 Task: Explore Airbnb accommodation in DajabÃ³n, Dominican Republic from 4th December, 2023 to 10th December, 2023 for 8 adults.4 bedrooms having 8 beds and 4 bathrooms. Property type can be house. Amenities needed are: wifi, TV, free parkinig on premises, gym, breakfast. Booking option can be shelf check-in. Look for 4 properties as per requirement.
Action: Mouse moved to (506, 106)
Screenshot: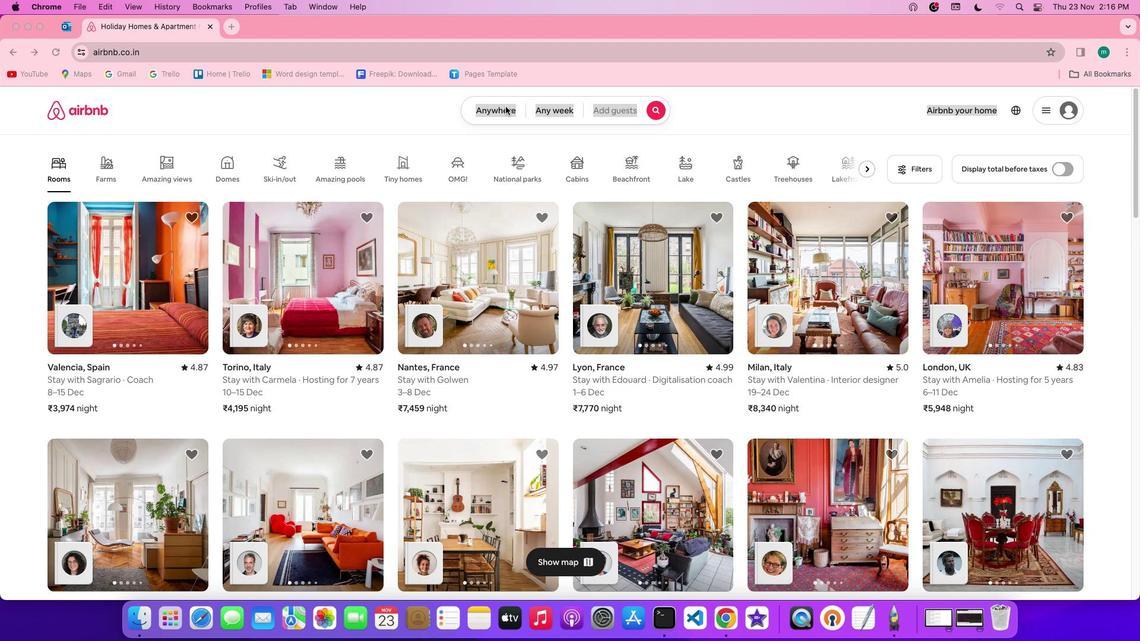 
Action: Mouse pressed left at (506, 106)
Screenshot: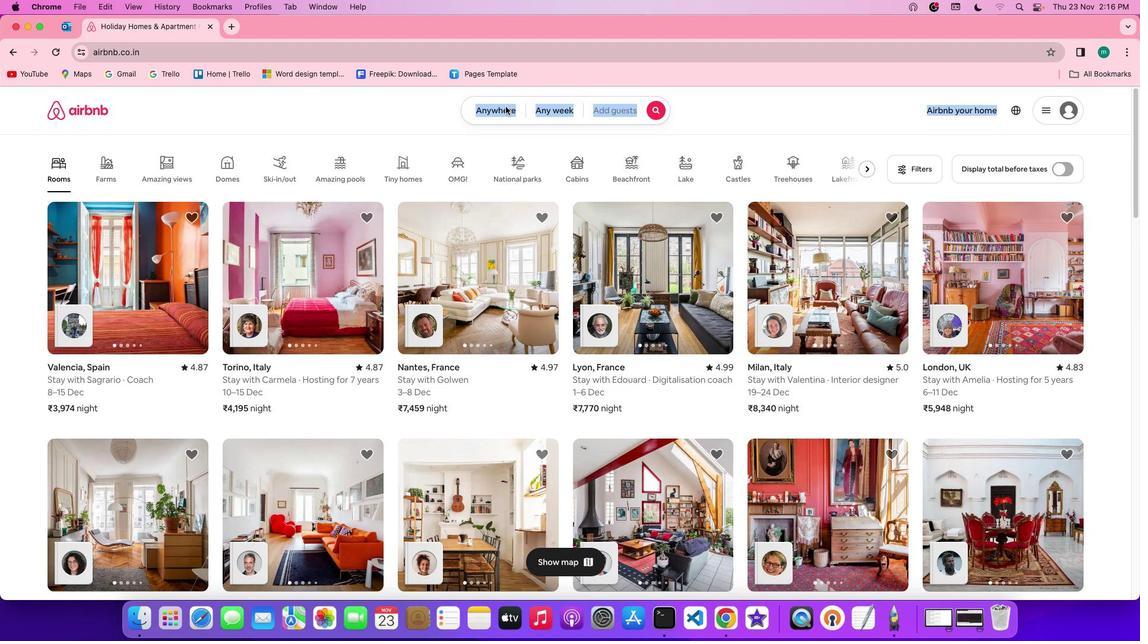 
Action: Mouse pressed left at (506, 106)
Screenshot: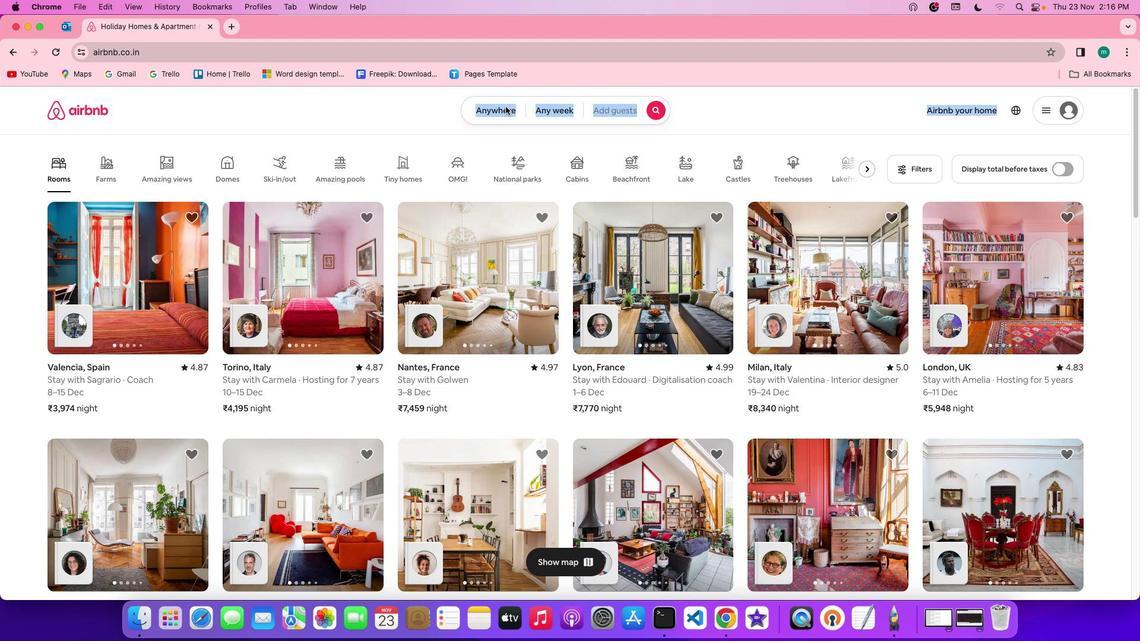
Action: Mouse moved to (411, 162)
Screenshot: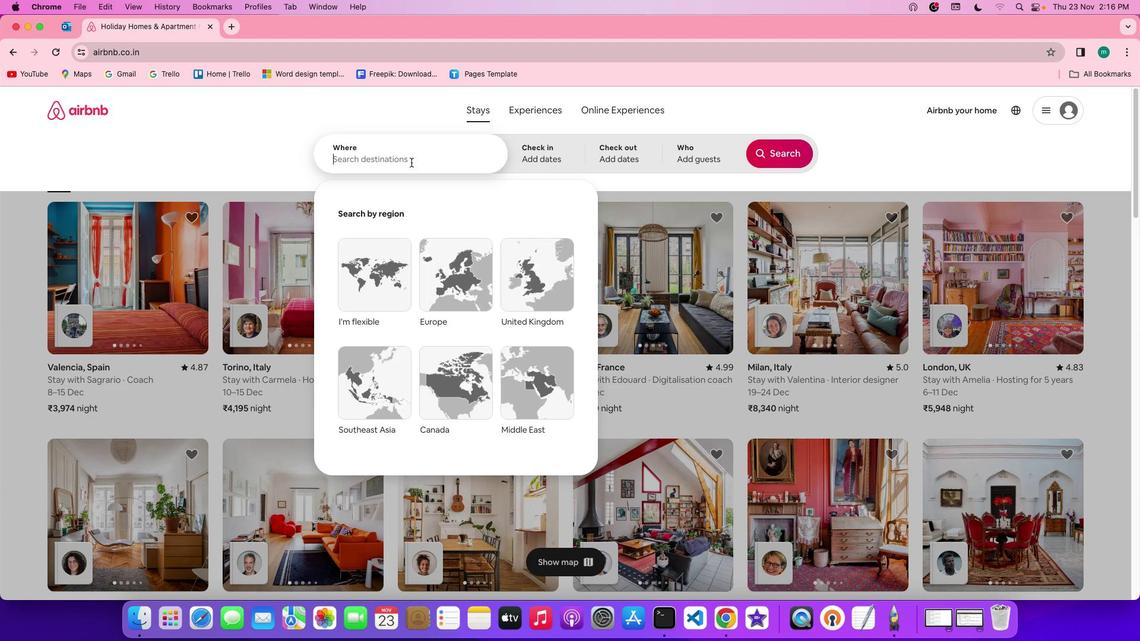 
Action: Mouse pressed left at (411, 162)
Screenshot: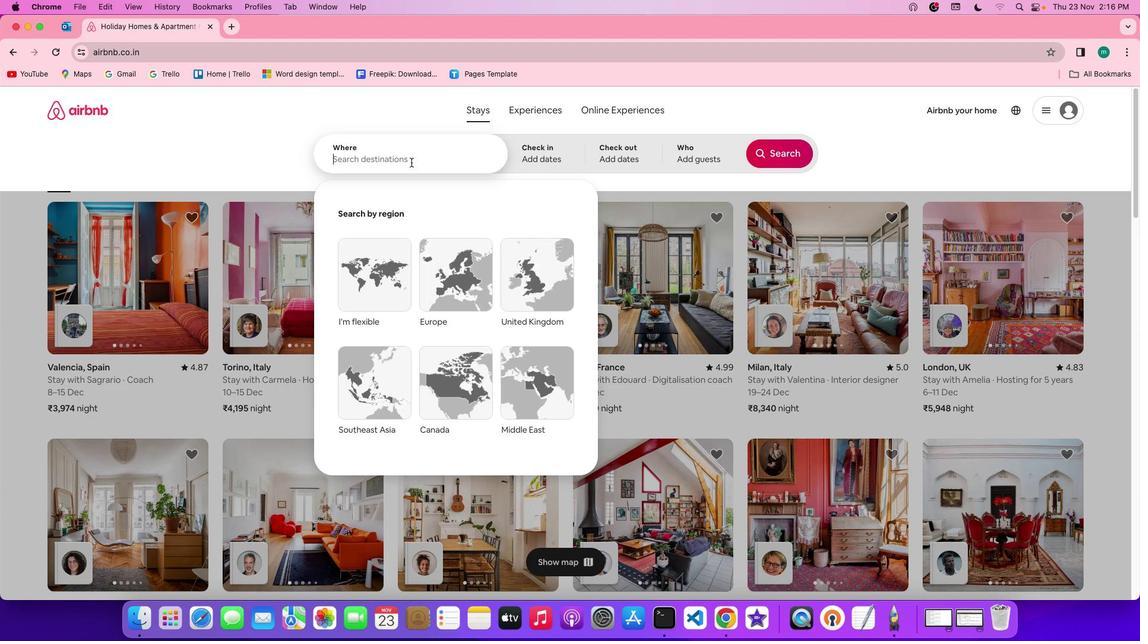 
Action: Mouse moved to (412, 162)
Screenshot: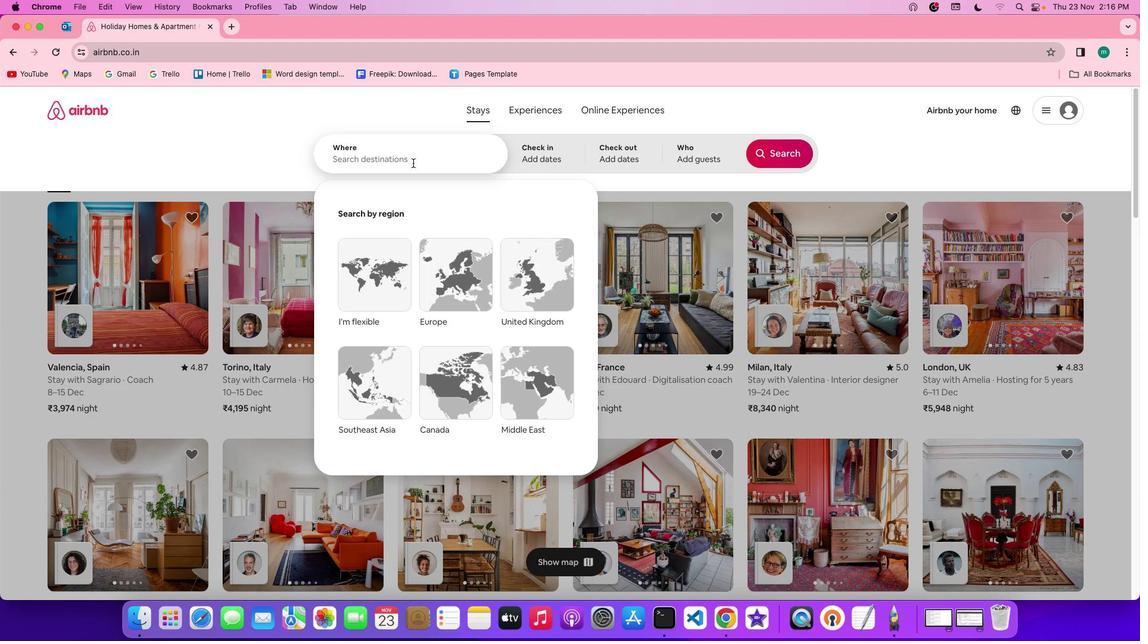 
Action: Key pressed Key.shift'D''a''j''a''b''o''n'','Key.spaceKey.shift'D''o''m''i''n''i''c''a''n'Key.spaceKey.shift'r''e''p''u''b''l''i''c'
Screenshot: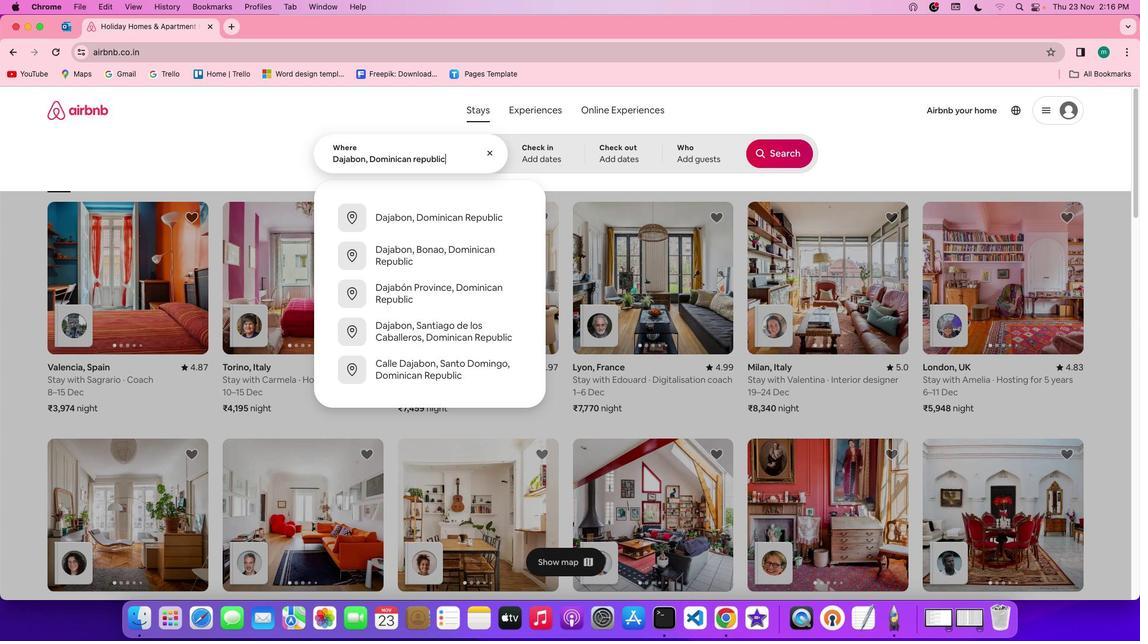 
Action: Mouse moved to (554, 152)
Screenshot: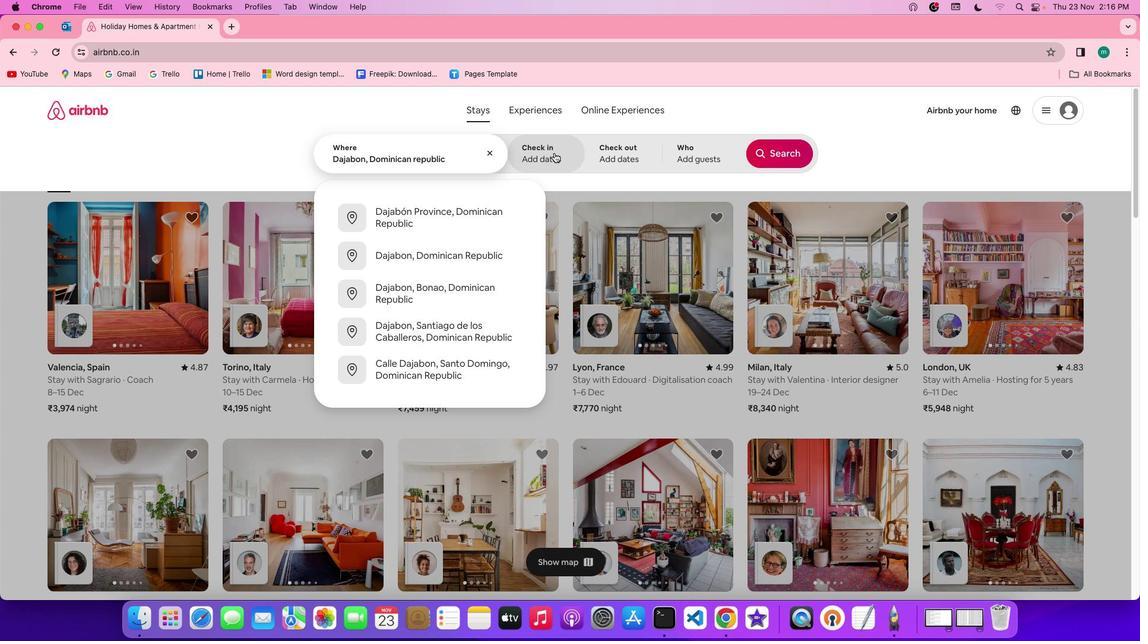
Action: Mouse pressed left at (554, 152)
Screenshot: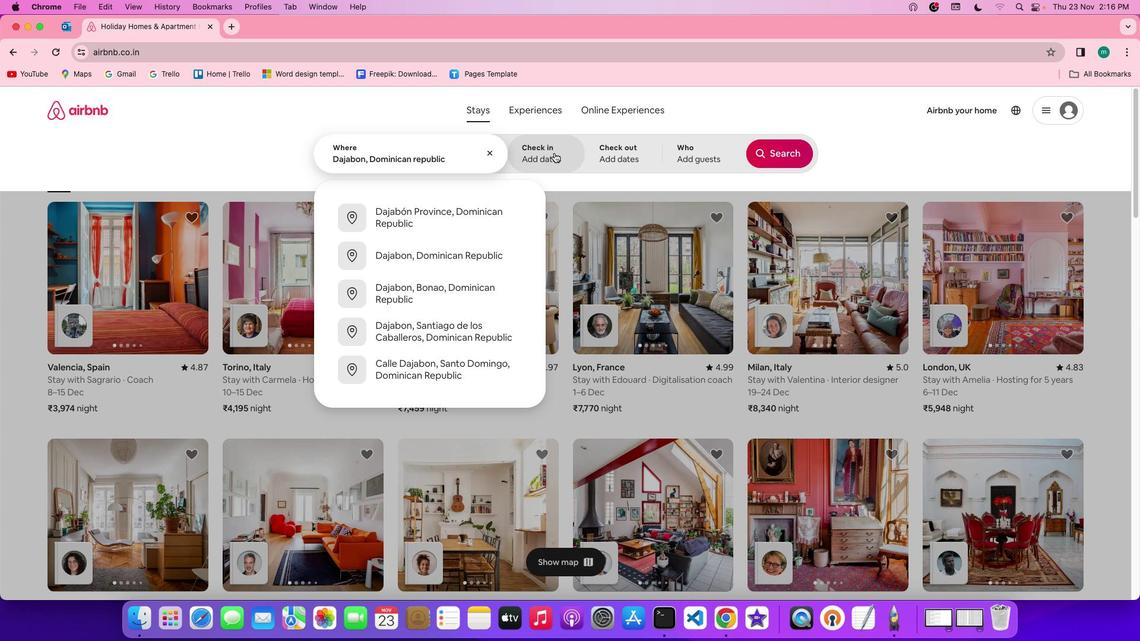 
Action: Mouse moved to (625, 327)
Screenshot: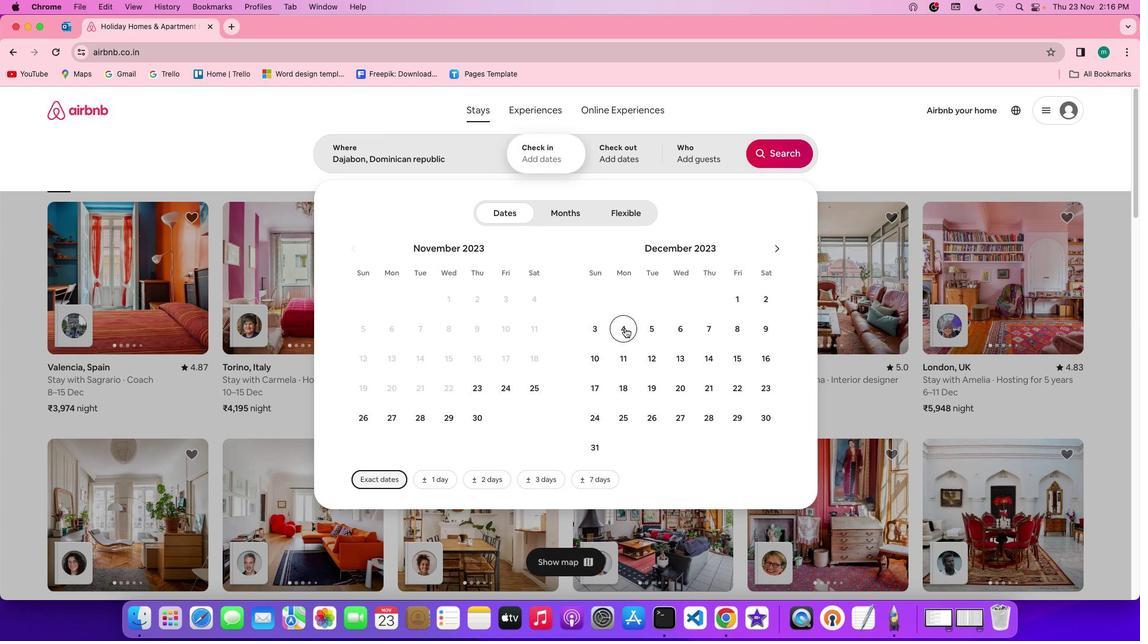 
Action: Mouse pressed left at (625, 327)
Screenshot: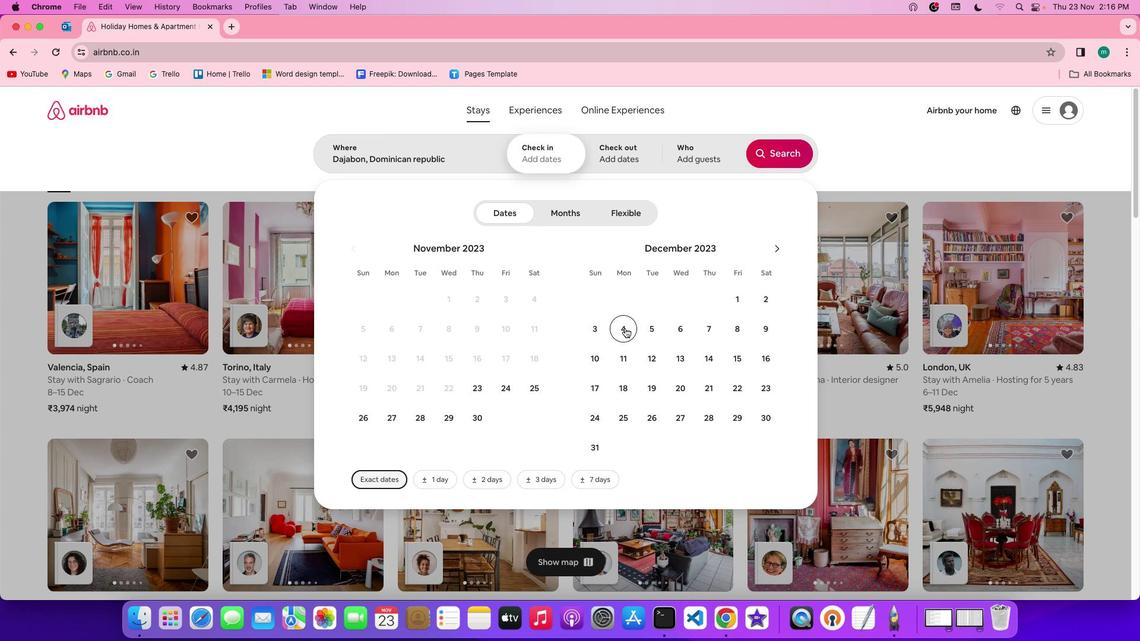 
Action: Mouse moved to (599, 367)
Screenshot: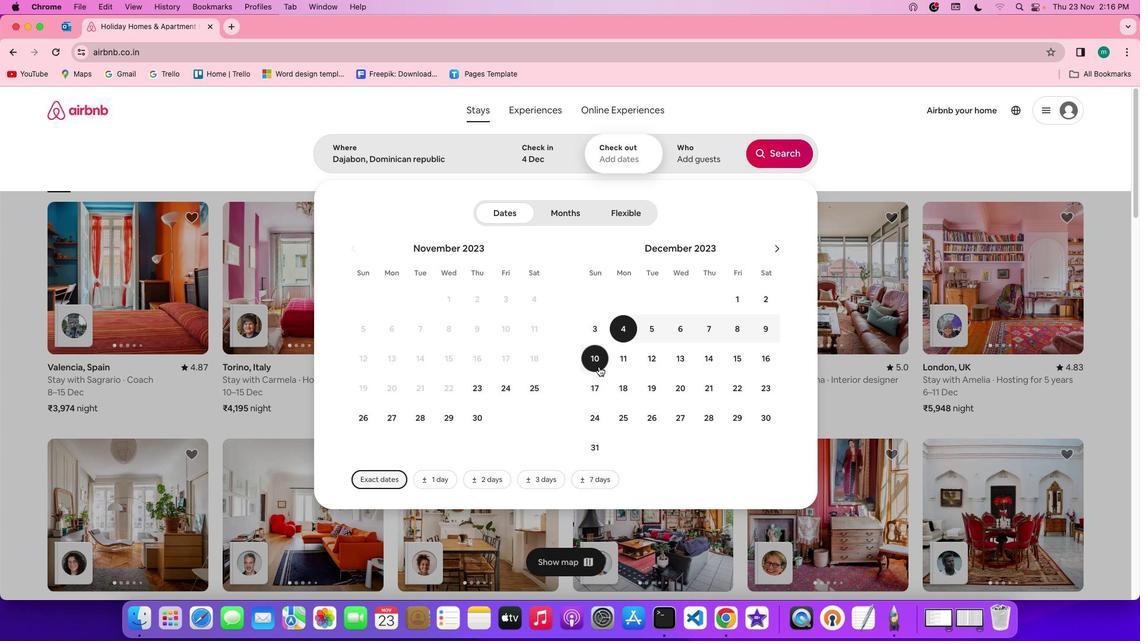 
Action: Mouse pressed left at (599, 367)
Screenshot: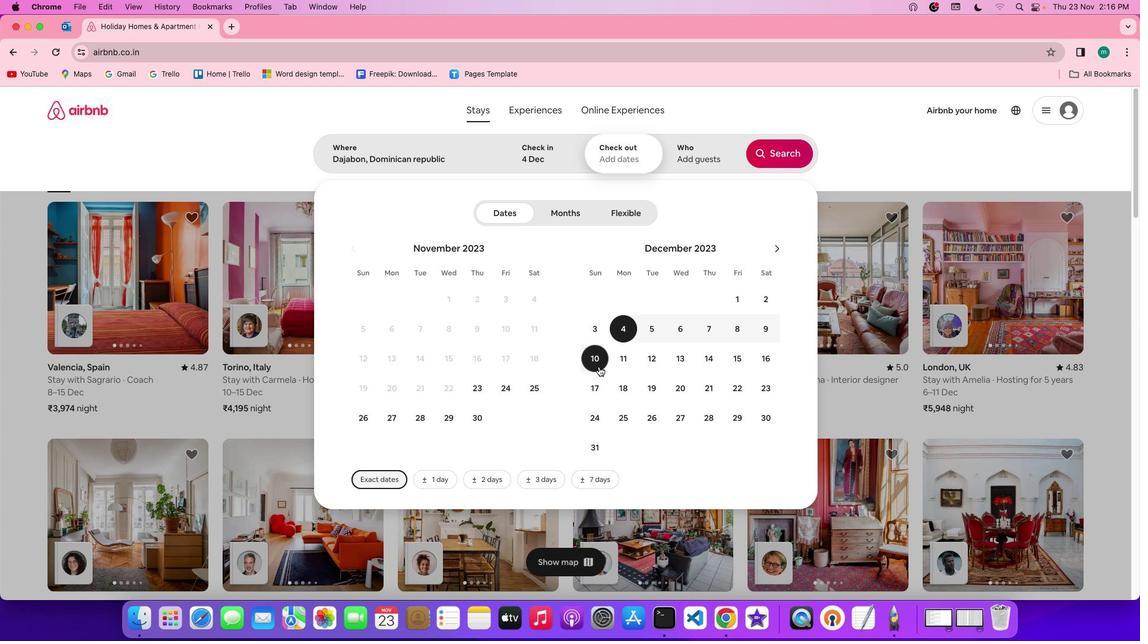 
Action: Mouse moved to (709, 155)
Screenshot: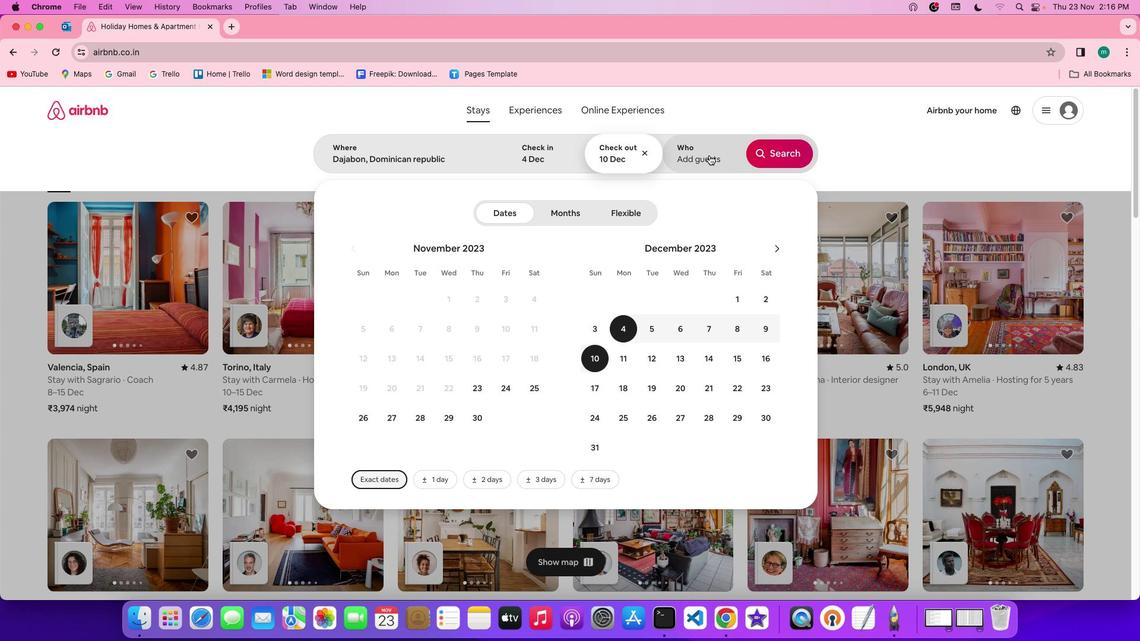 
Action: Mouse pressed left at (709, 155)
Screenshot: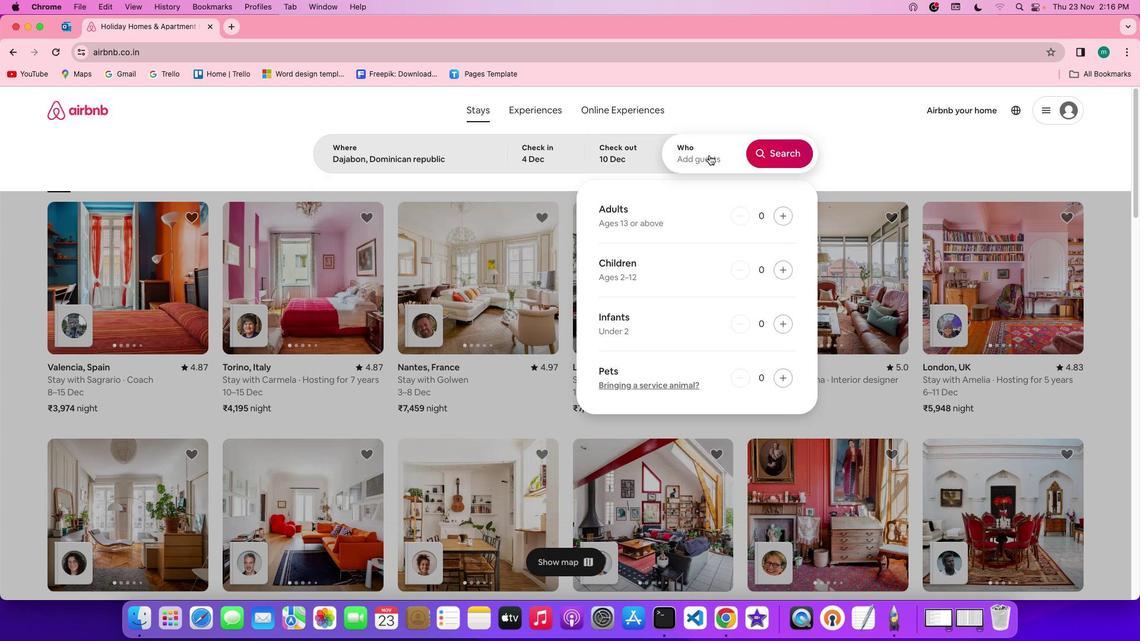 
Action: Mouse moved to (785, 215)
Screenshot: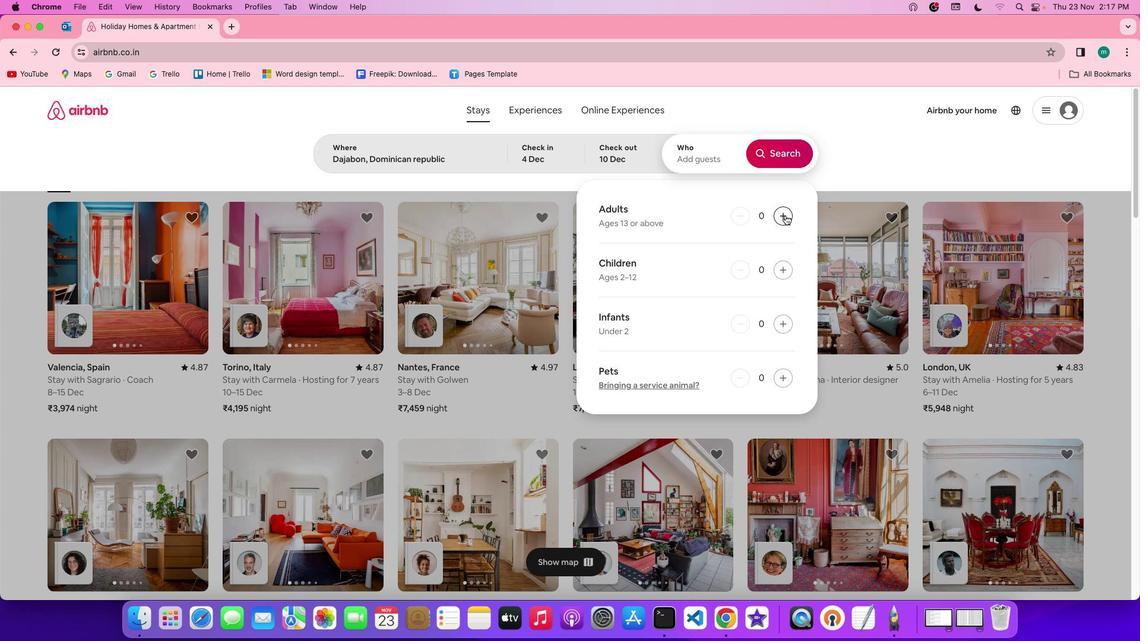 
Action: Mouse pressed left at (785, 215)
Screenshot: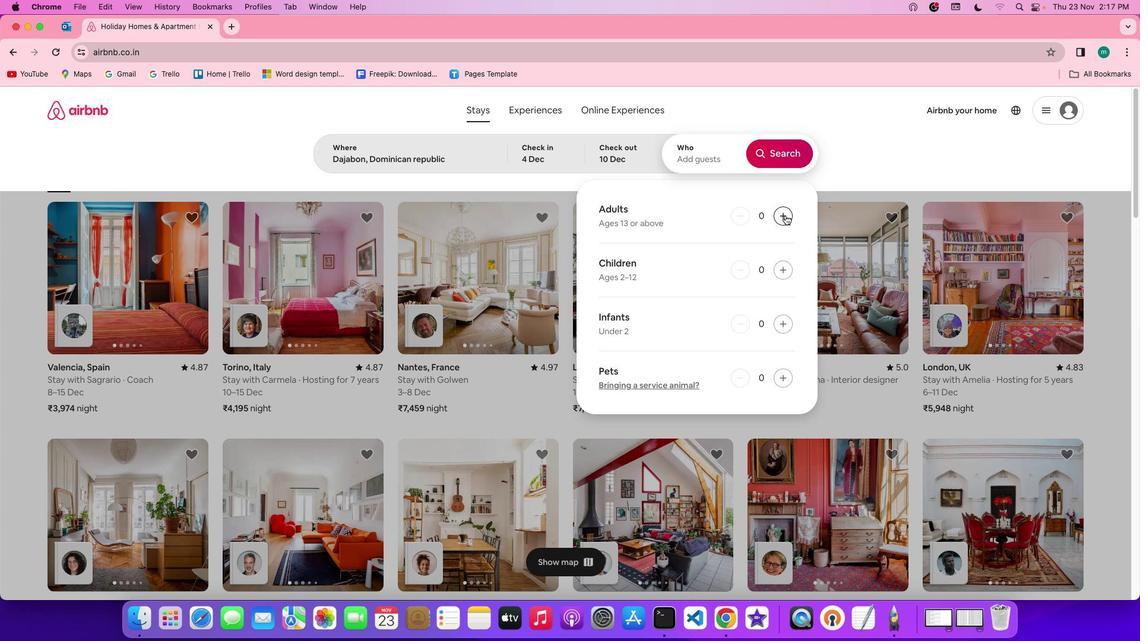 
Action: Mouse pressed left at (785, 215)
Screenshot: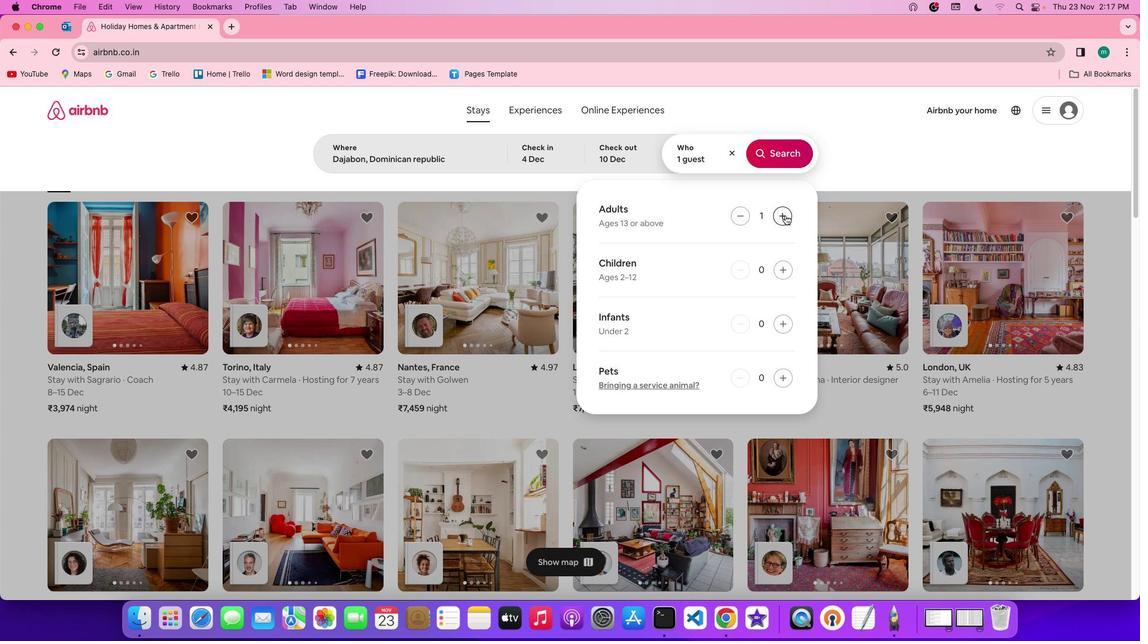 
Action: Mouse pressed left at (785, 215)
Screenshot: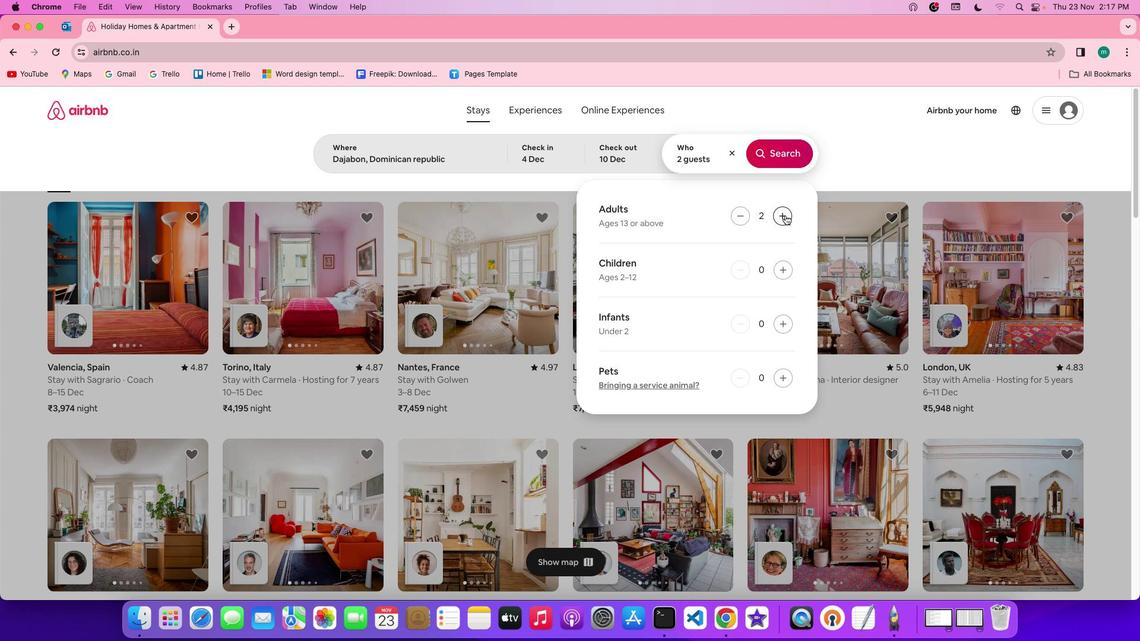 
Action: Mouse pressed left at (785, 215)
Screenshot: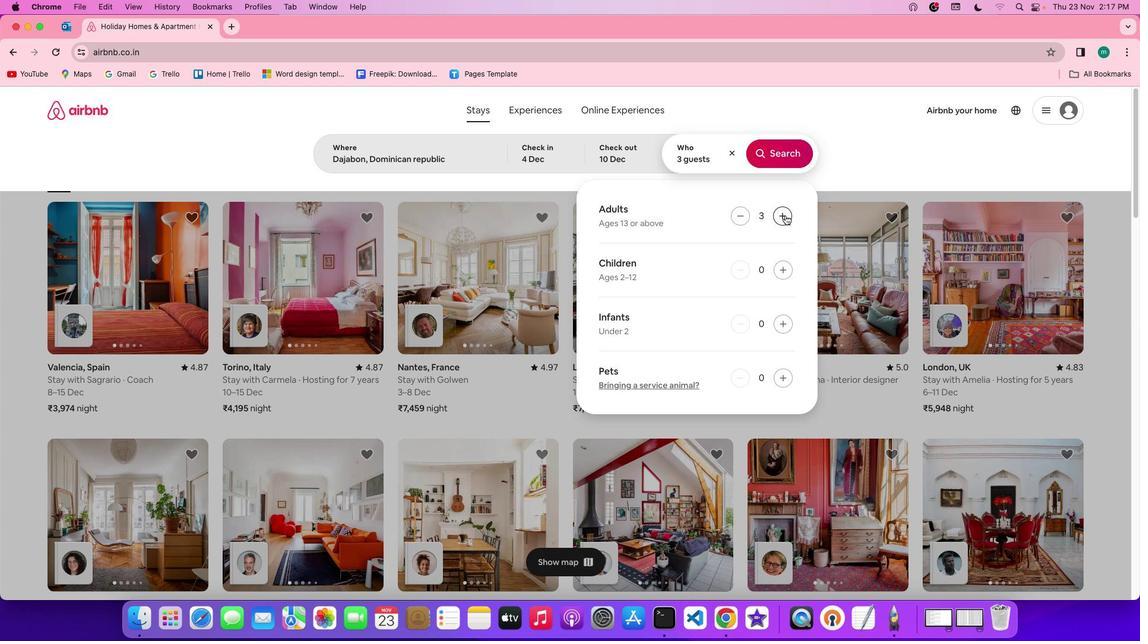 
Action: Mouse pressed left at (785, 215)
Screenshot: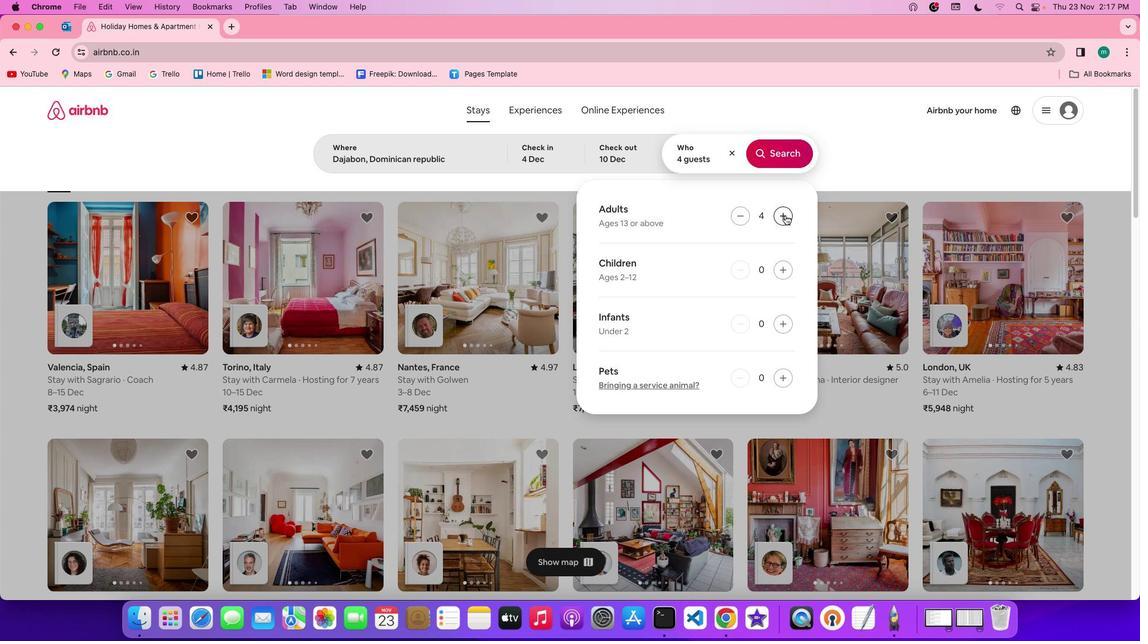 
Action: Mouse pressed left at (785, 215)
Screenshot: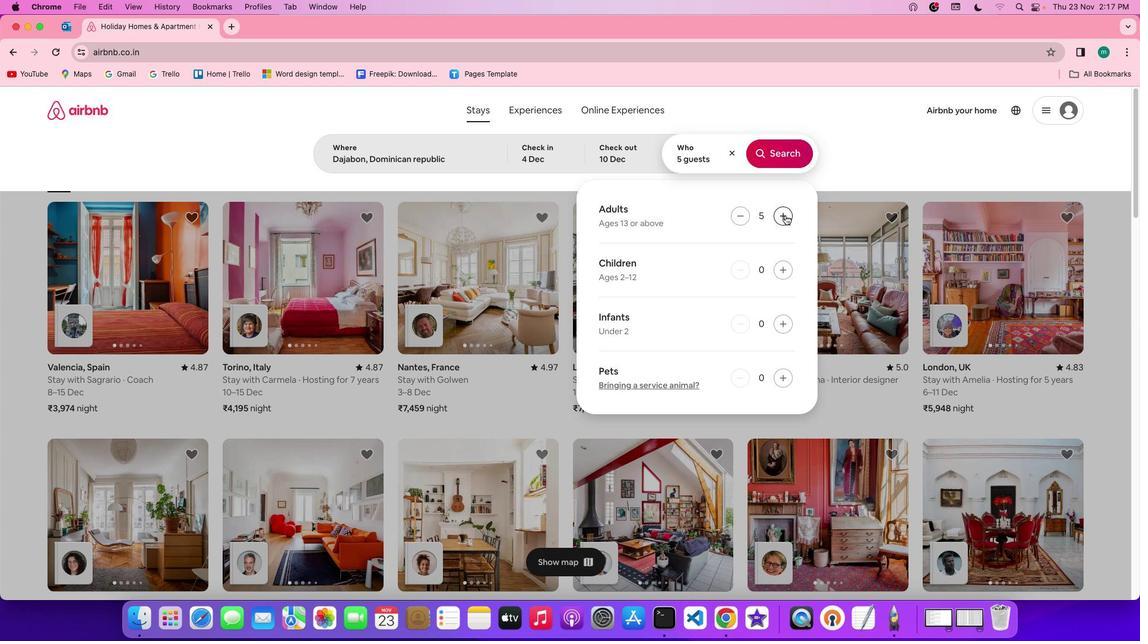 
Action: Mouse pressed left at (785, 215)
Screenshot: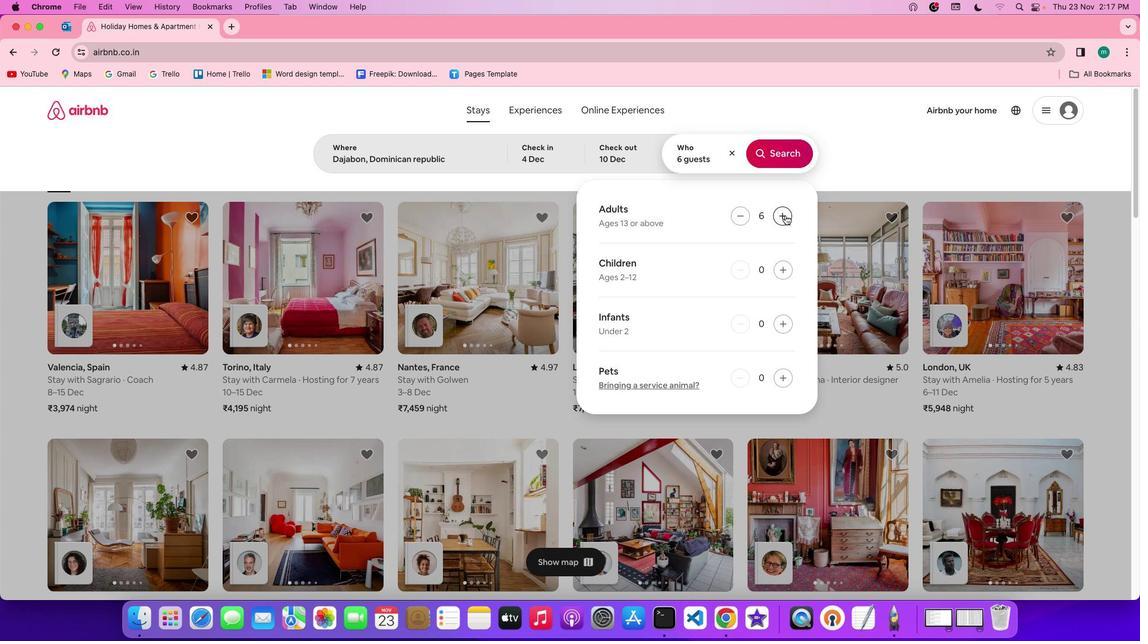 
Action: Mouse pressed left at (785, 215)
Screenshot: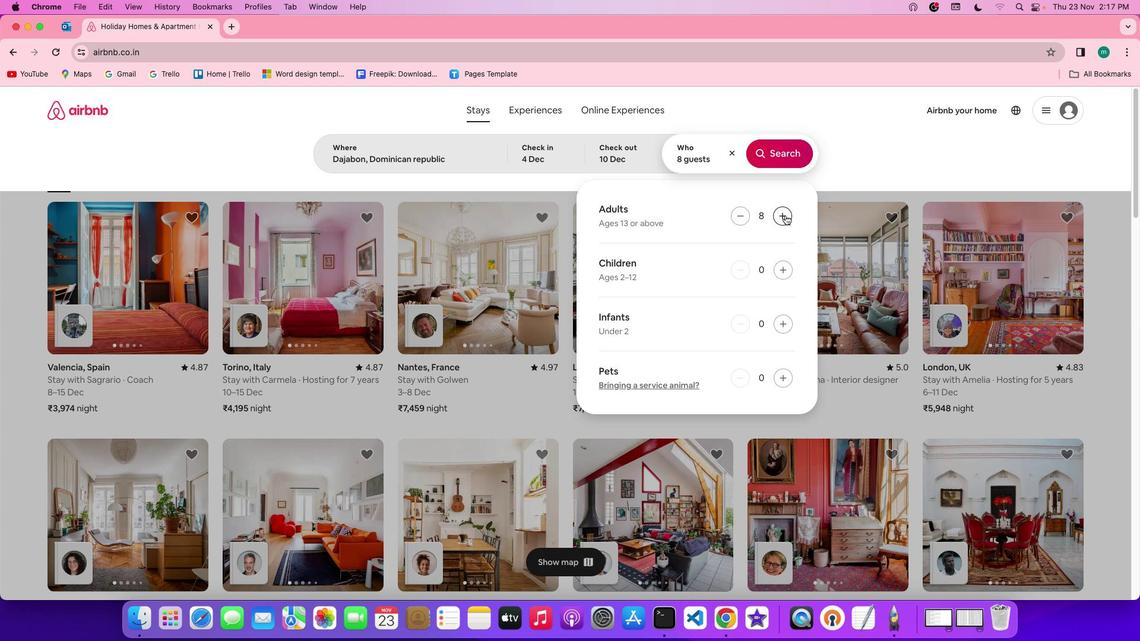 
Action: Mouse moved to (767, 158)
Screenshot: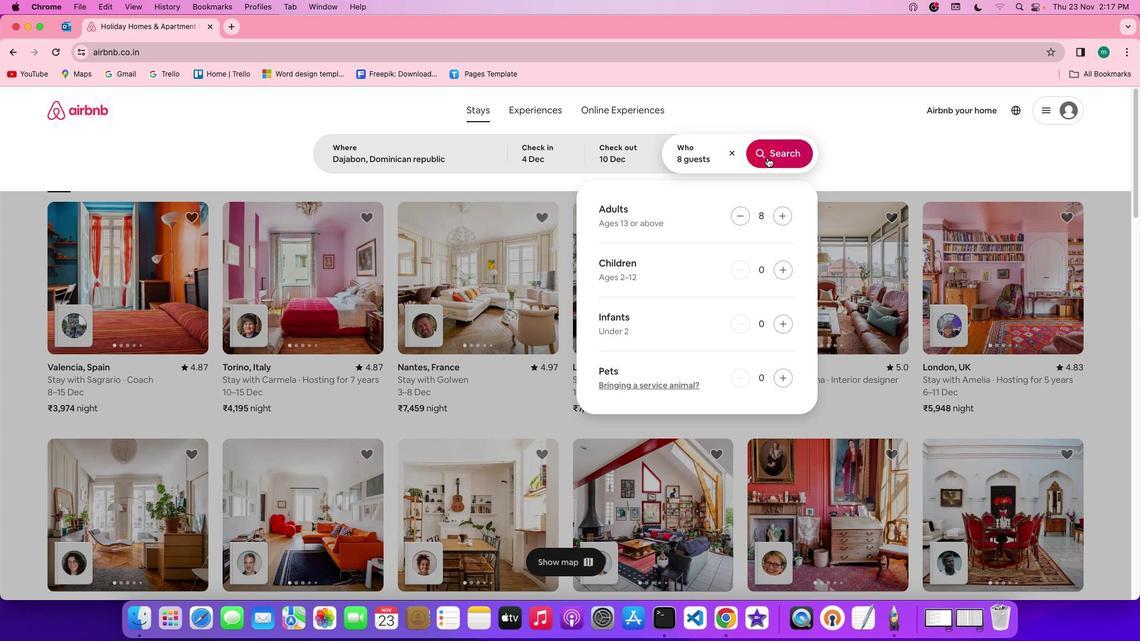 
Action: Mouse pressed left at (767, 158)
Screenshot: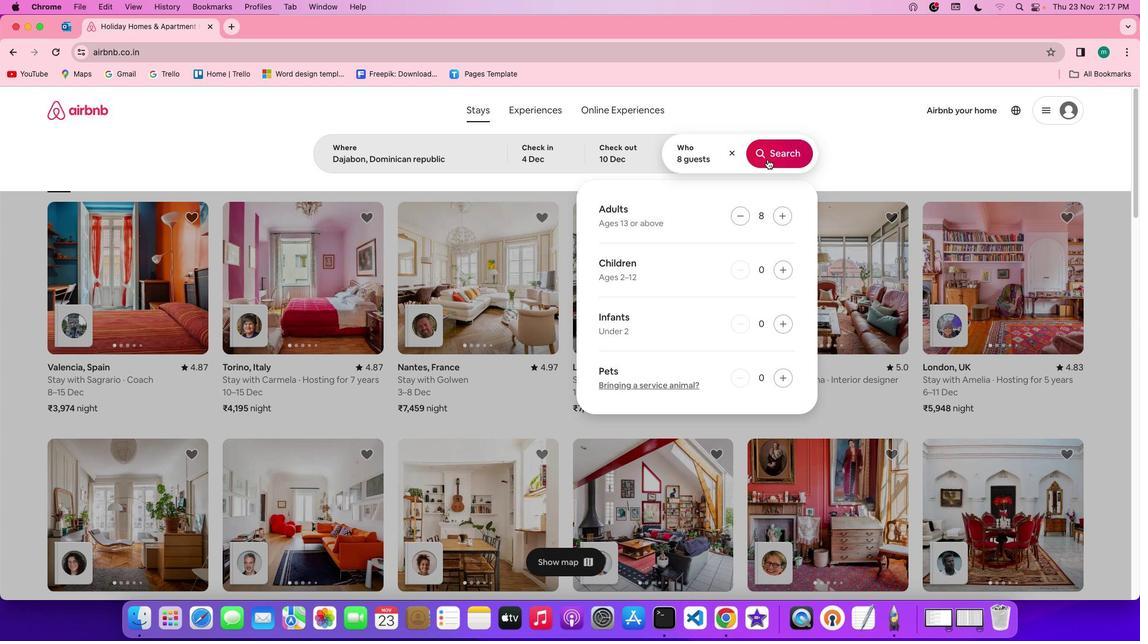 
Action: Mouse moved to (962, 156)
Screenshot: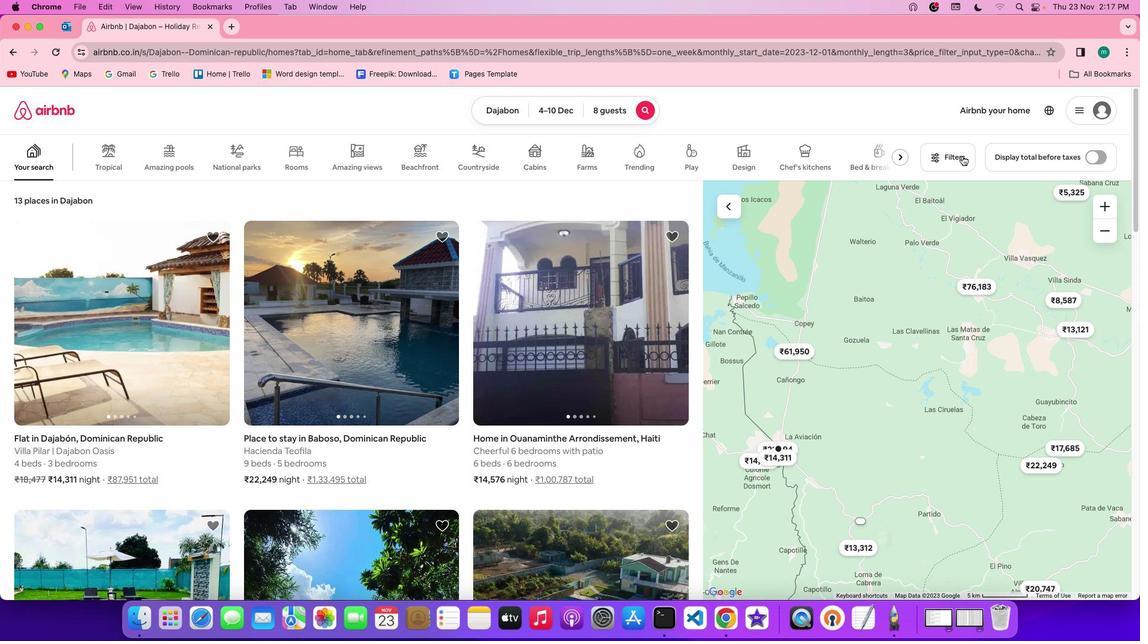 
Action: Mouse pressed left at (962, 156)
Screenshot: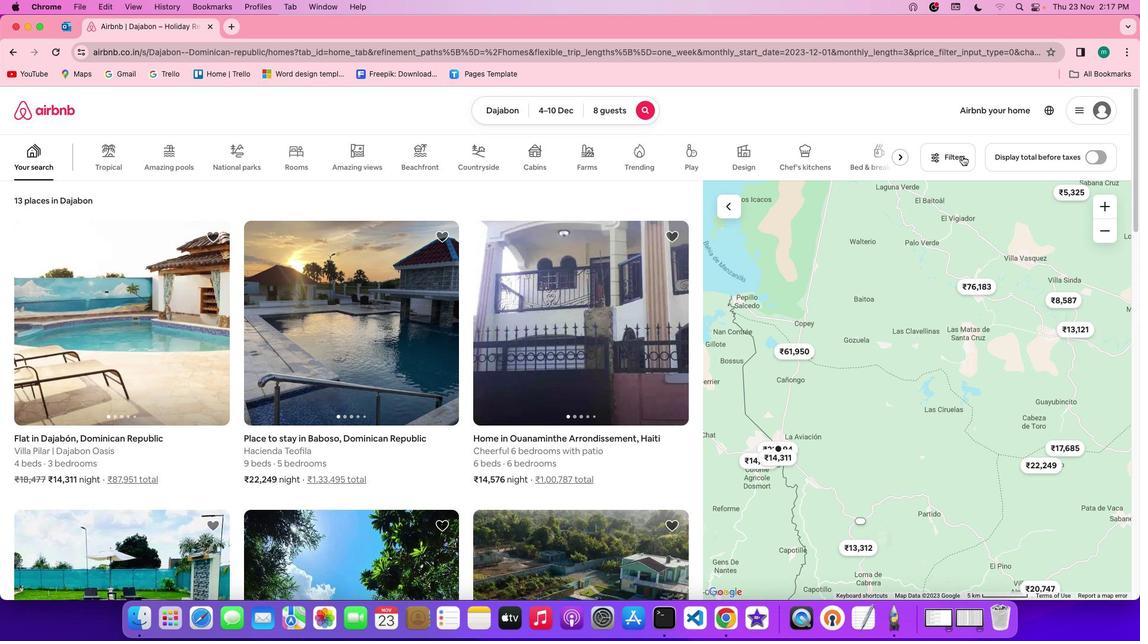 
Action: Mouse moved to (704, 302)
Screenshot: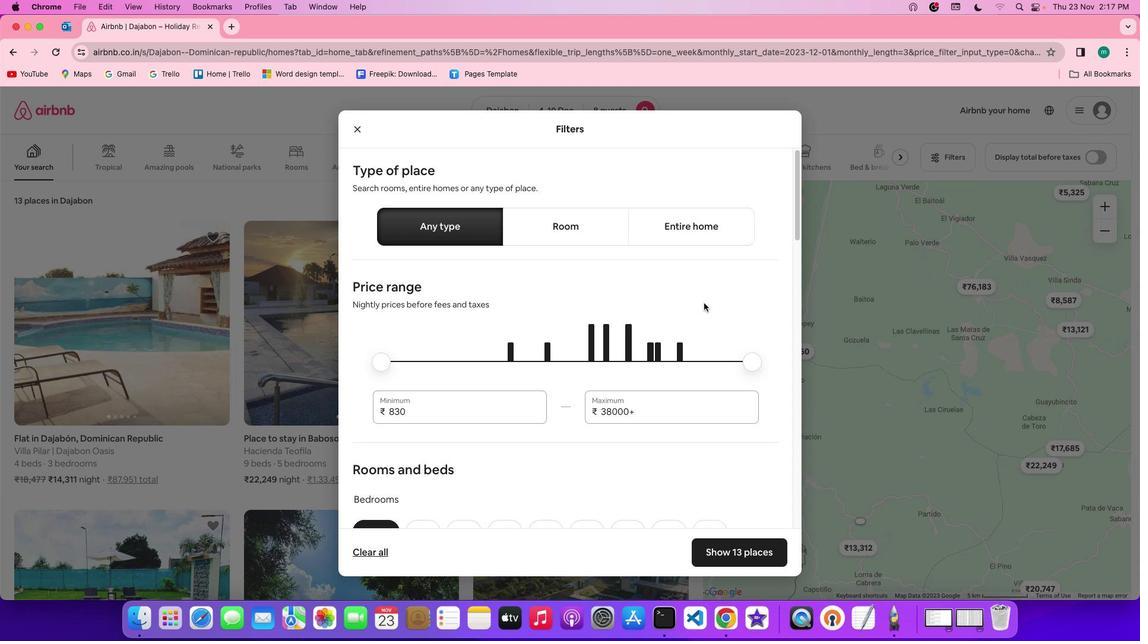 
Action: Mouse scrolled (704, 302) with delta (0, 0)
Screenshot: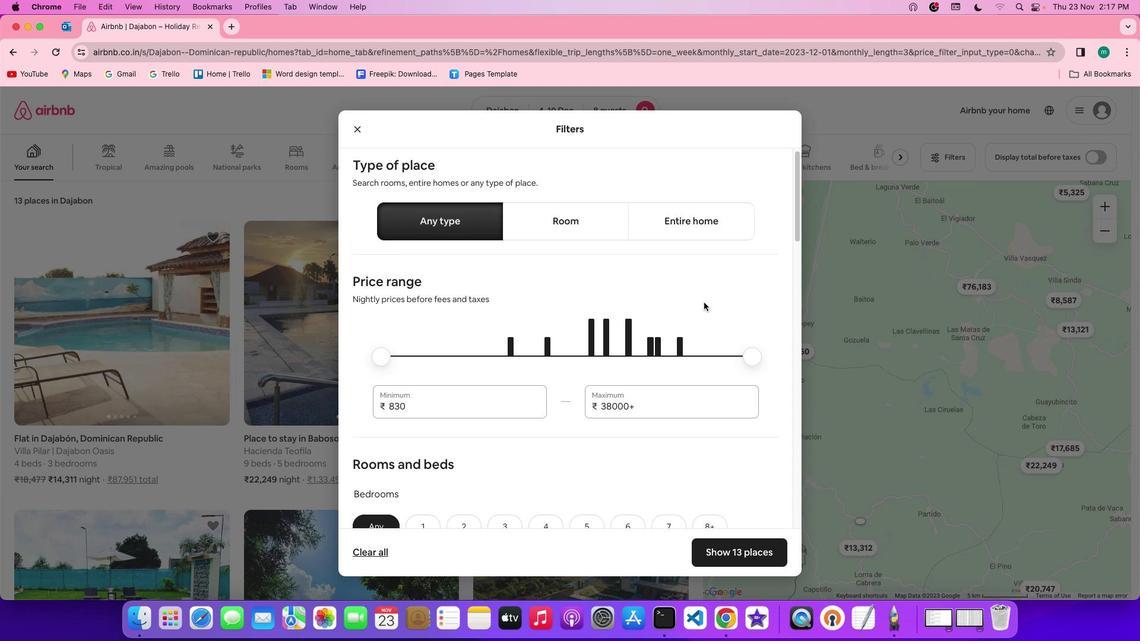 
Action: Mouse scrolled (704, 302) with delta (0, 0)
Screenshot: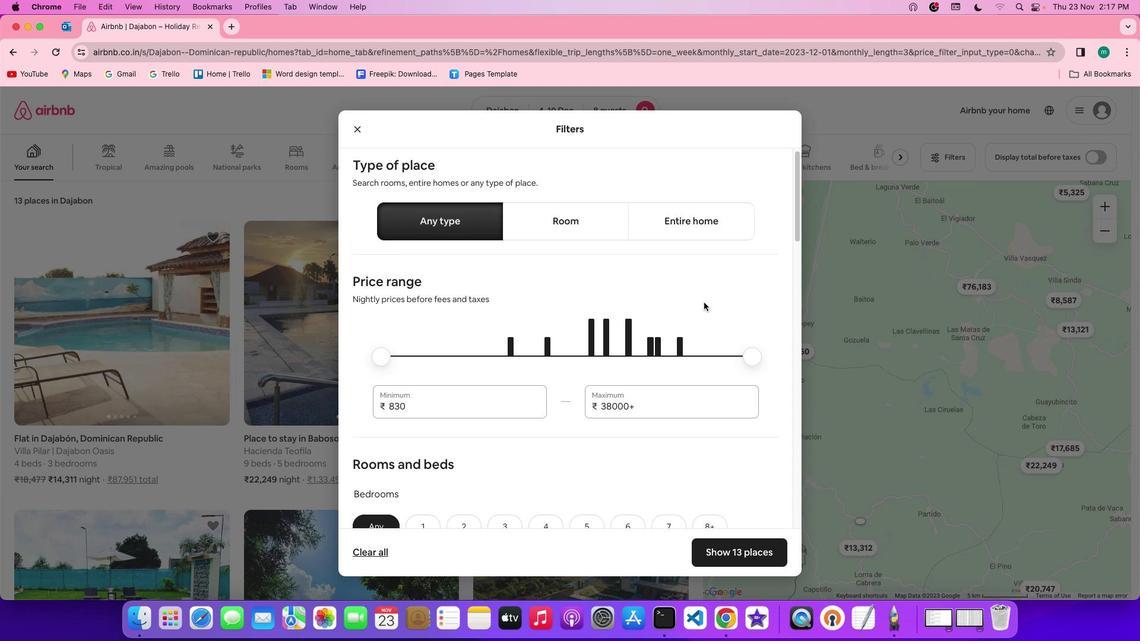 
Action: Mouse scrolled (704, 302) with delta (0, -1)
Screenshot: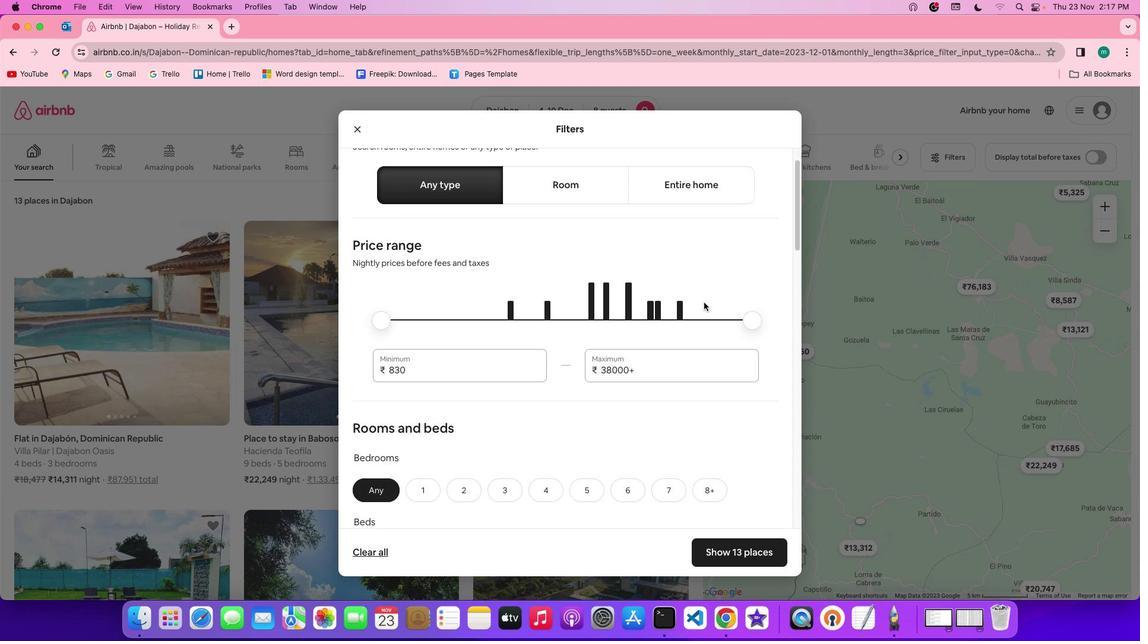 
Action: Mouse moved to (704, 302)
Screenshot: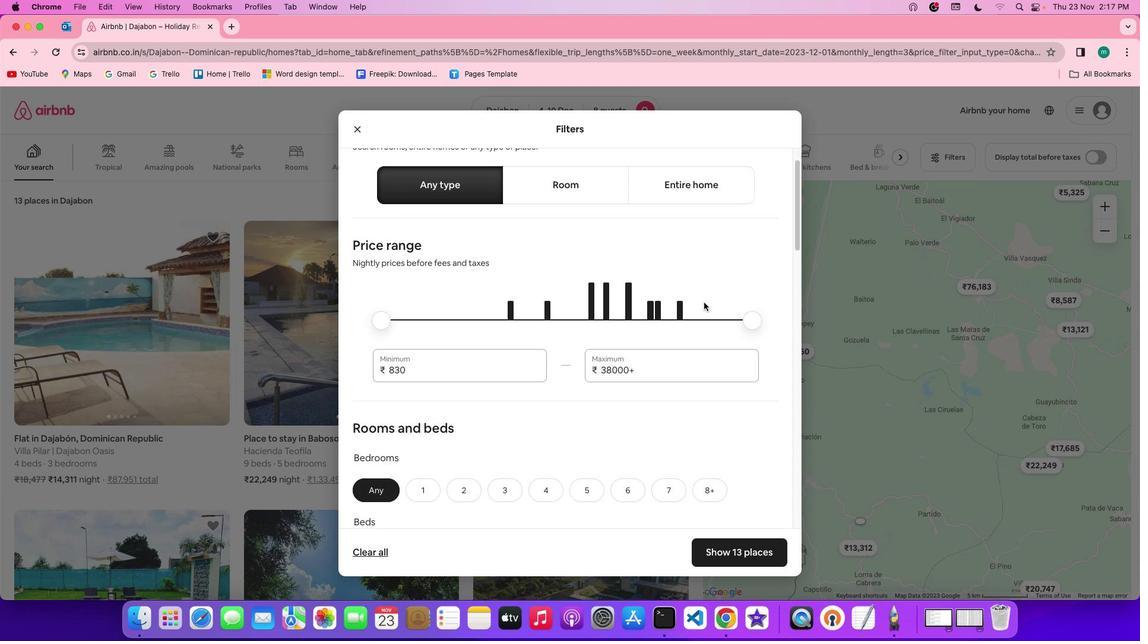 
Action: Mouse scrolled (704, 302) with delta (0, -2)
Screenshot: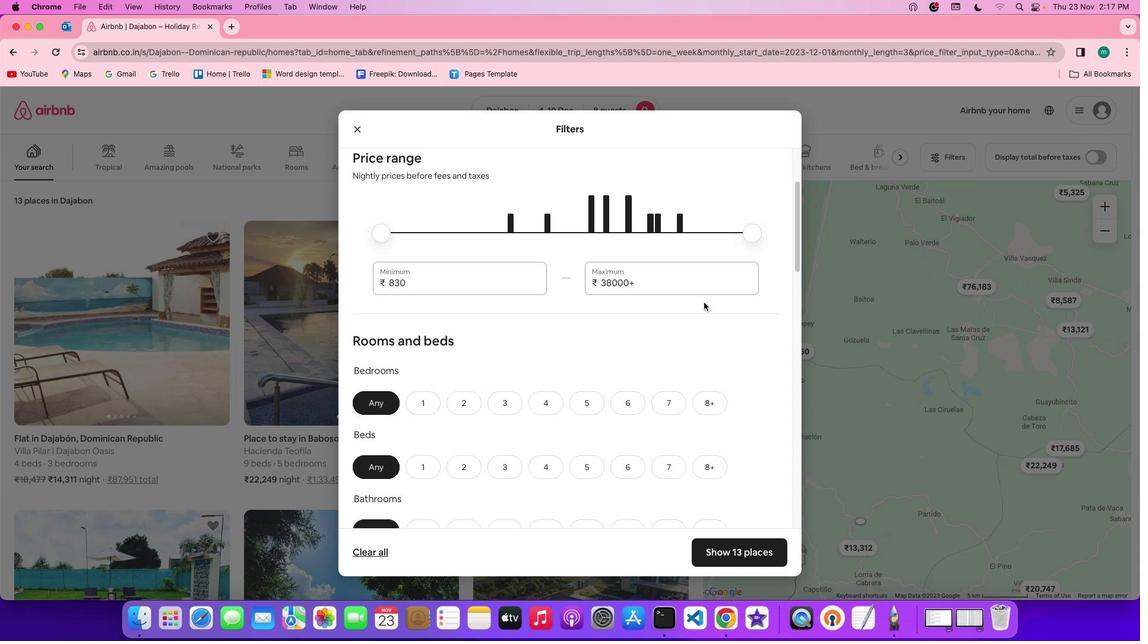 
Action: Mouse scrolled (704, 302) with delta (0, -2)
Screenshot: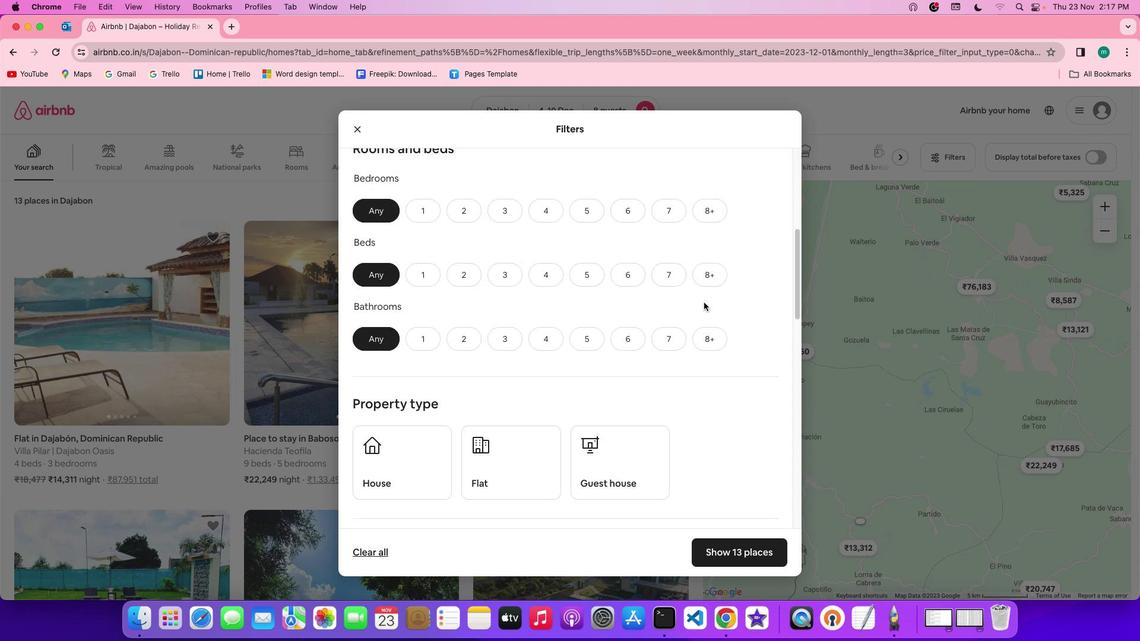 
Action: Mouse scrolled (704, 302) with delta (0, 0)
Screenshot: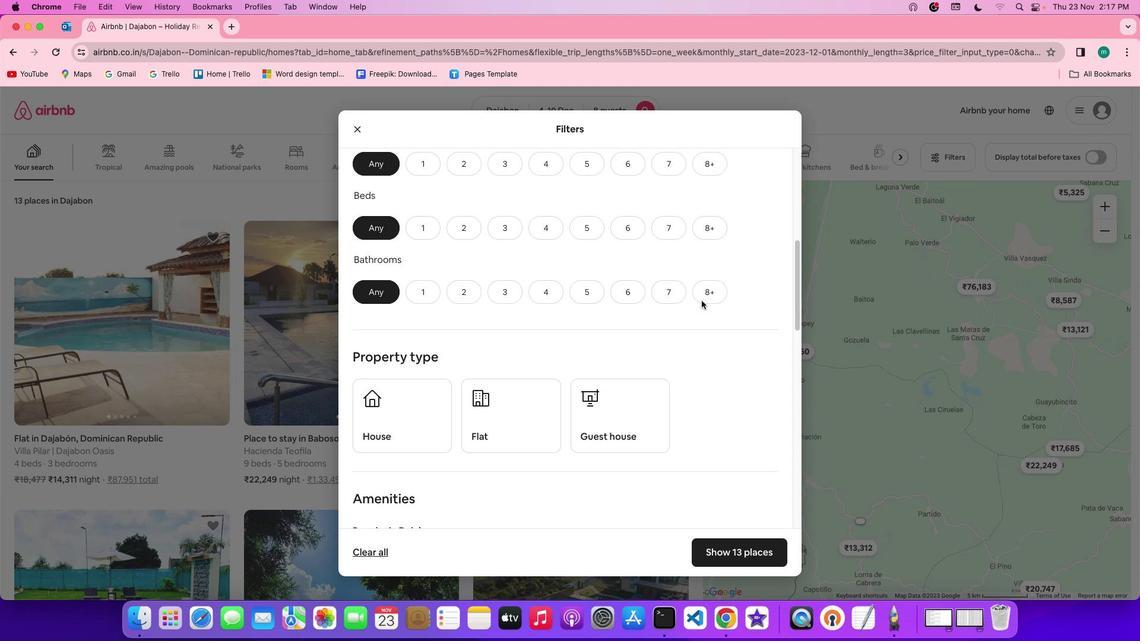 
Action: Mouse moved to (547, 165)
Screenshot: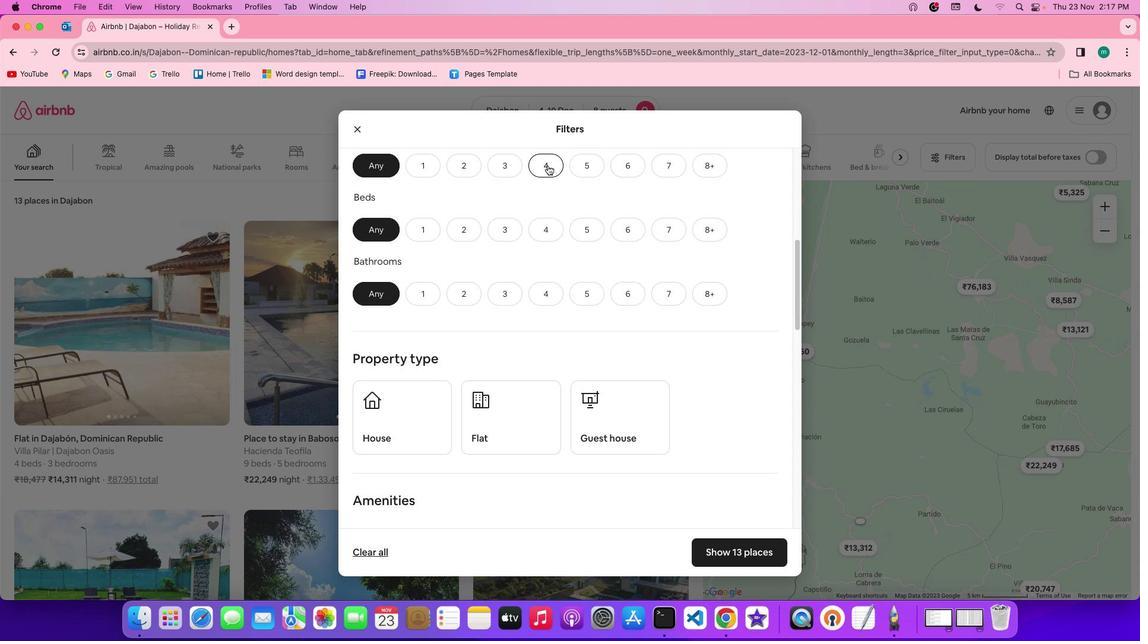 
Action: Mouse pressed left at (547, 165)
Screenshot: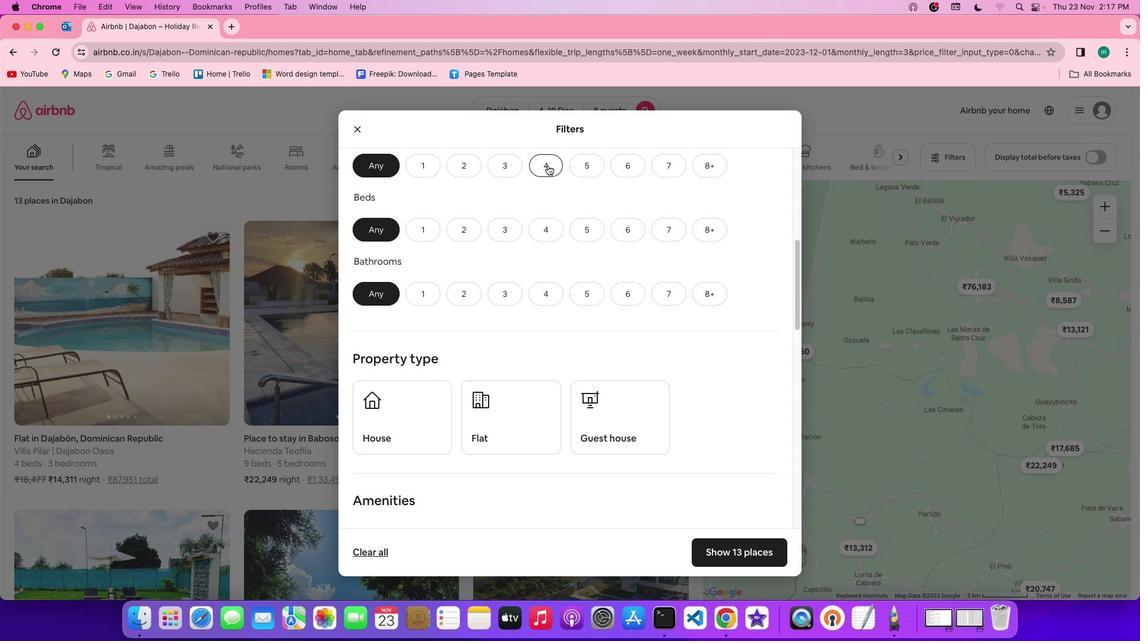 
Action: Mouse moved to (709, 233)
Screenshot: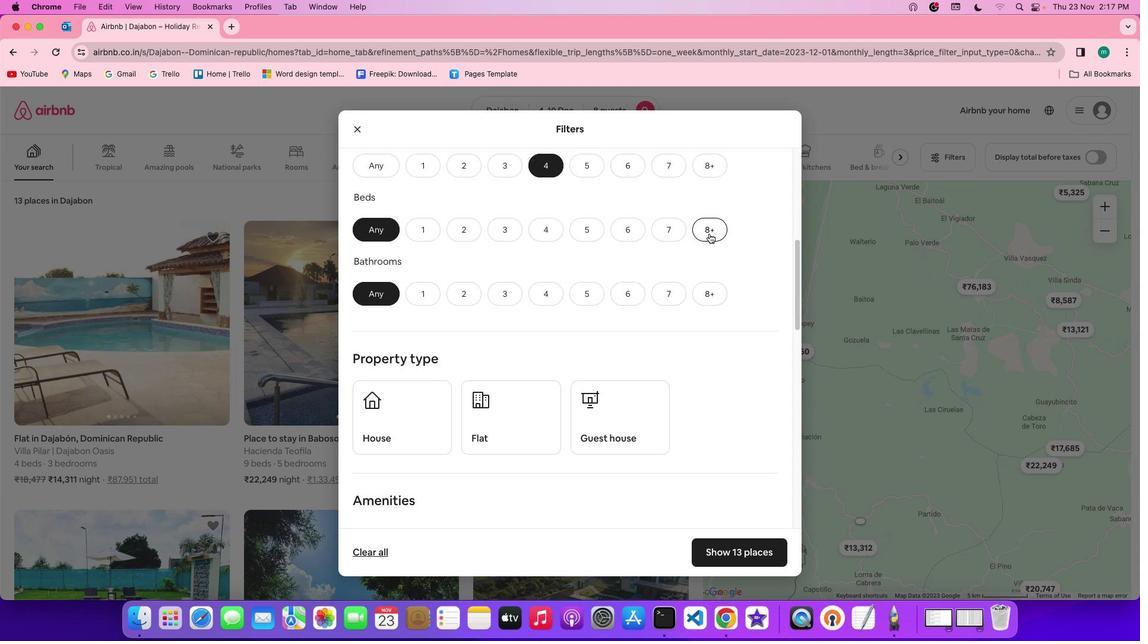
Action: Mouse pressed left at (709, 233)
Screenshot: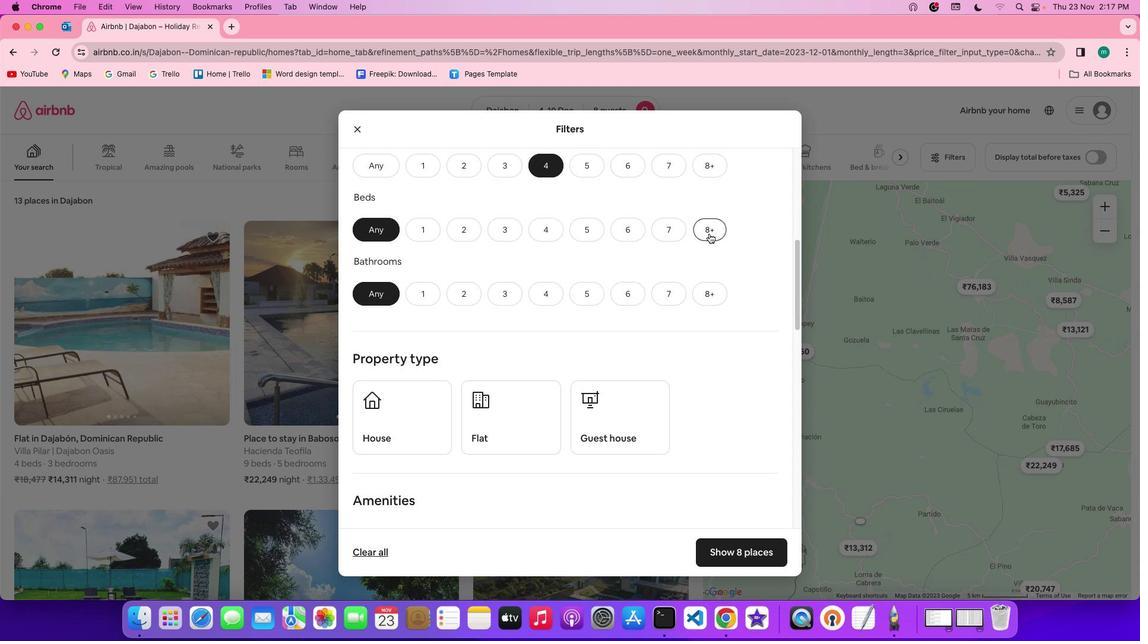 
Action: Mouse moved to (562, 292)
Screenshot: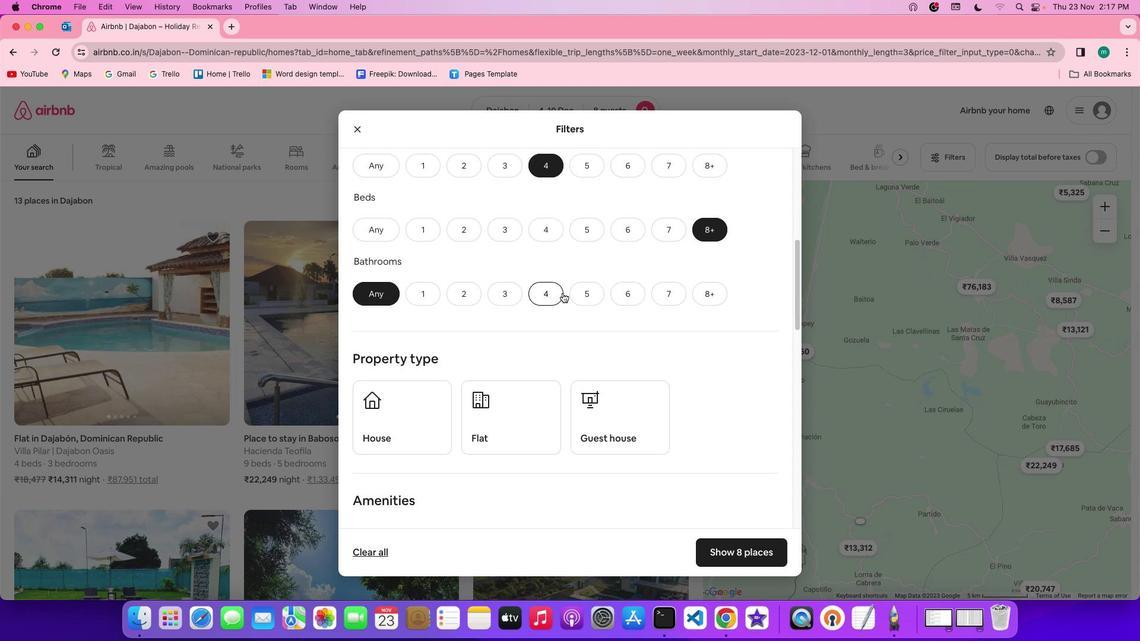 
Action: Mouse pressed left at (562, 292)
Screenshot: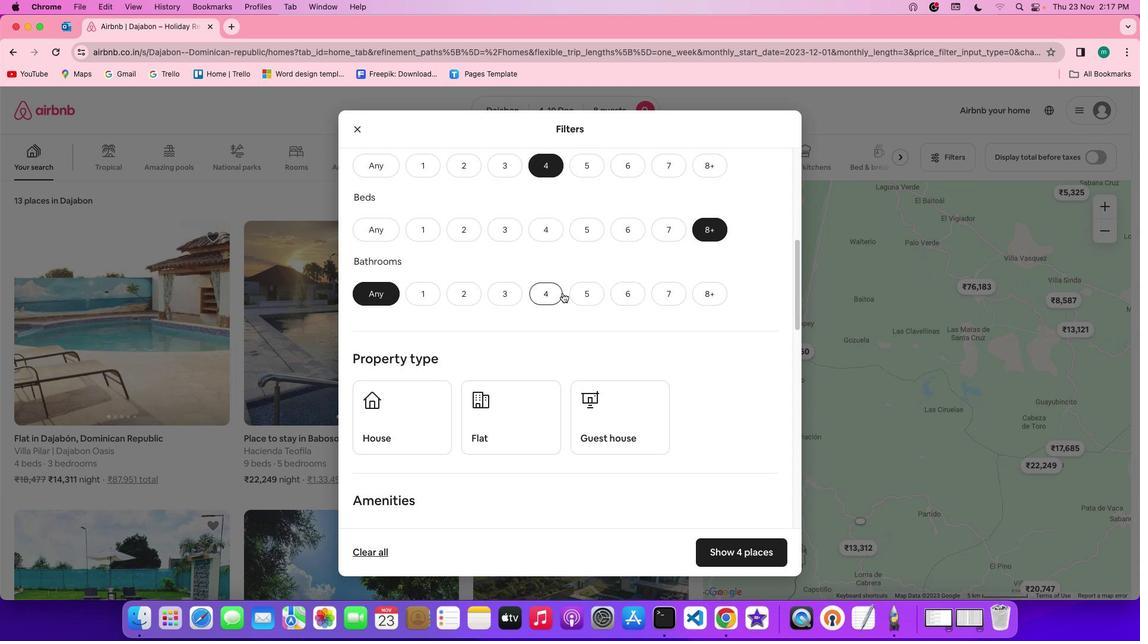 
Action: Mouse moved to (541, 291)
Screenshot: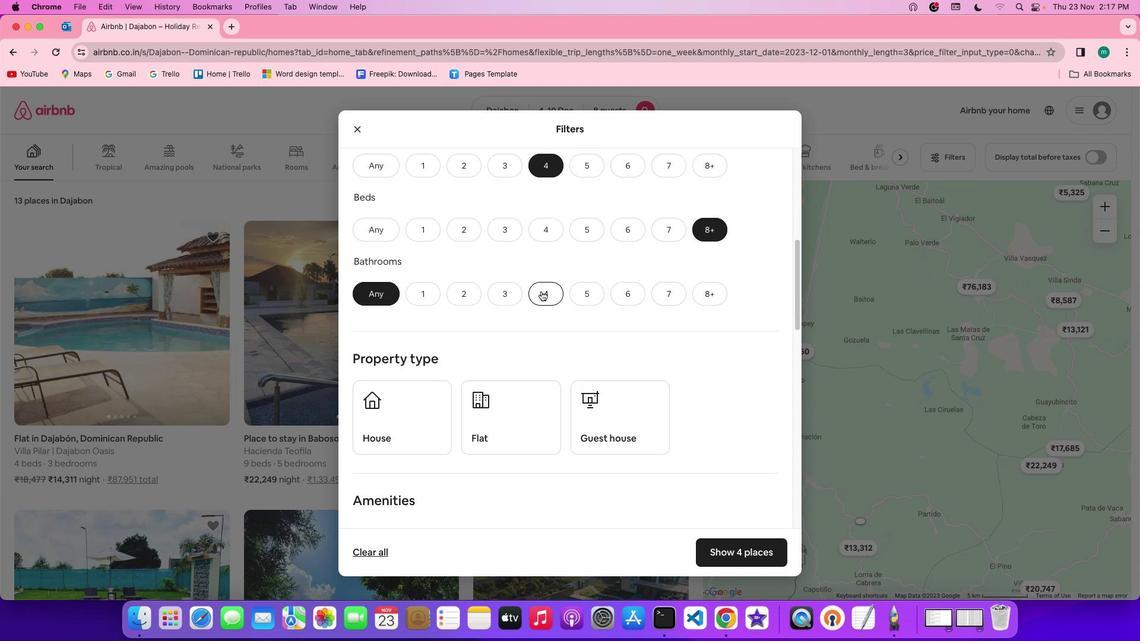 
Action: Mouse pressed left at (541, 291)
Screenshot: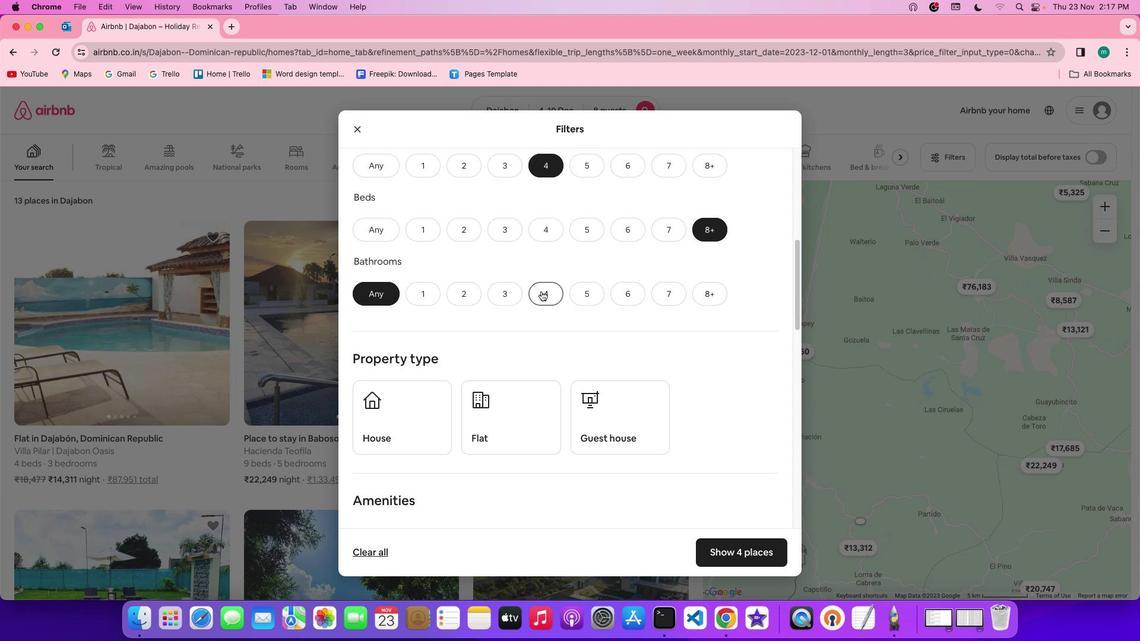
Action: Mouse moved to (632, 309)
Screenshot: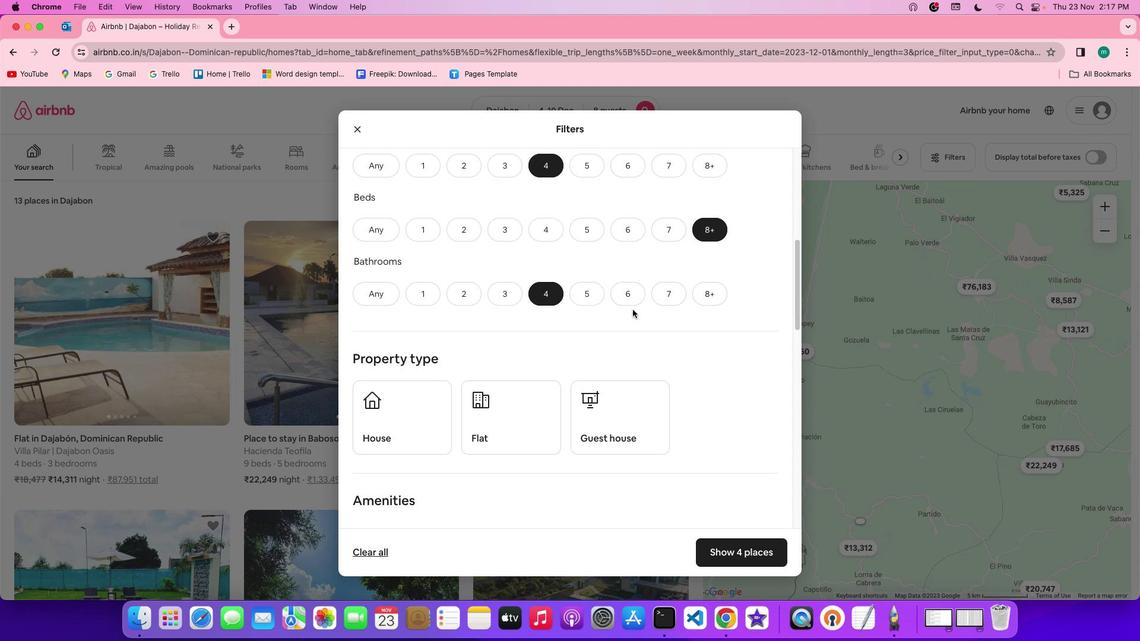 
Action: Mouse scrolled (632, 309) with delta (0, 0)
Screenshot: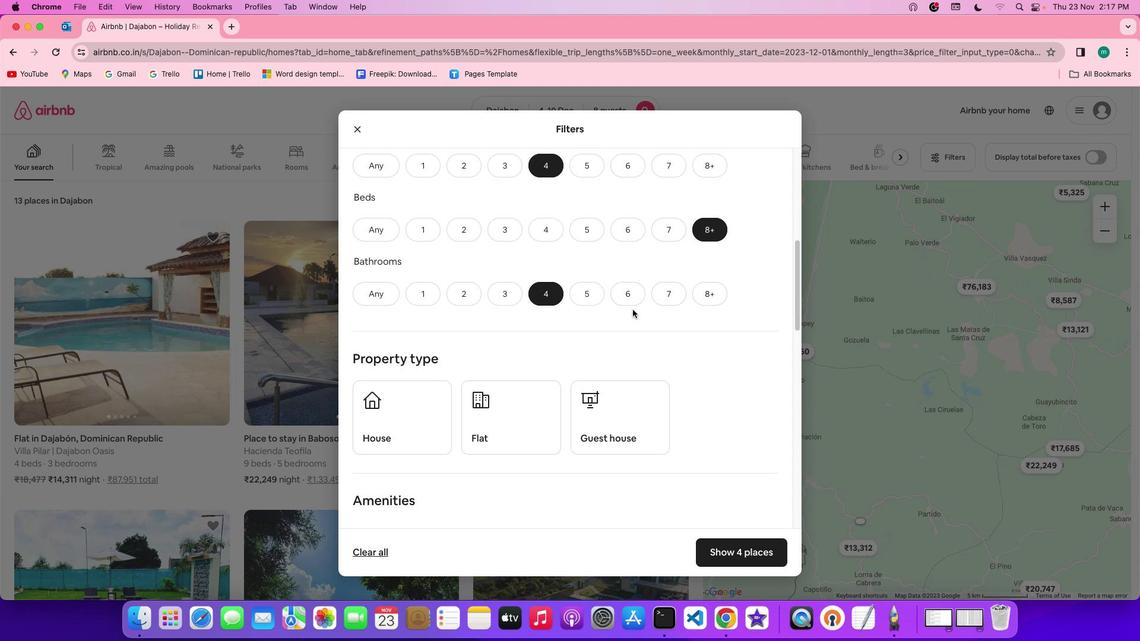 
Action: Mouse scrolled (632, 309) with delta (0, 0)
Screenshot: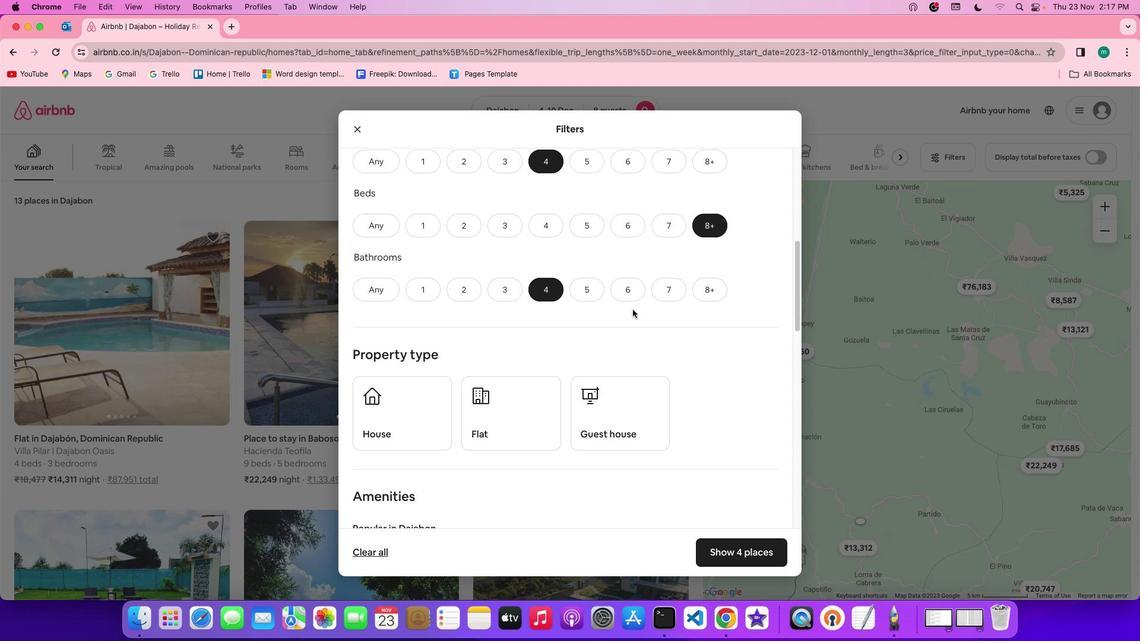
Action: Mouse scrolled (632, 309) with delta (0, 0)
Screenshot: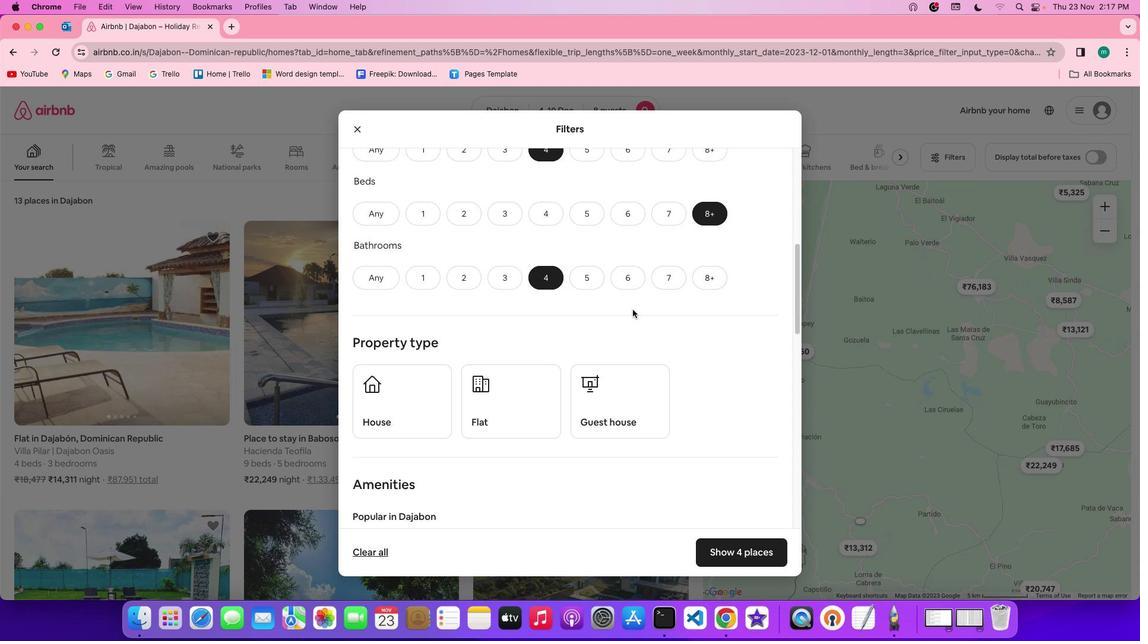 
Action: Mouse scrolled (632, 309) with delta (0, 0)
Screenshot: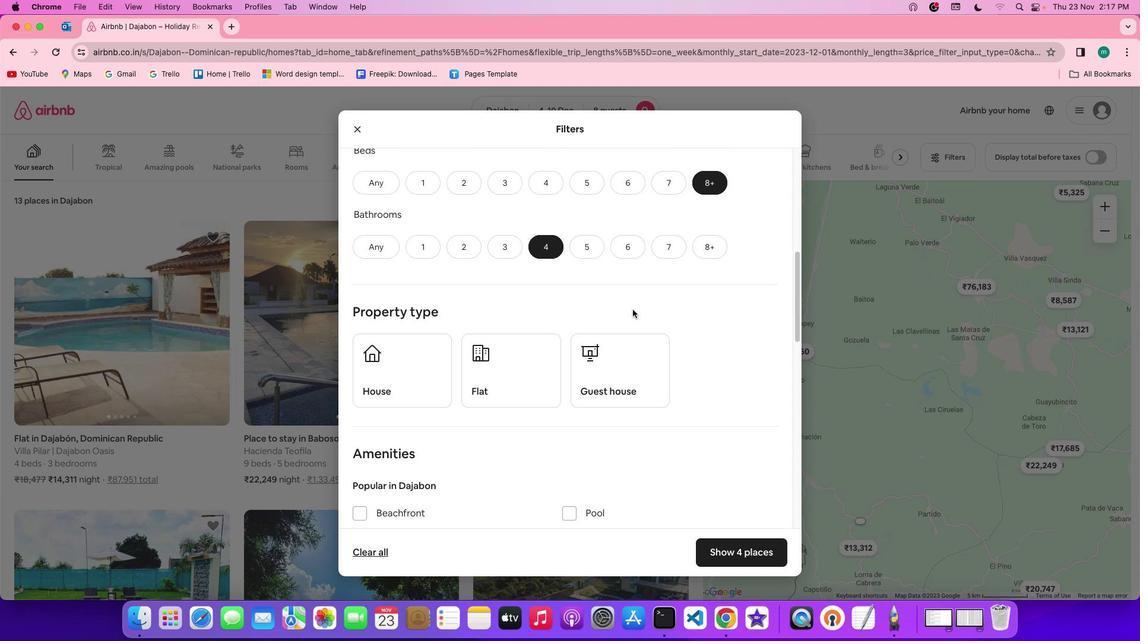 
Action: Mouse scrolled (632, 309) with delta (0, 0)
Screenshot: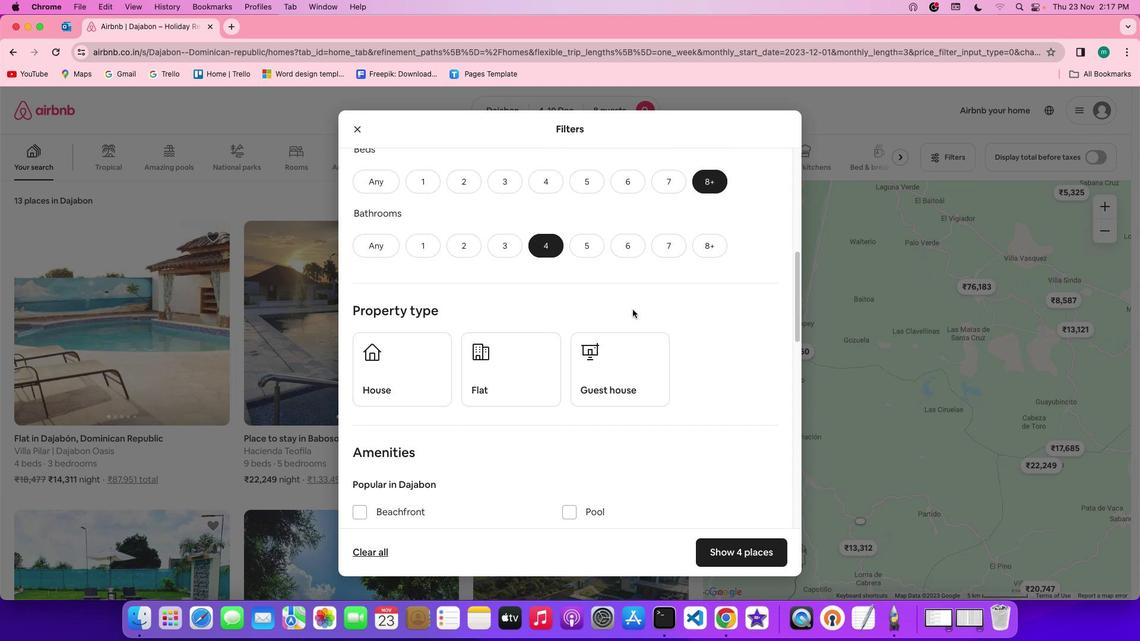 
Action: Mouse scrolled (632, 309) with delta (0, 0)
Screenshot: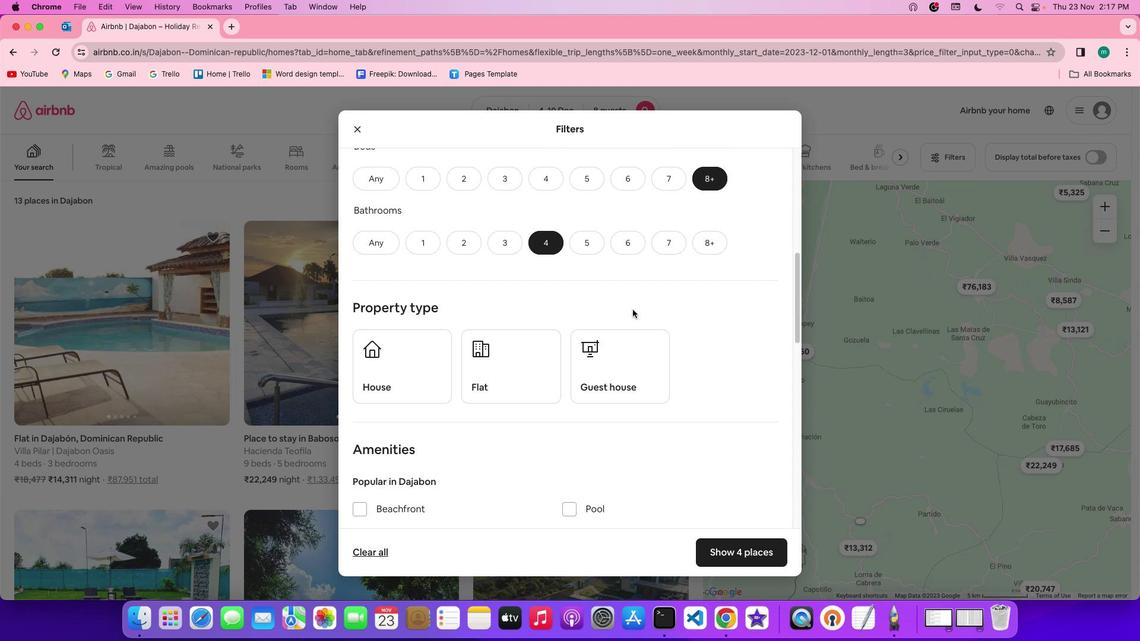 
Action: Mouse scrolled (632, 309) with delta (0, 0)
Screenshot: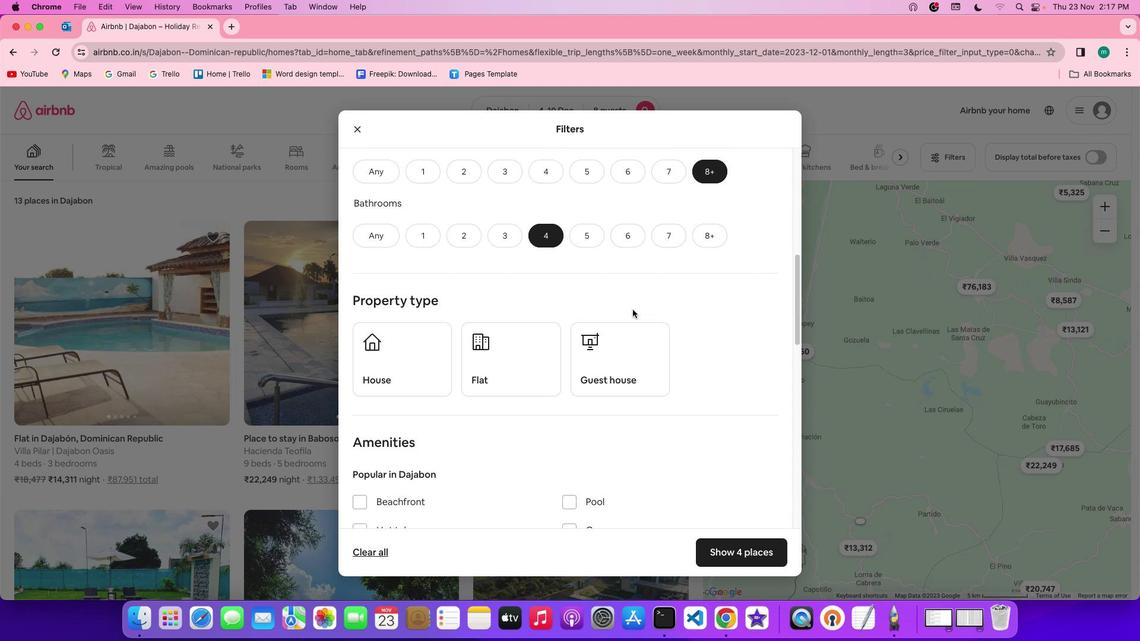 
Action: Mouse scrolled (632, 309) with delta (0, 0)
Screenshot: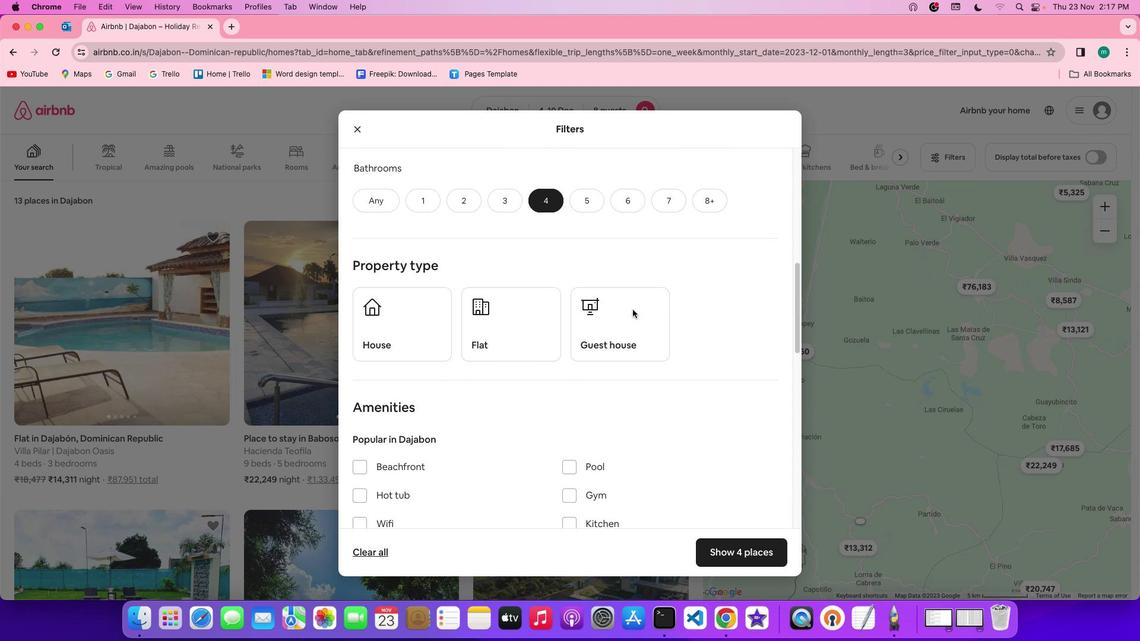 
Action: Mouse scrolled (632, 309) with delta (0, 0)
Screenshot: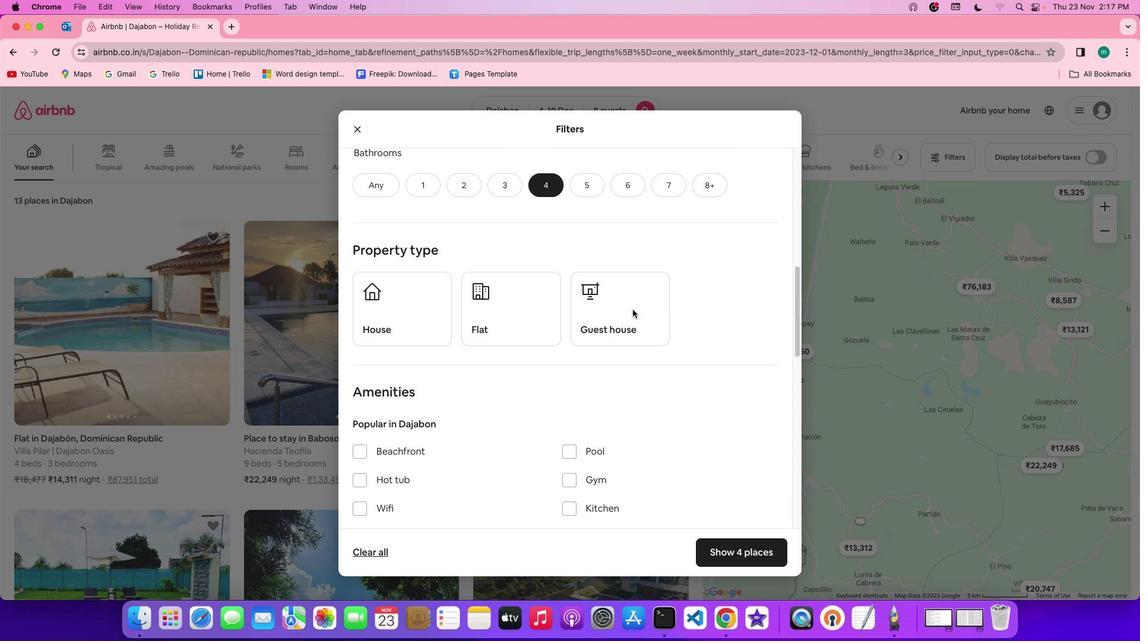 
Action: Mouse scrolled (632, 309) with delta (0, 0)
Screenshot: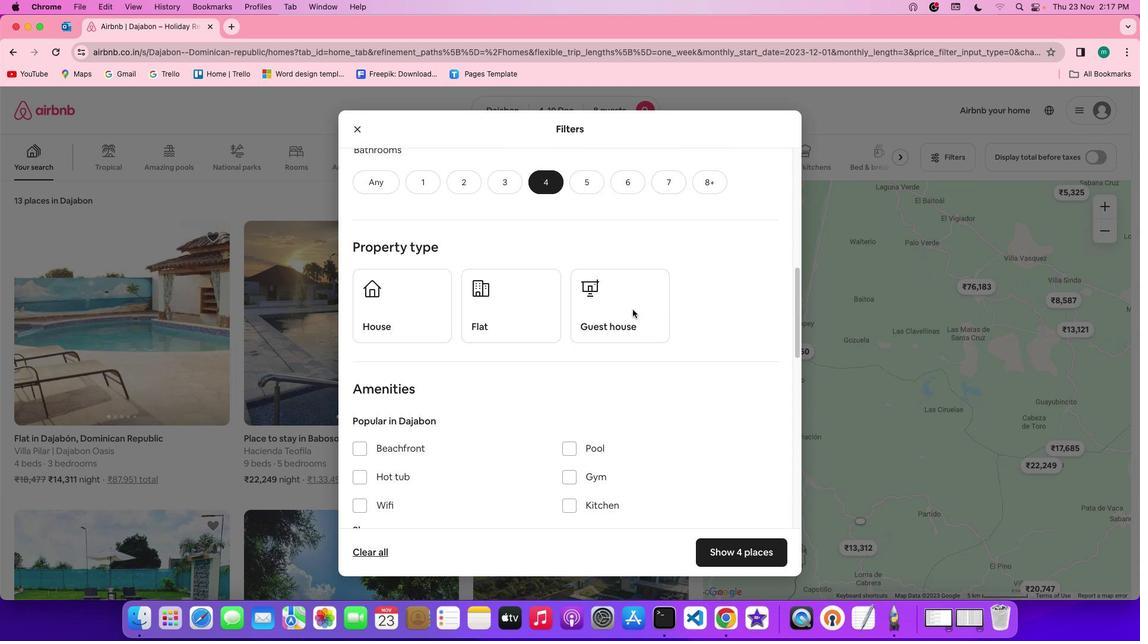 
Action: Mouse scrolled (632, 309) with delta (0, 0)
Screenshot: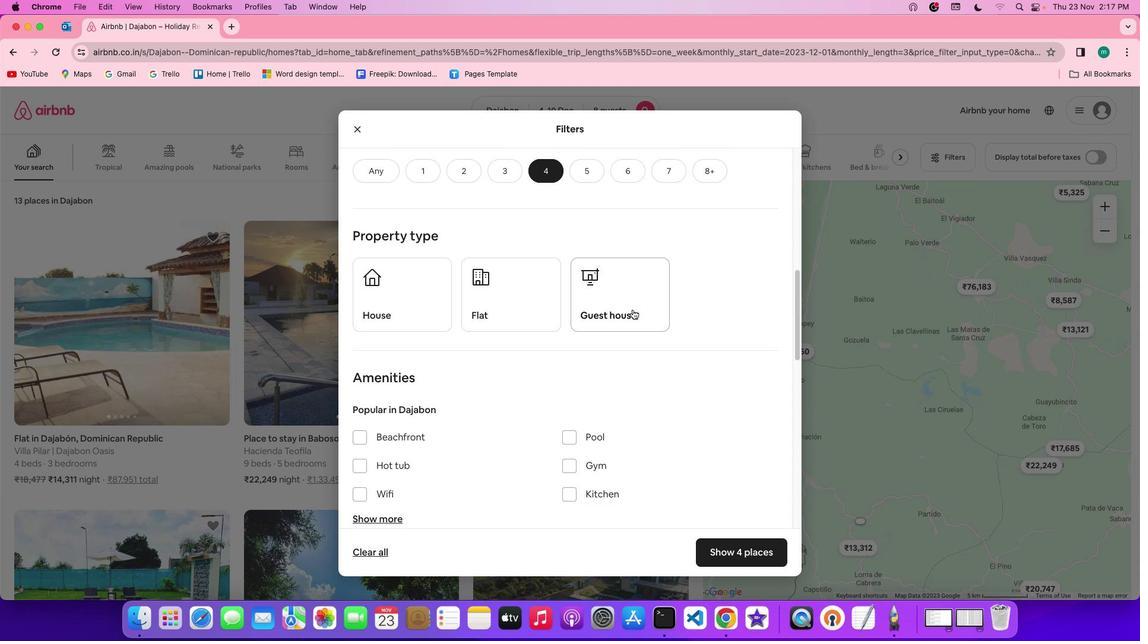 
Action: Mouse scrolled (632, 309) with delta (0, 0)
Screenshot: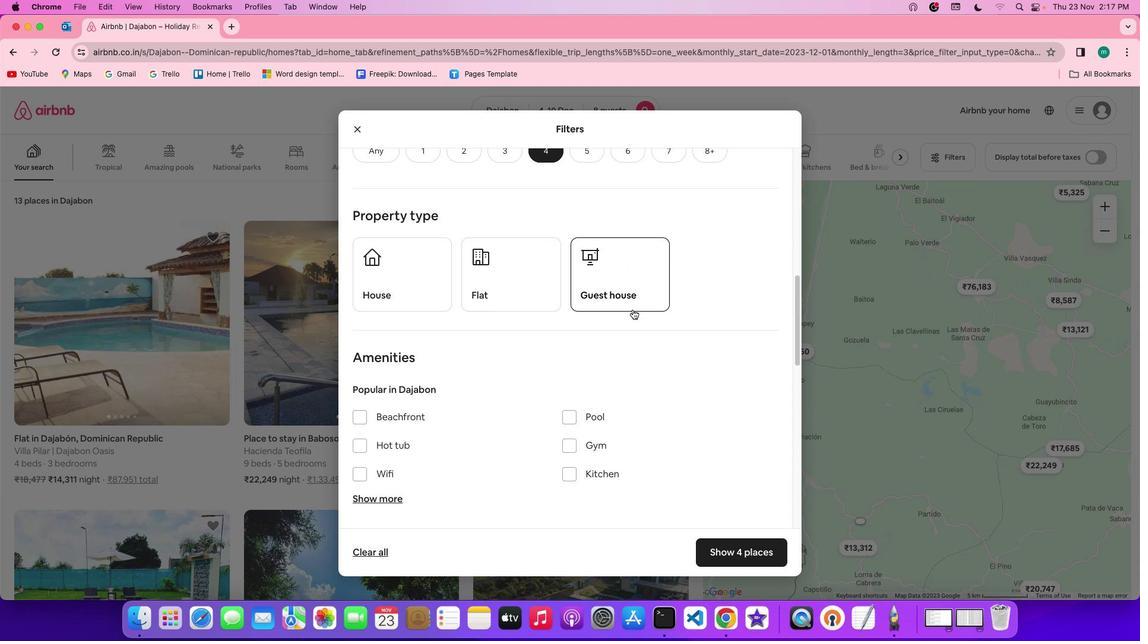 
Action: Mouse scrolled (632, 309) with delta (0, 0)
Screenshot: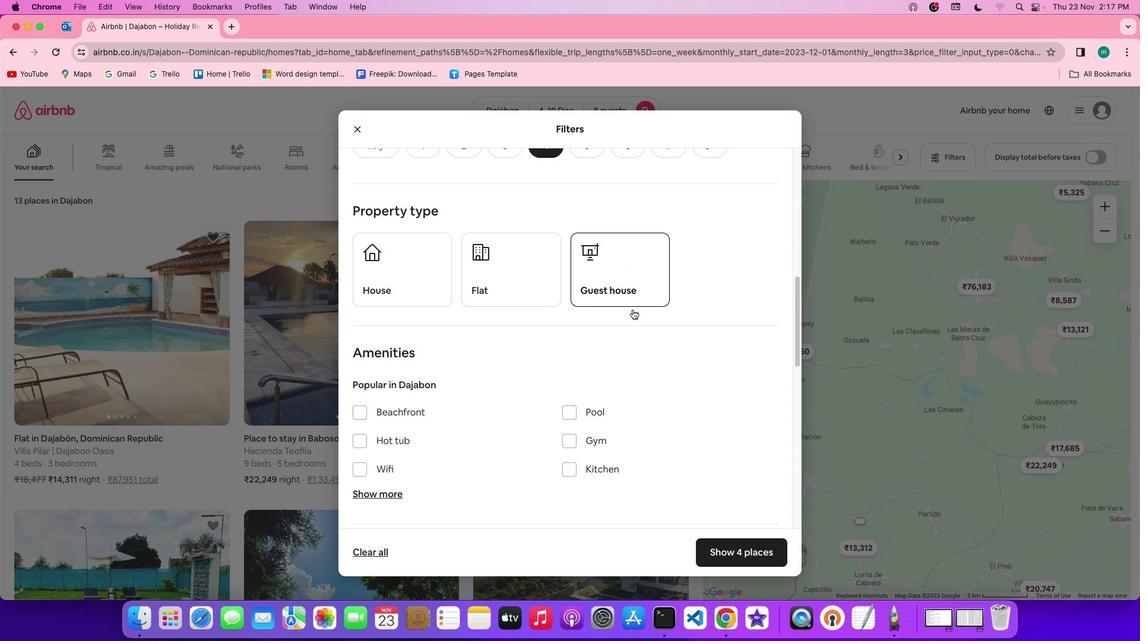 
Action: Mouse scrolled (632, 309) with delta (0, 0)
Screenshot: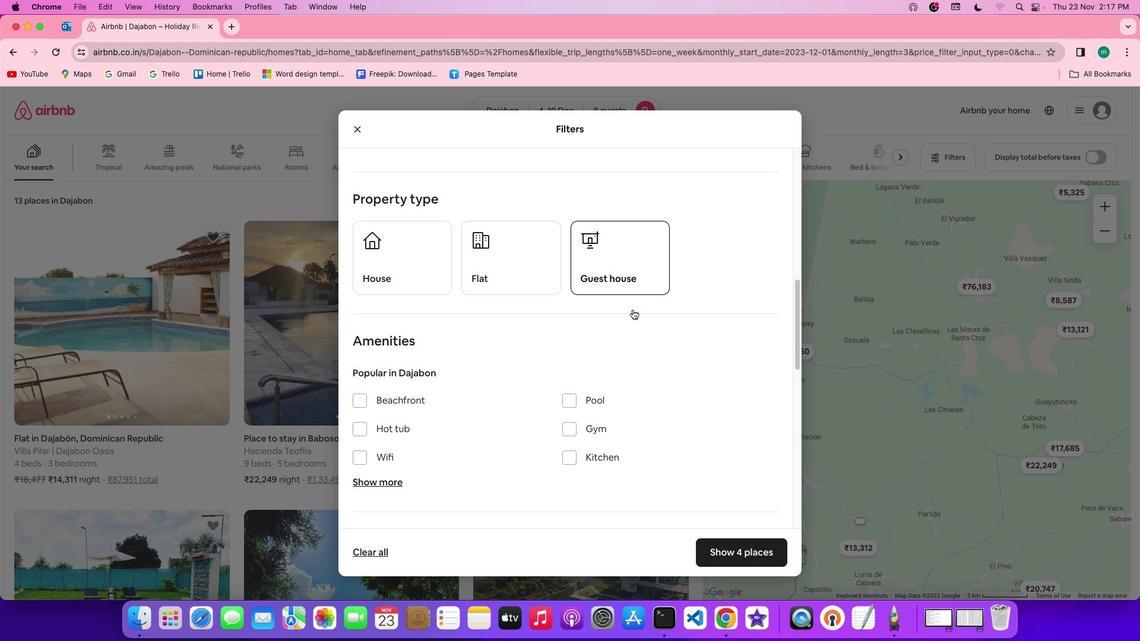 
Action: Mouse moved to (433, 232)
Screenshot: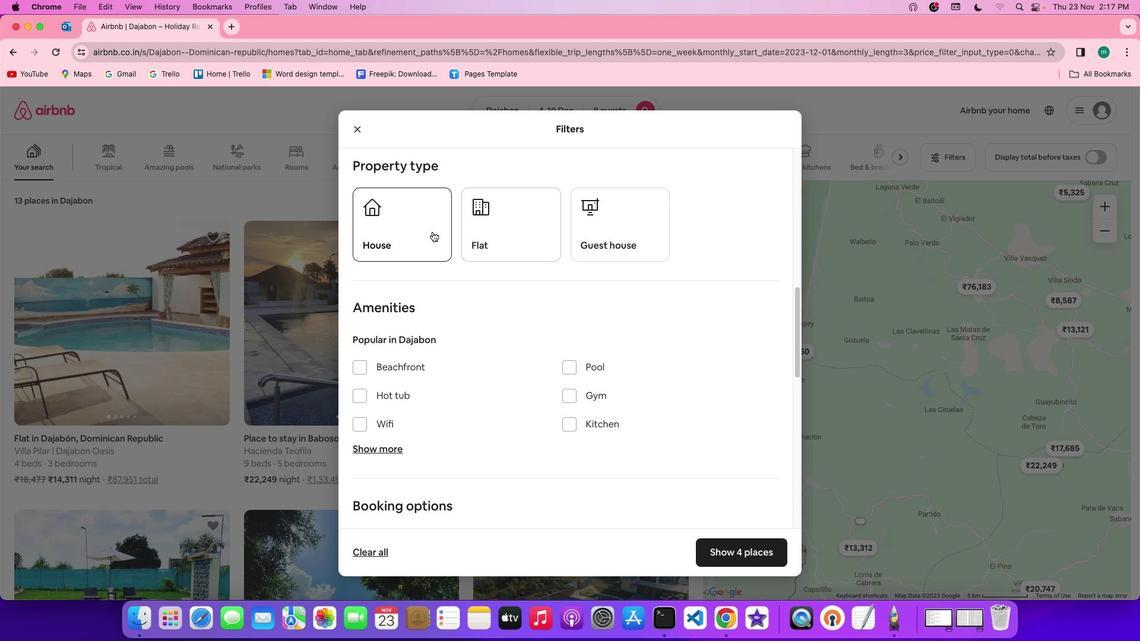 
Action: Mouse pressed left at (433, 232)
Screenshot: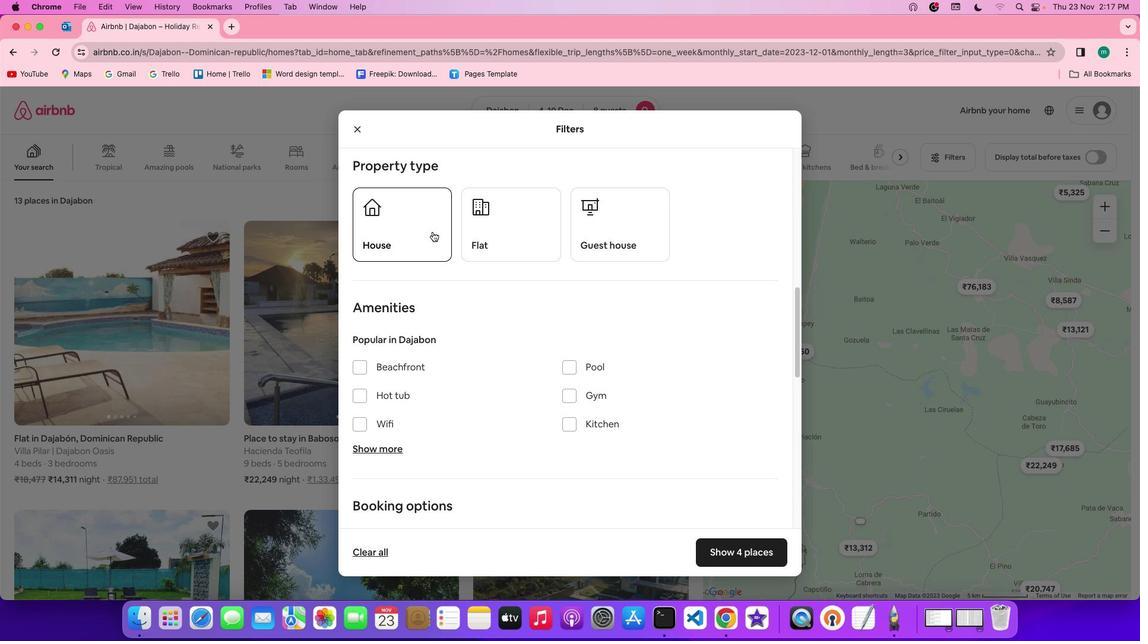 
Action: Mouse moved to (596, 296)
Screenshot: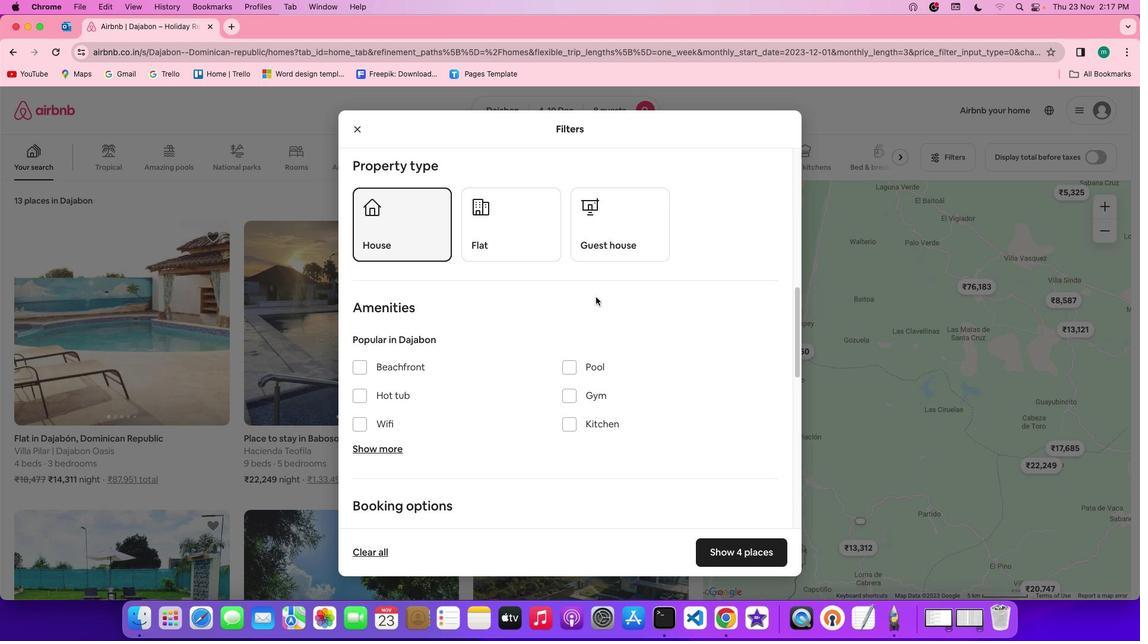 
Action: Mouse scrolled (596, 296) with delta (0, 0)
Screenshot: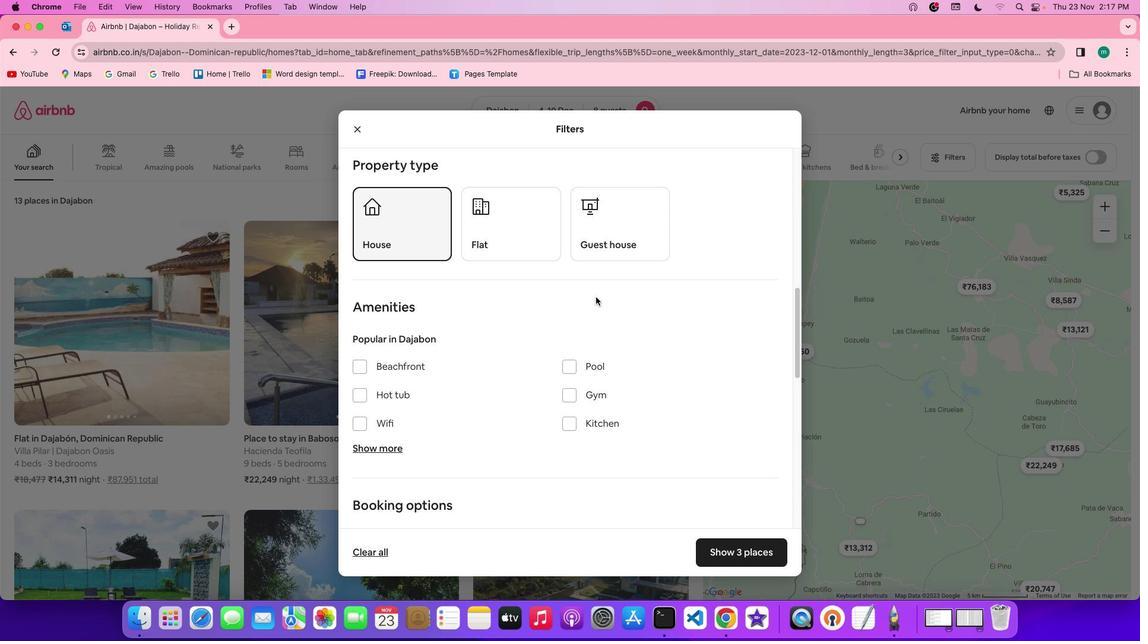 
Action: Mouse scrolled (596, 296) with delta (0, 0)
Screenshot: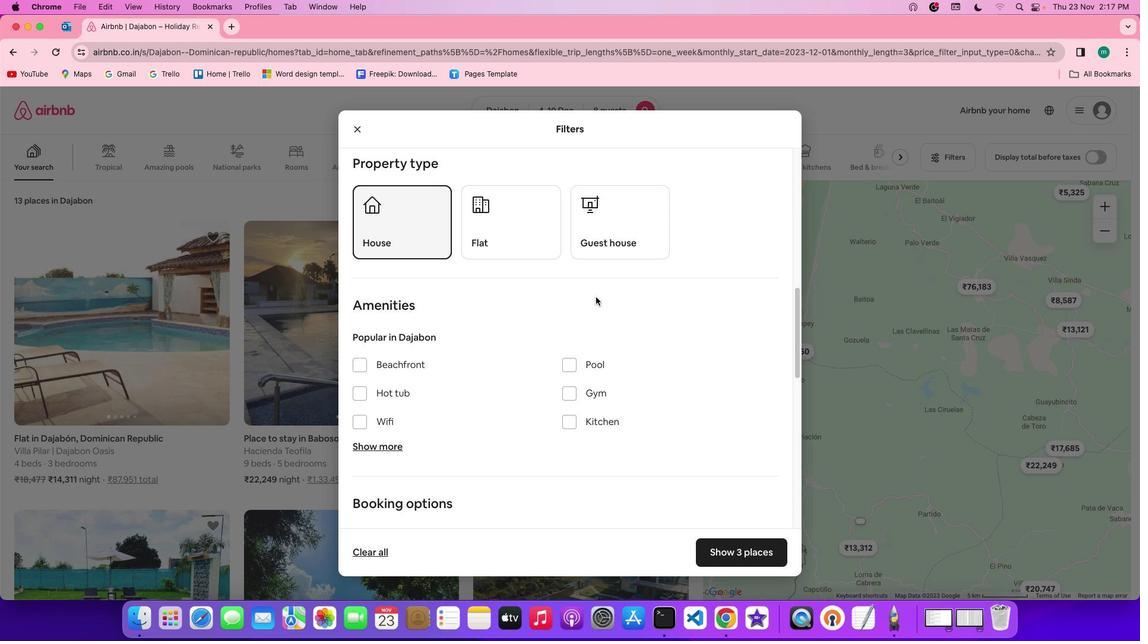 
Action: Mouse scrolled (596, 296) with delta (0, 0)
Screenshot: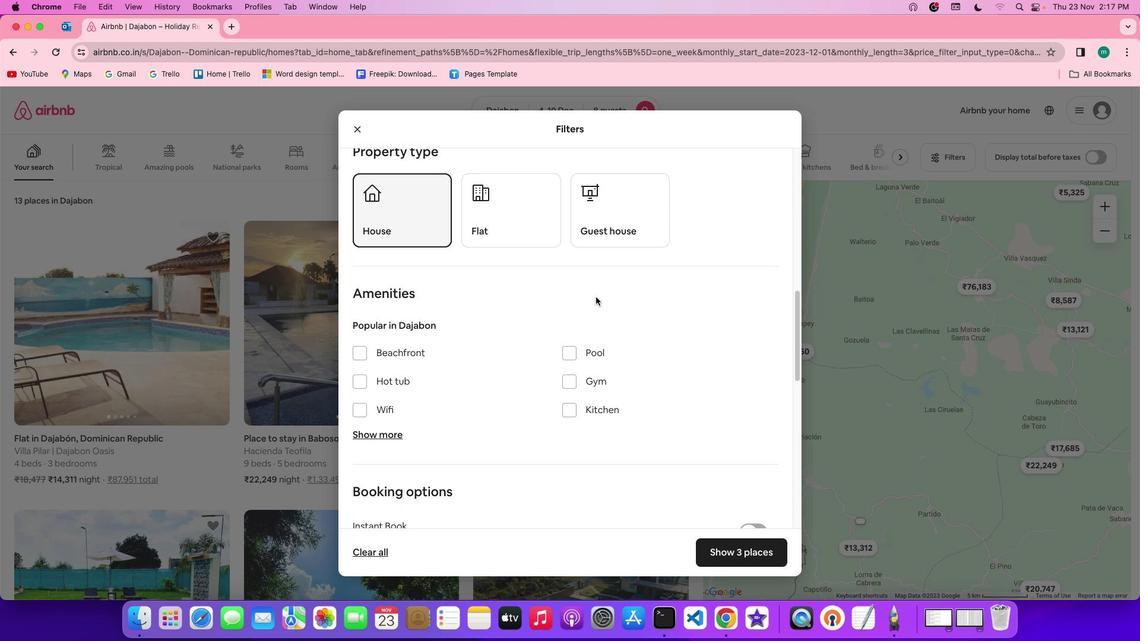 
Action: Mouse scrolled (596, 296) with delta (0, 0)
Screenshot: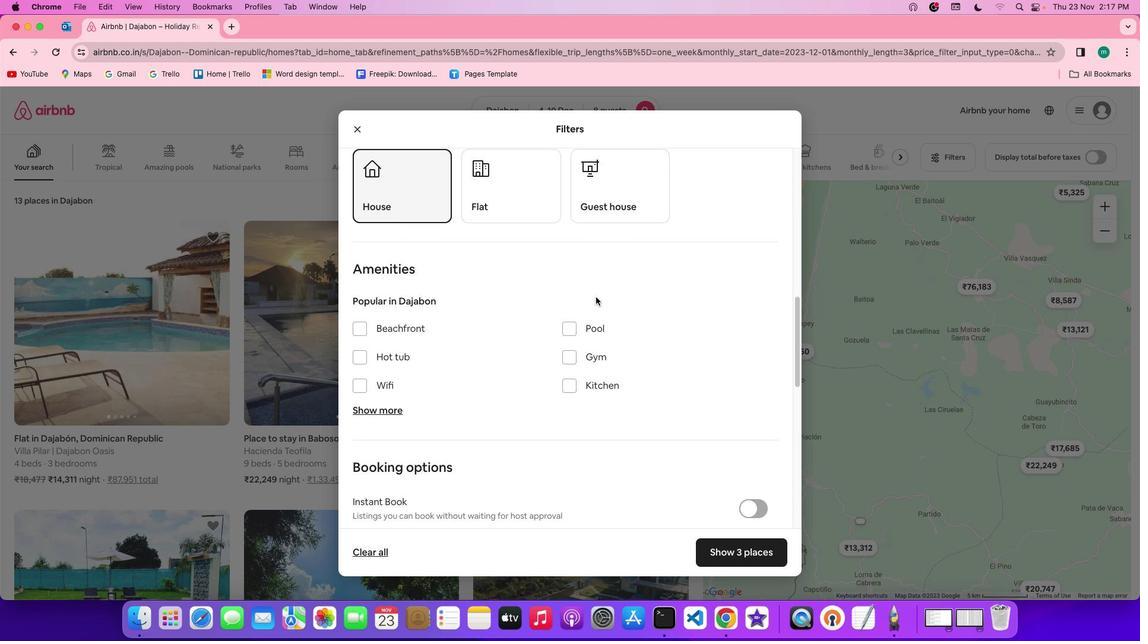 
Action: Mouse scrolled (596, 296) with delta (0, 0)
Screenshot: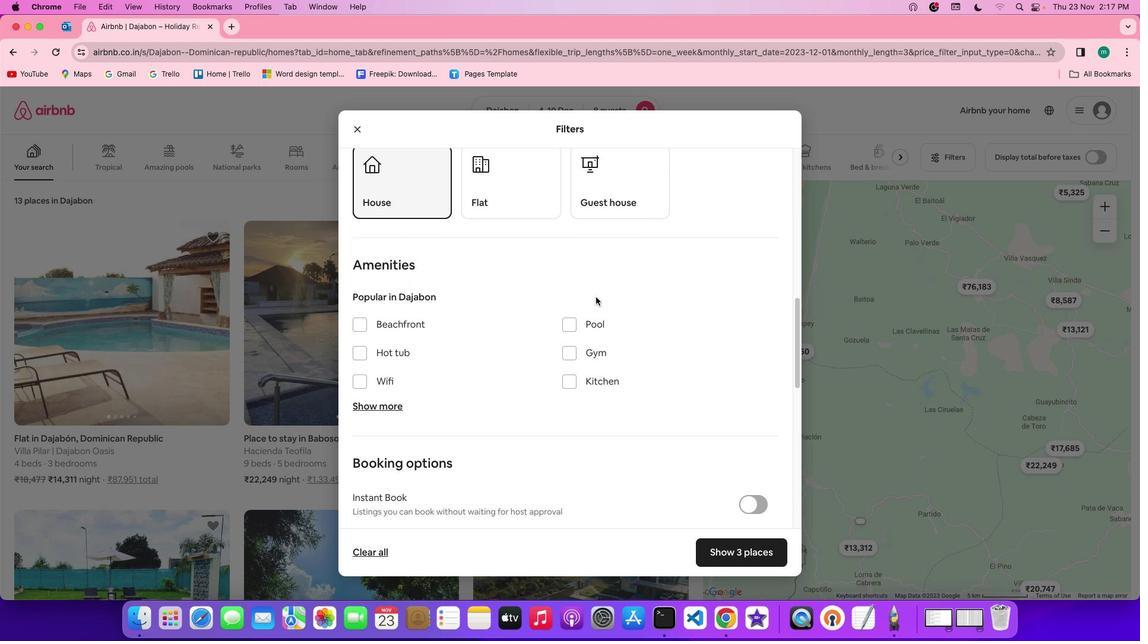 
Action: Mouse scrolled (596, 296) with delta (0, 0)
Screenshot: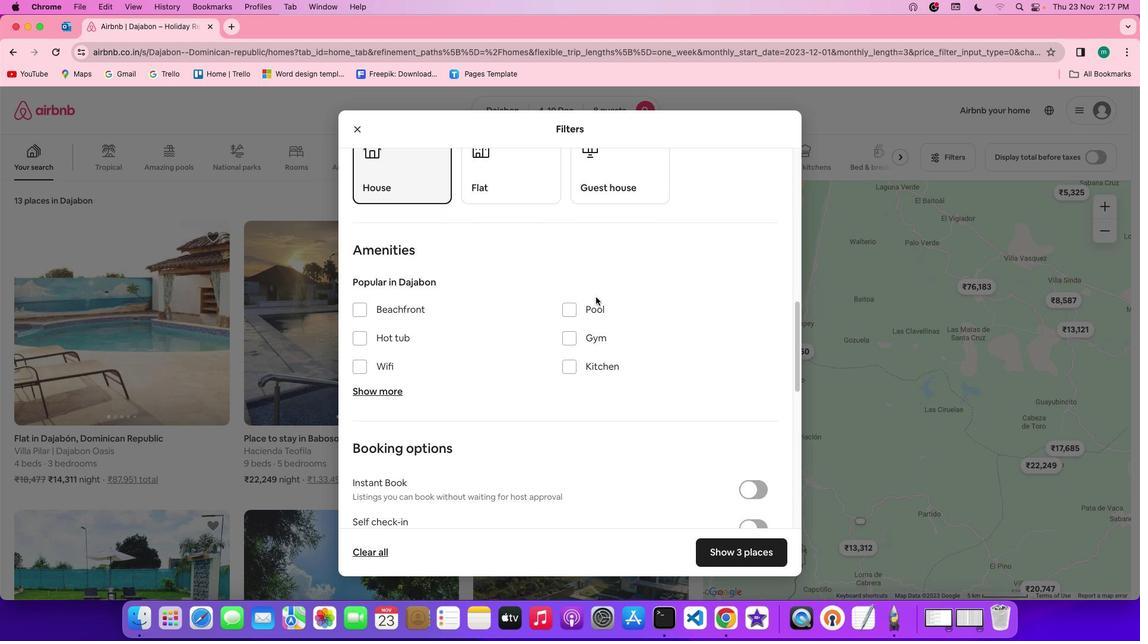 
Action: Mouse scrolled (596, 296) with delta (0, 0)
Screenshot: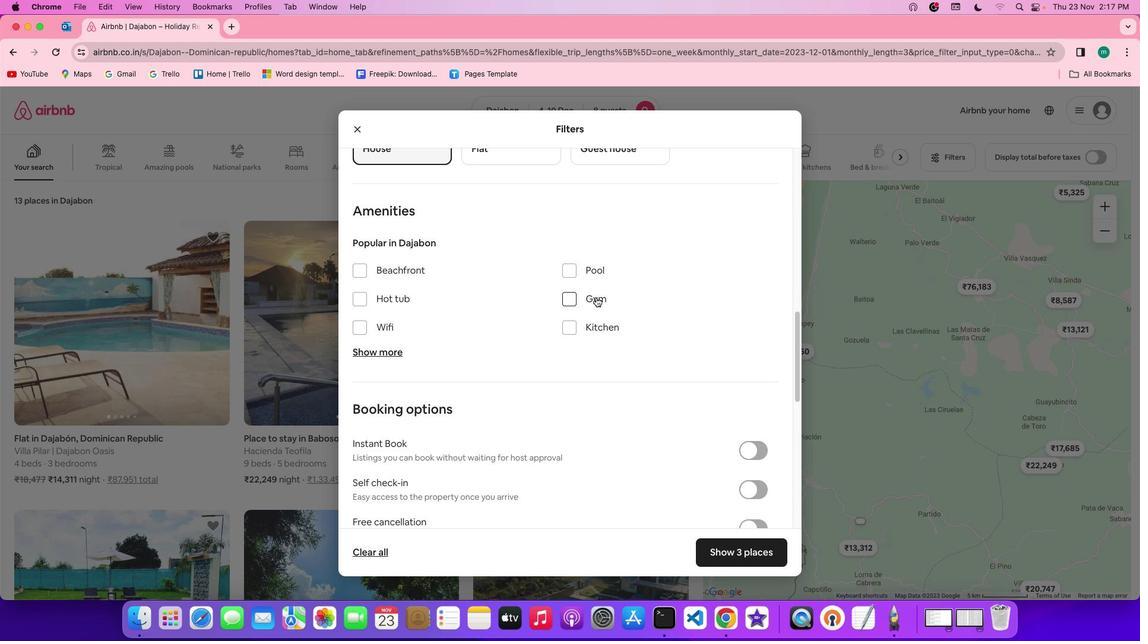 
Action: Mouse scrolled (596, 296) with delta (0, 0)
Screenshot: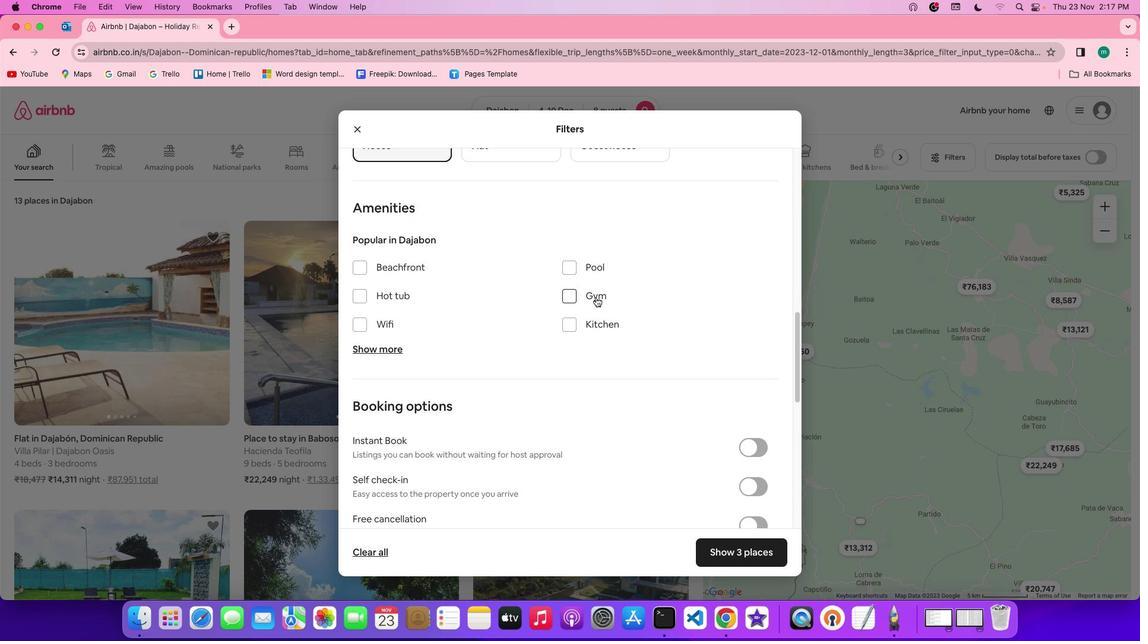 
Action: Mouse scrolled (596, 296) with delta (0, 0)
Screenshot: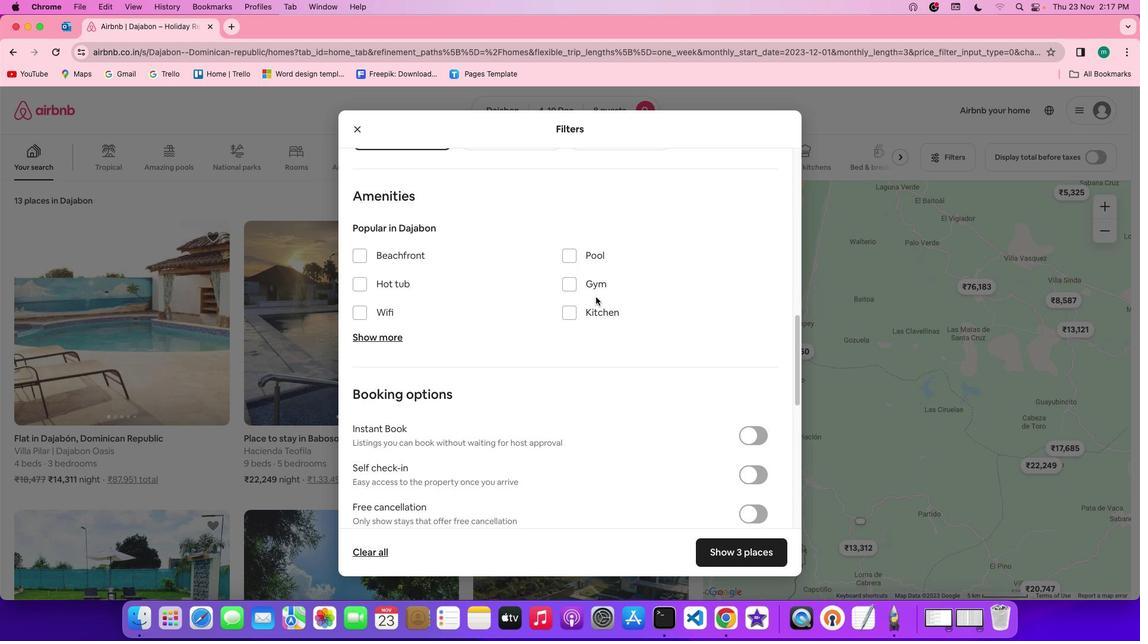 
Action: Mouse scrolled (596, 296) with delta (0, 0)
Screenshot: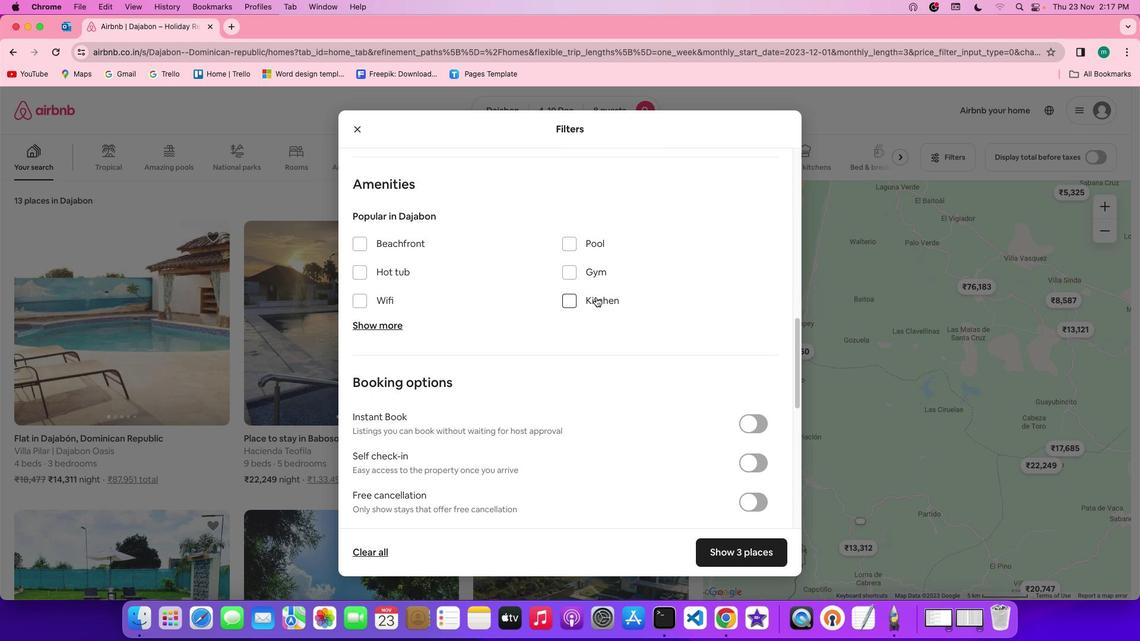 
Action: Mouse moved to (359, 295)
Screenshot: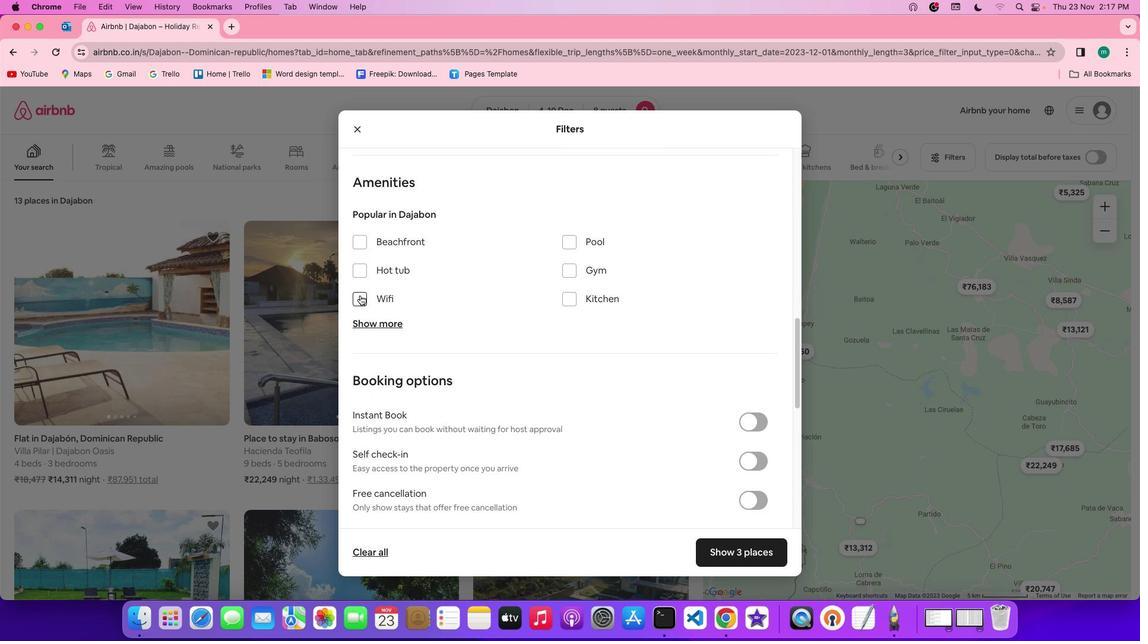 
Action: Mouse pressed left at (359, 295)
Screenshot: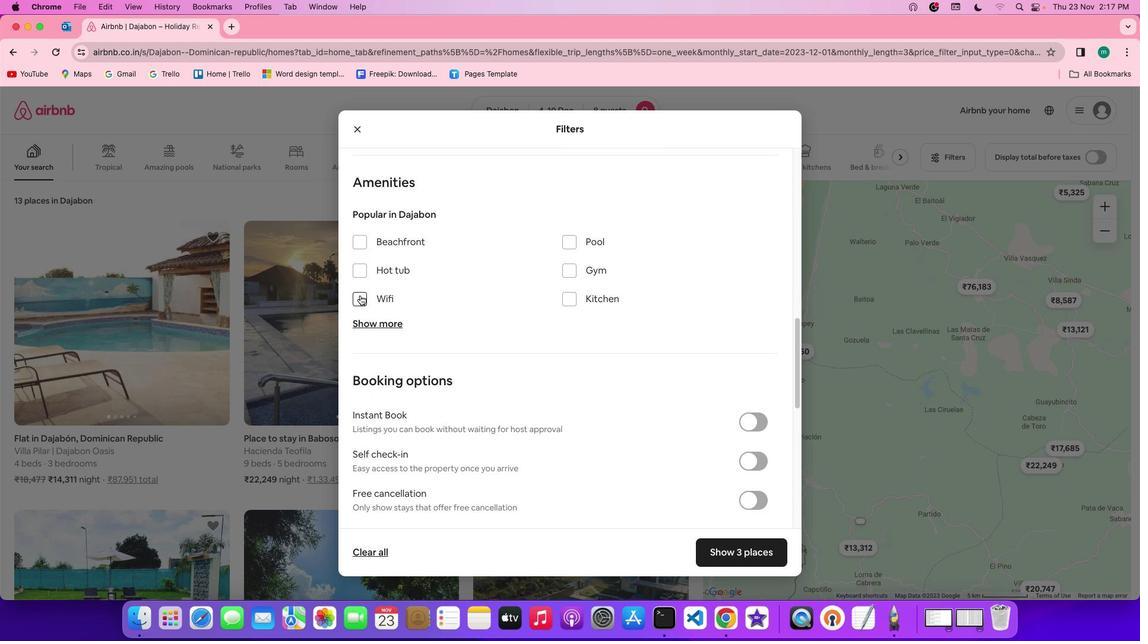 
Action: Mouse moved to (371, 321)
Screenshot: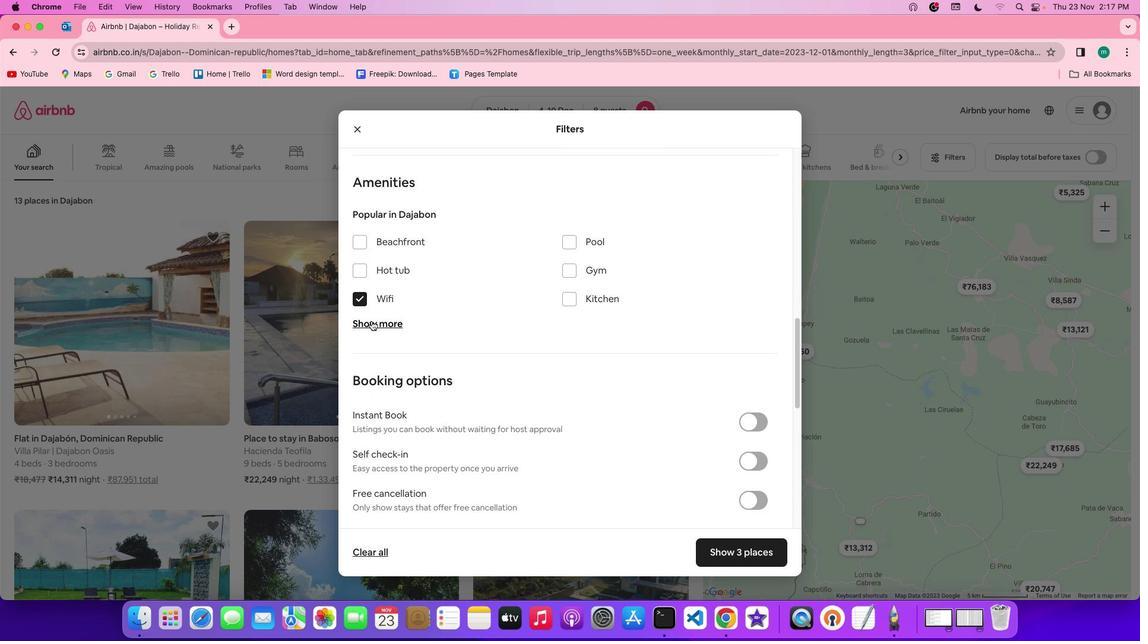 
Action: Mouse pressed left at (371, 321)
Screenshot: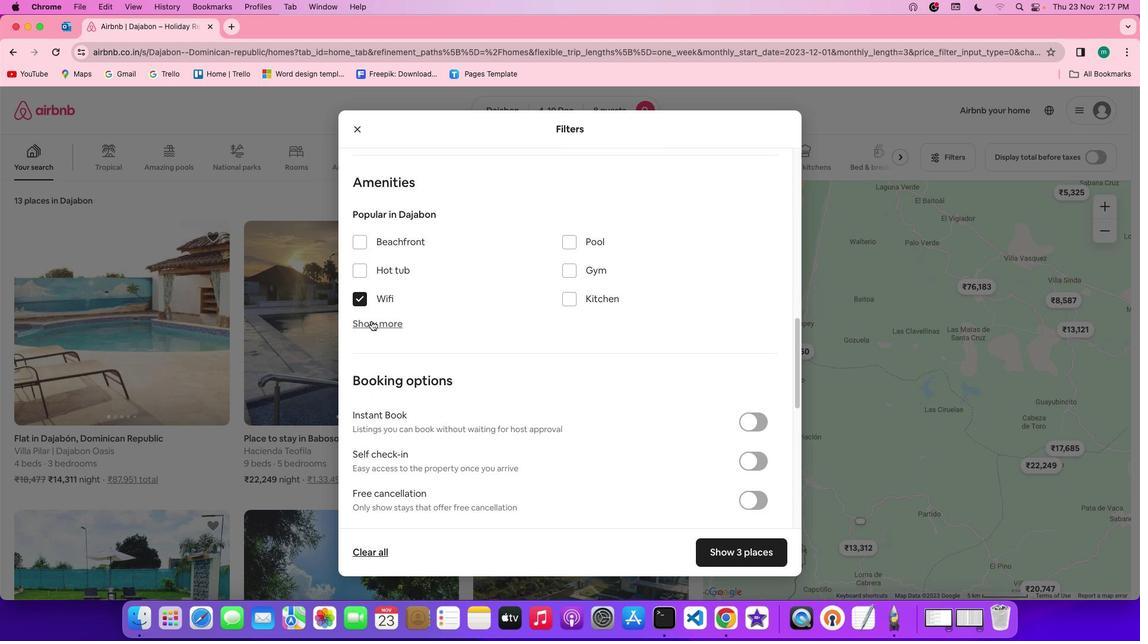 
Action: Mouse moved to (573, 418)
Screenshot: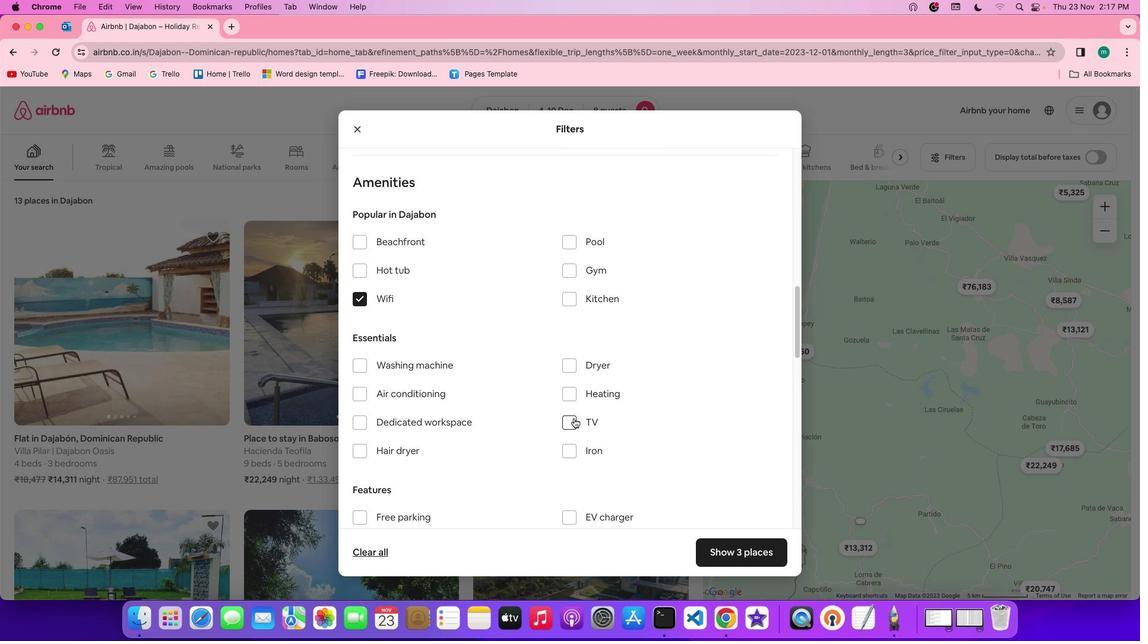 
Action: Mouse pressed left at (573, 418)
Screenshot: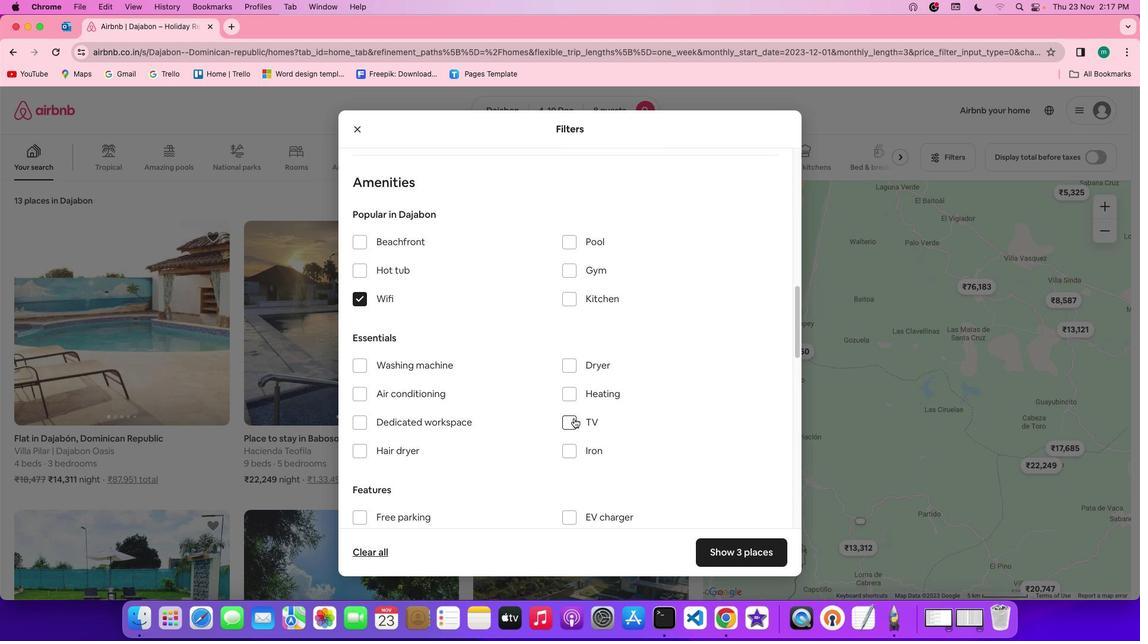 
Action: Mouse moved to (521, 291)
Screenshot: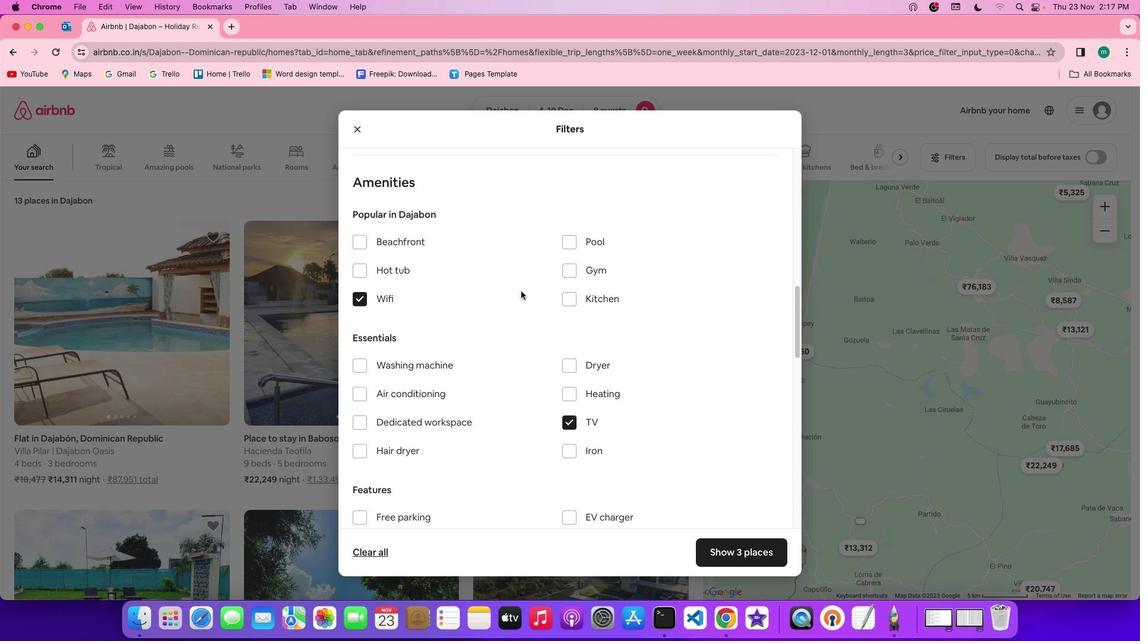 
Action: Mouse scrolled (521, 291) with delta (0, 0)
Screenshot: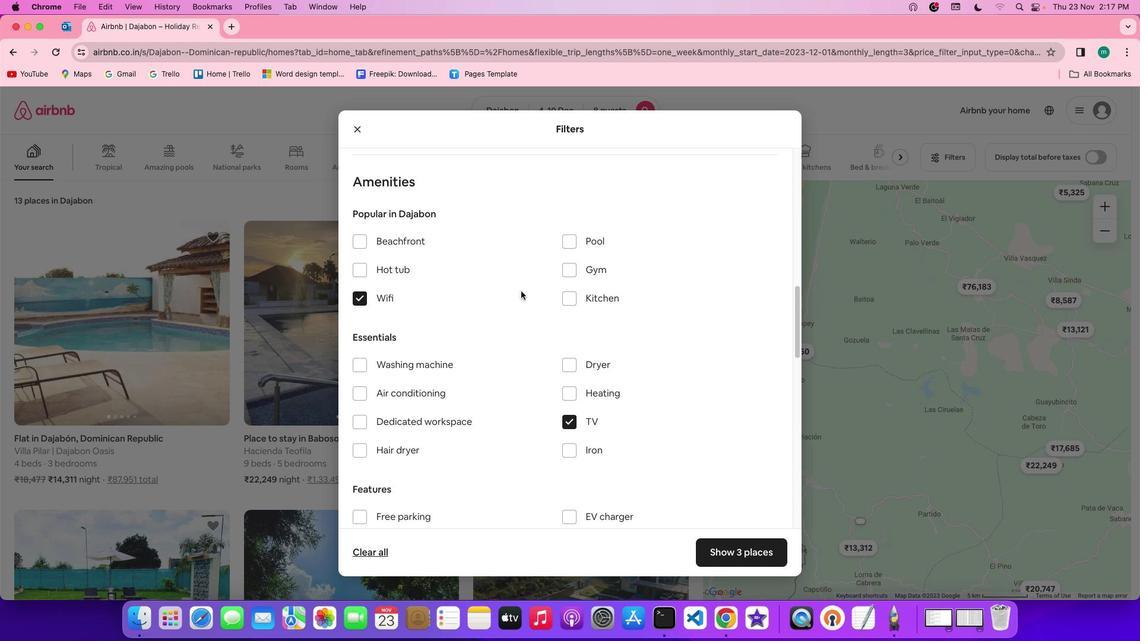 
Action: Mouse scrolled (521, 291) with delta (0, 0)
Screenshot: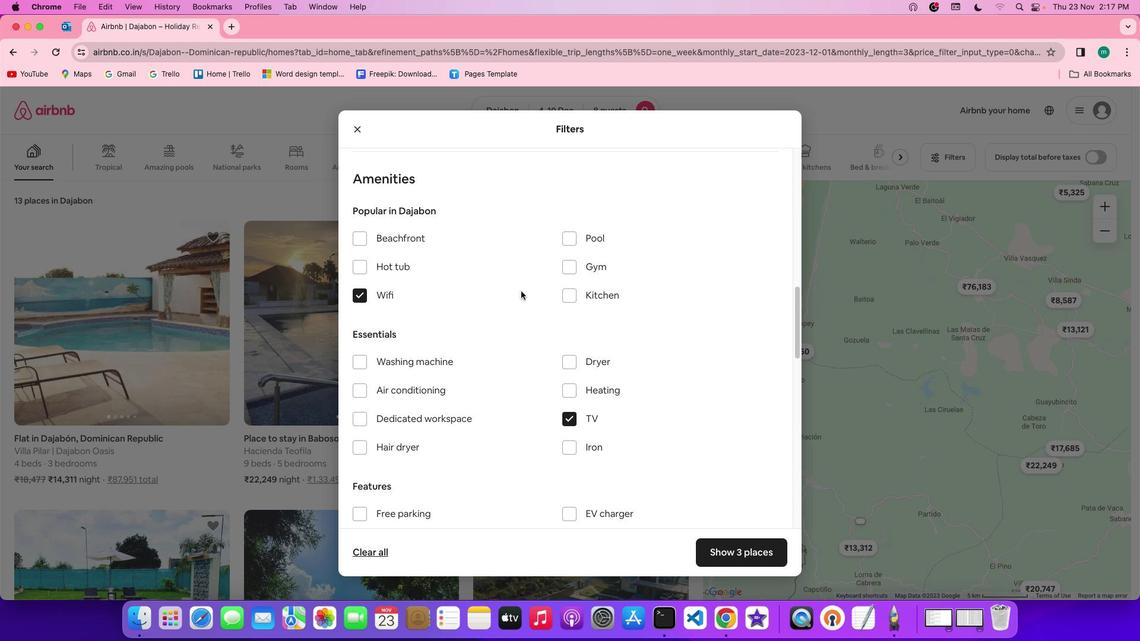 
Action: Mouse scrolled (521, 291) with delta (0, 0)
Screenshot: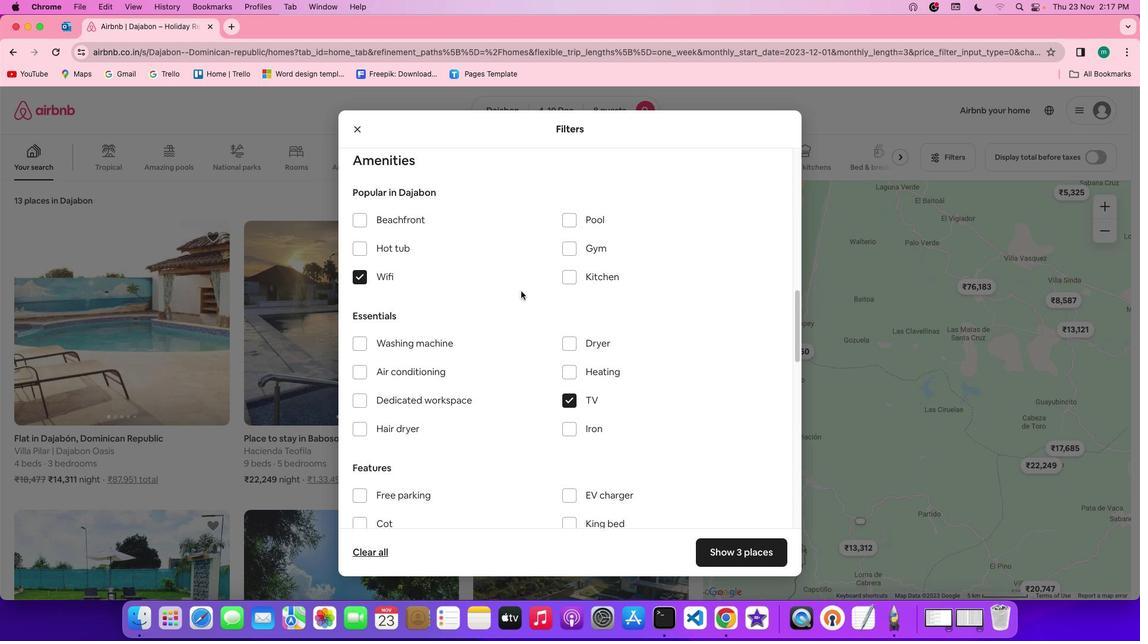 
Action: Mouse scrolled (521, 291) with delta (0, 0)
Screenshot: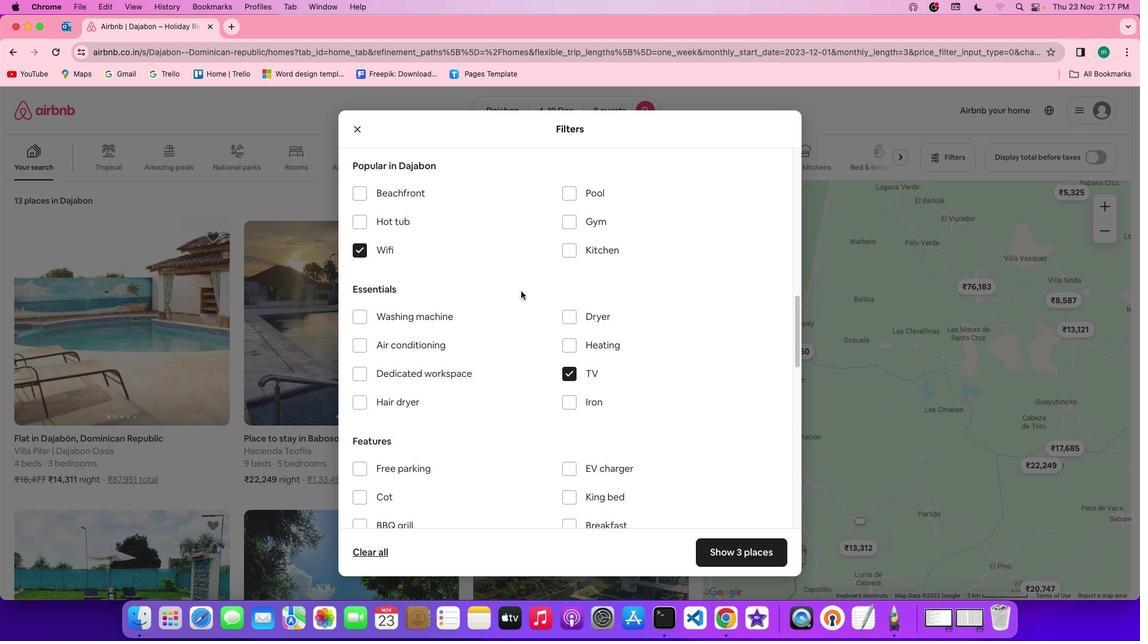 
Action: Mouse scrolled (521, 291) with delta (0, 0)
Screenshot: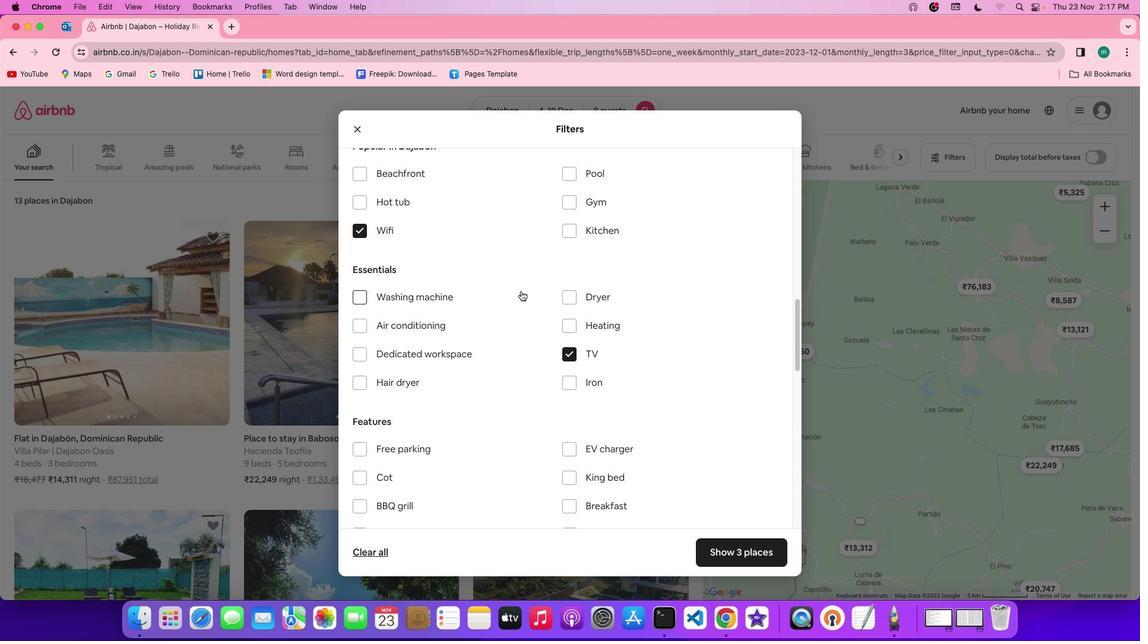 
Action: Mouse scrolled (521, 291) with delta (0, 0)
Screenshot: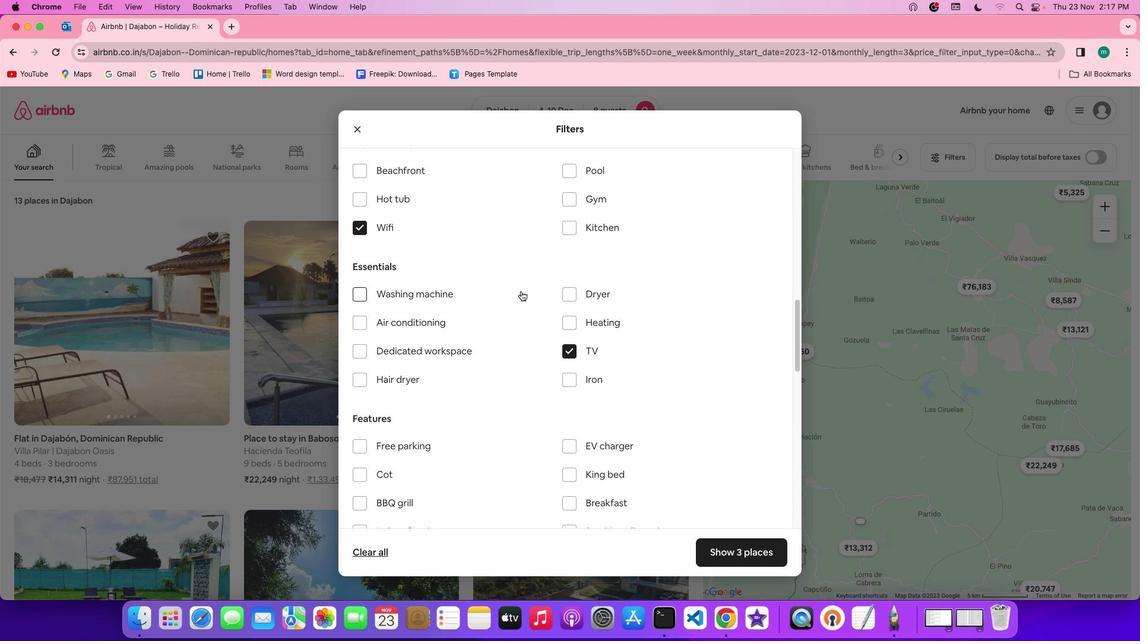 
Action: Mouse scrolled (521, 291) with delta (0, 0)
Screenshot: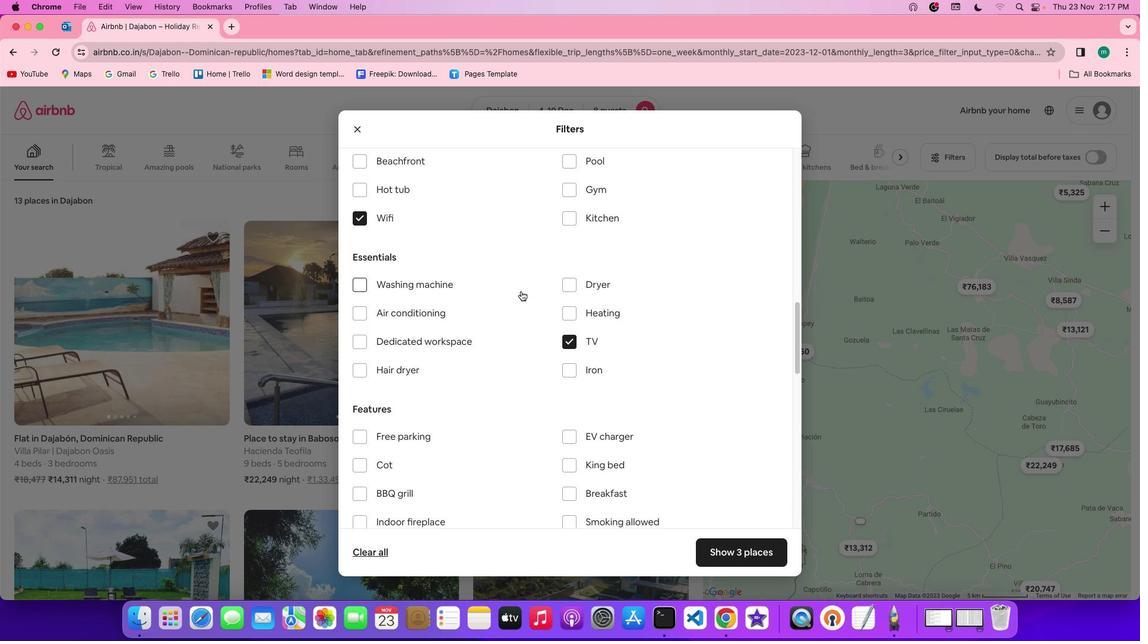 
Action: Mouse moved to (358, 412)
Screenshot: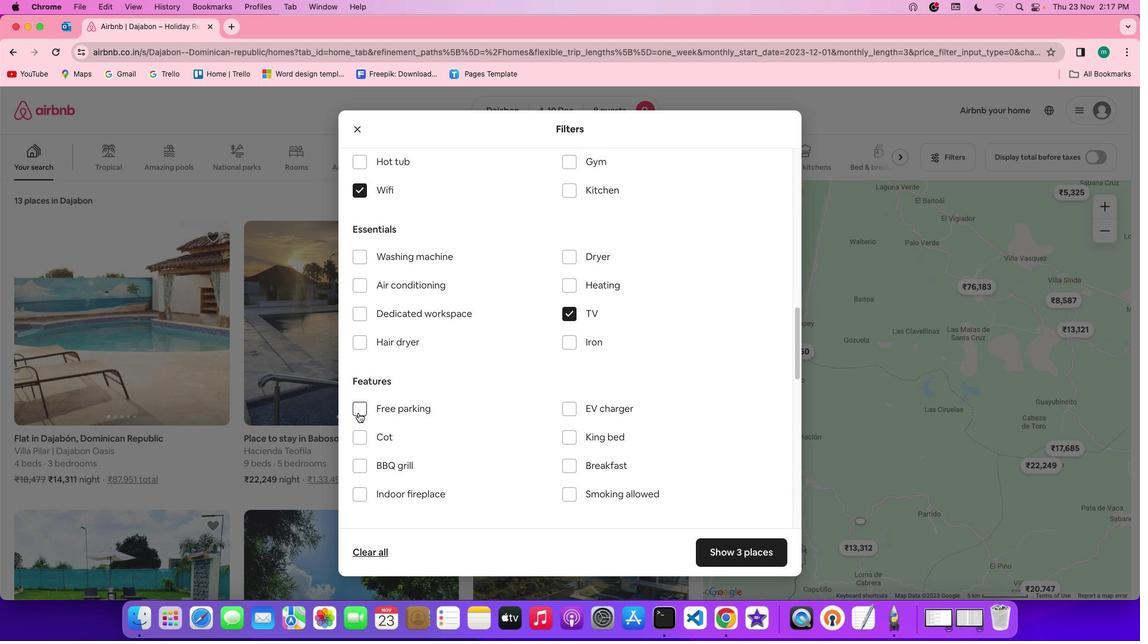 
Action: Mouse pressed left at (358, 412)
Screenshot: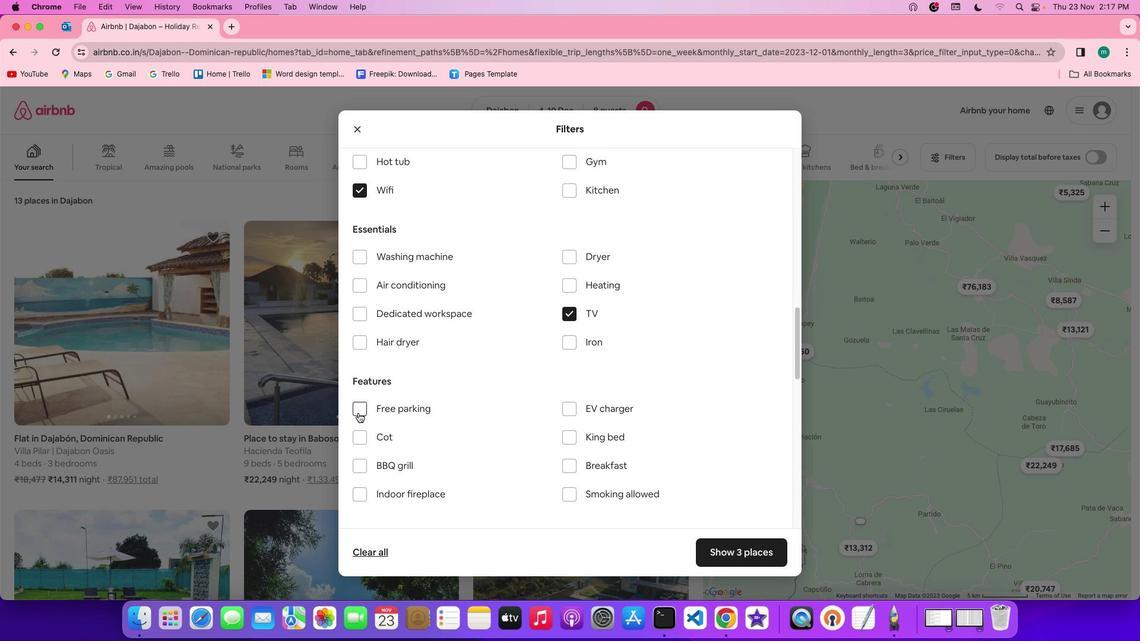 
Action: Mouse moved to (501, 368)
Screenshot: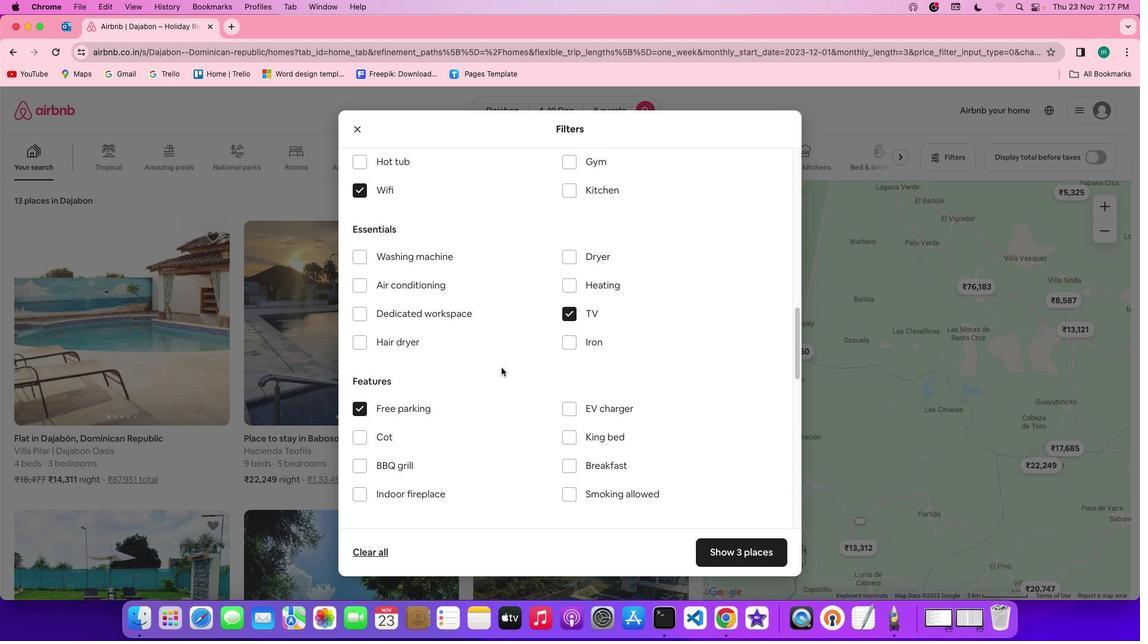 
Action: Mouse scrolled (501, 368) with delta (0, 0)
Screenshot: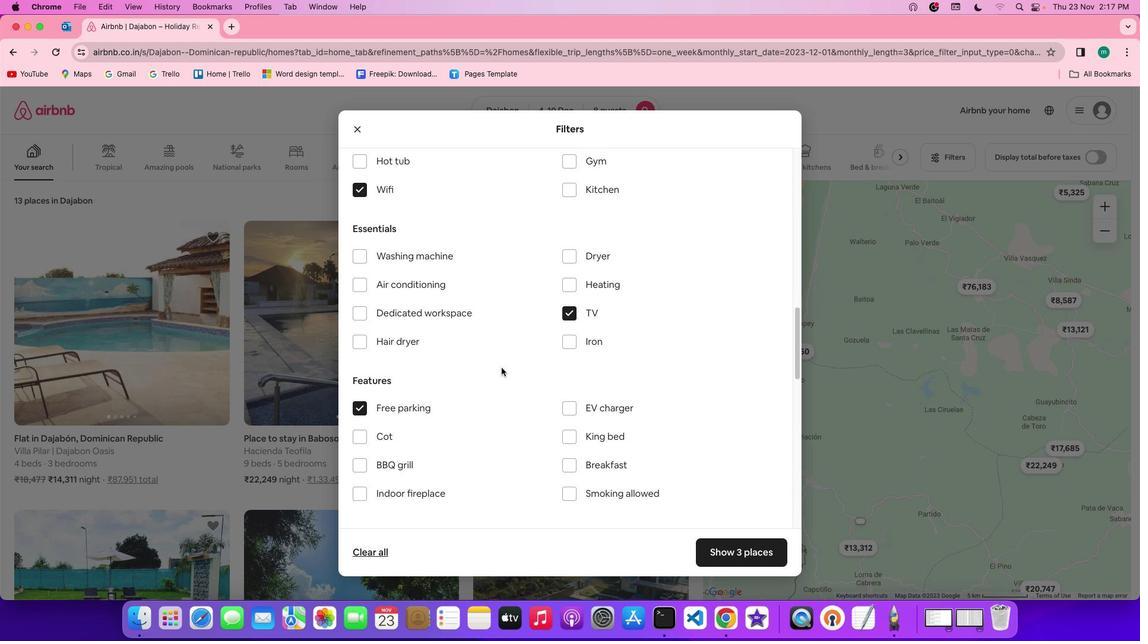 
Action: Mouse scrolled (501, 368) with delta (0, 0)
Screenshot: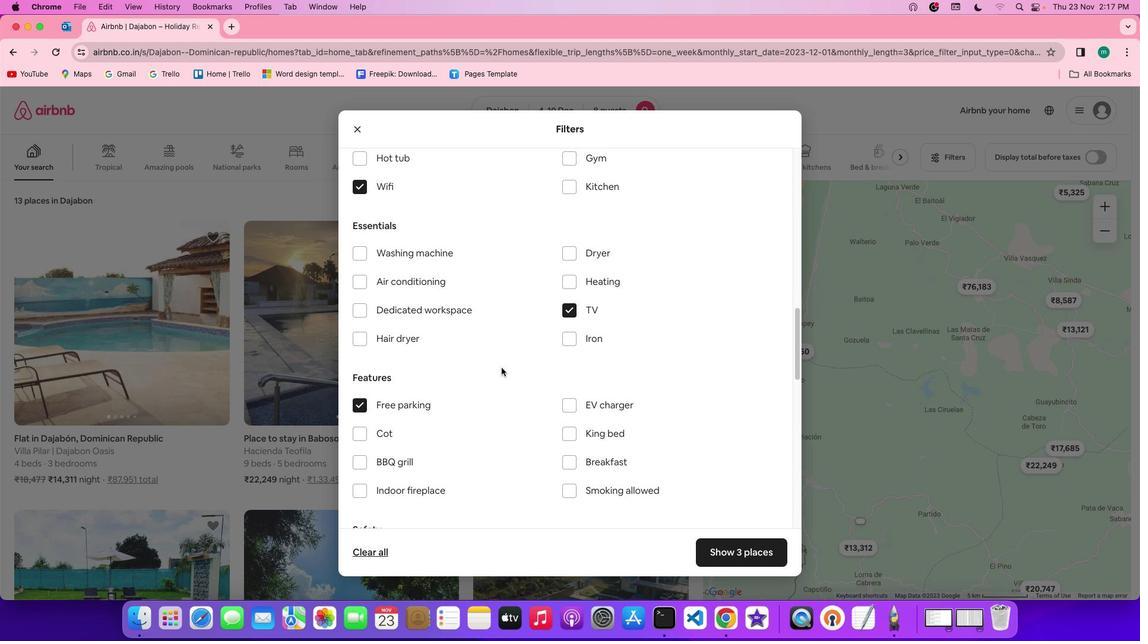 
Action: Mouse scrolled (501, 368) with delta (0, 0)
Screenshot: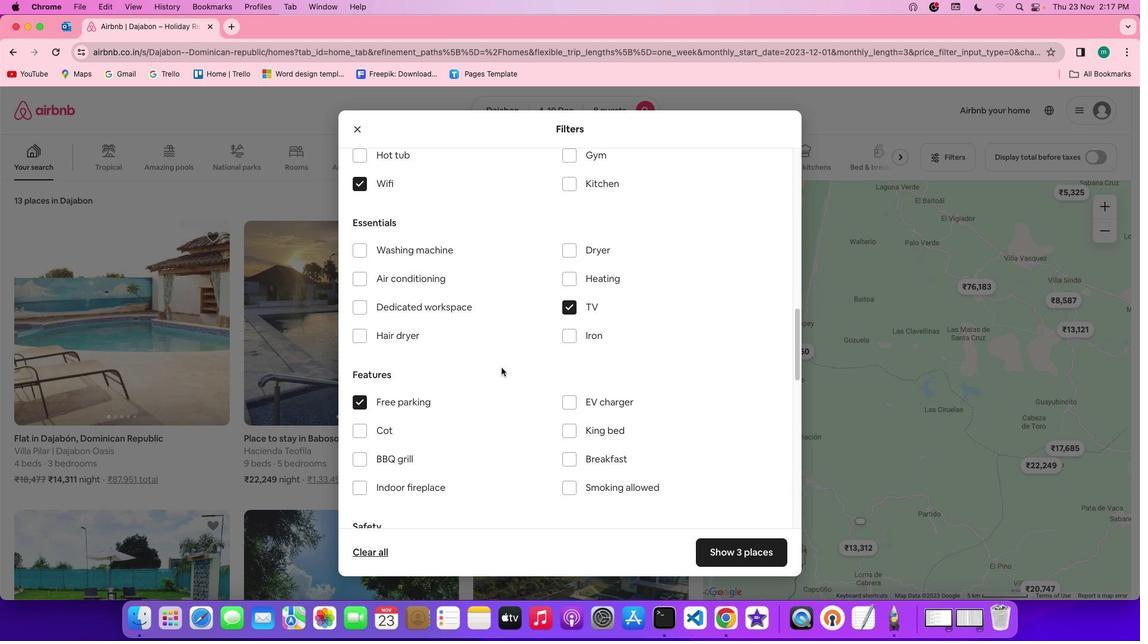 
Action: Mouse scrolled (501, 368) with delta (0, 0)
Screenshot: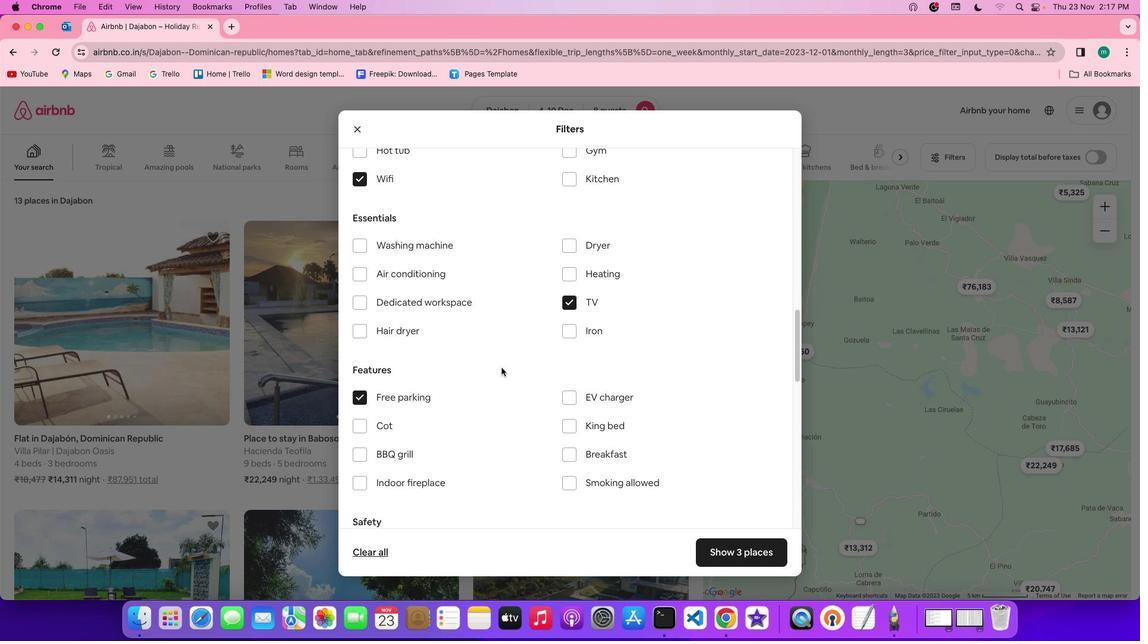 
Action: Mouse scrolled (501, 368) with delta (0, 0)
Screenshot: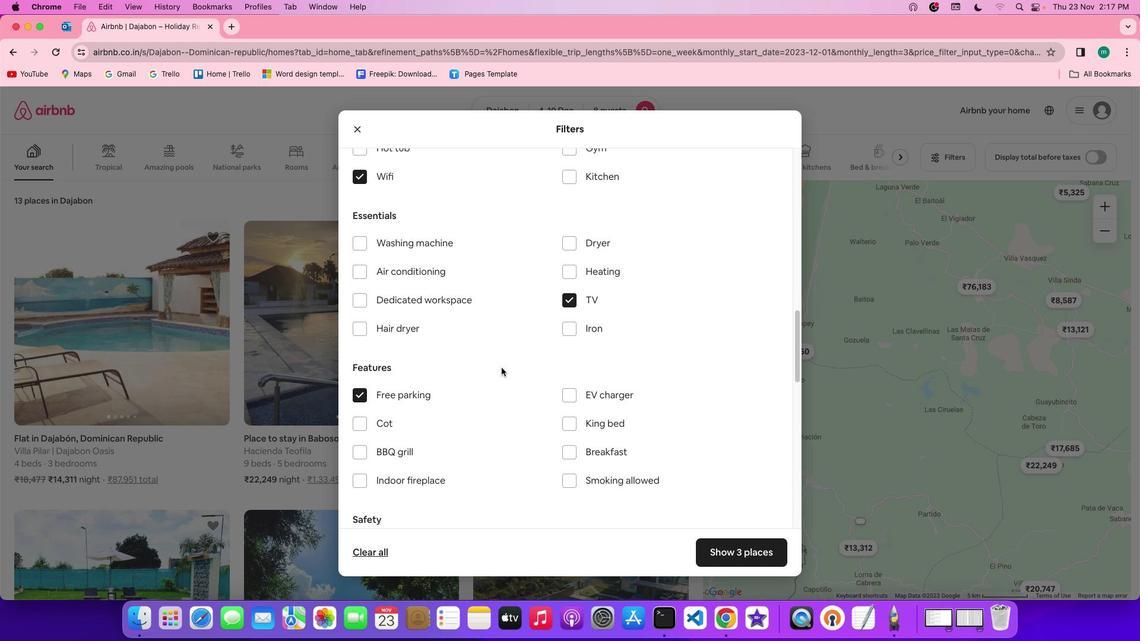 
Action: Mouse scrolled (501, 368) with delta (0, 0)
Screenshot: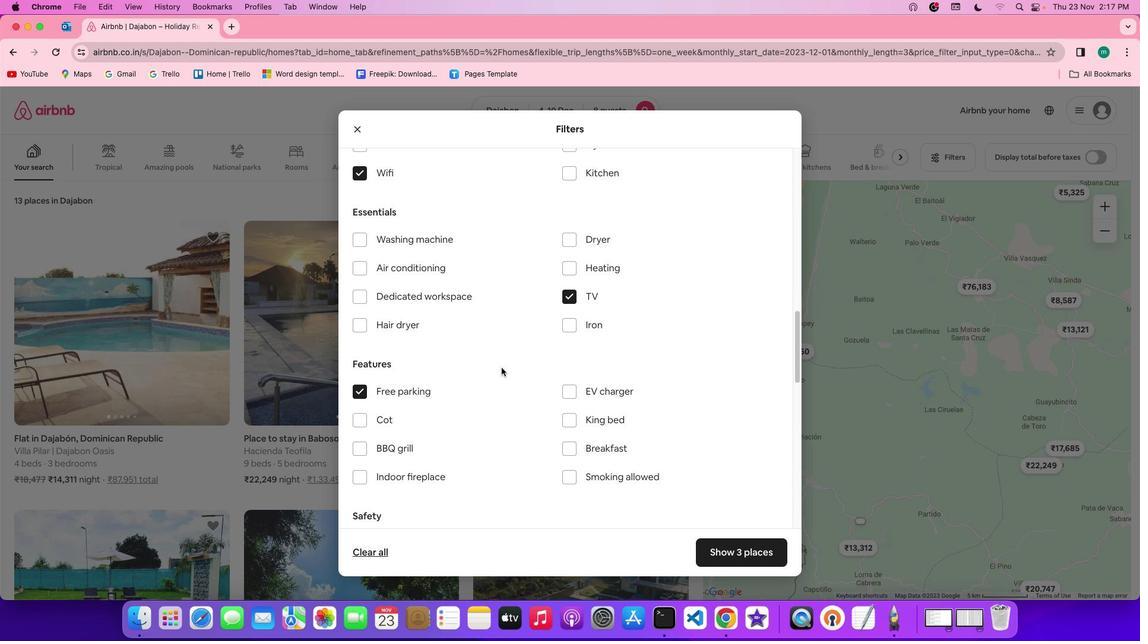 
Action: Mouse moved to (484, 362)
Screenshot: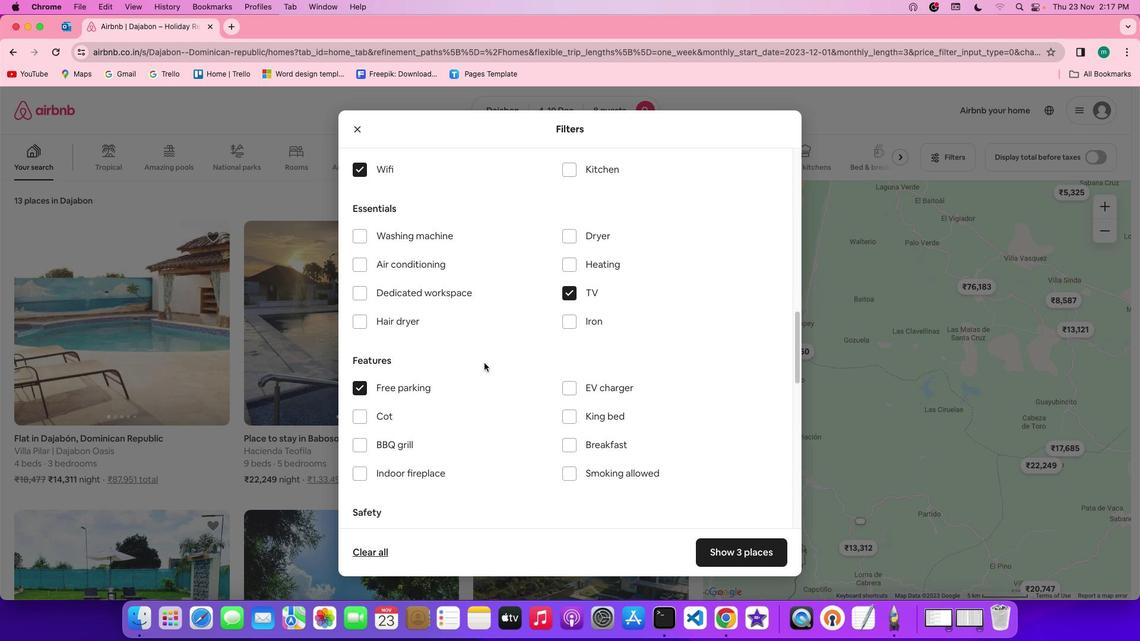 
Action: Mouse scrolled (484, 362) with delta (0, 0)
Screenshot: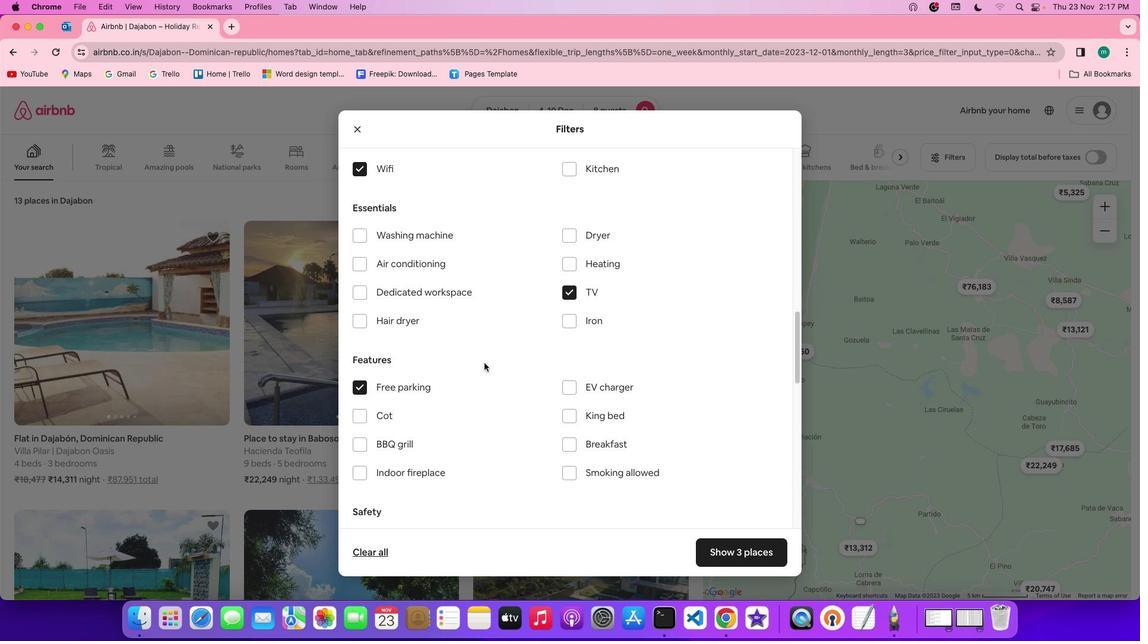 
Action: Mouse scrolled (484, 362) with delta (0, 0)
Screenshot: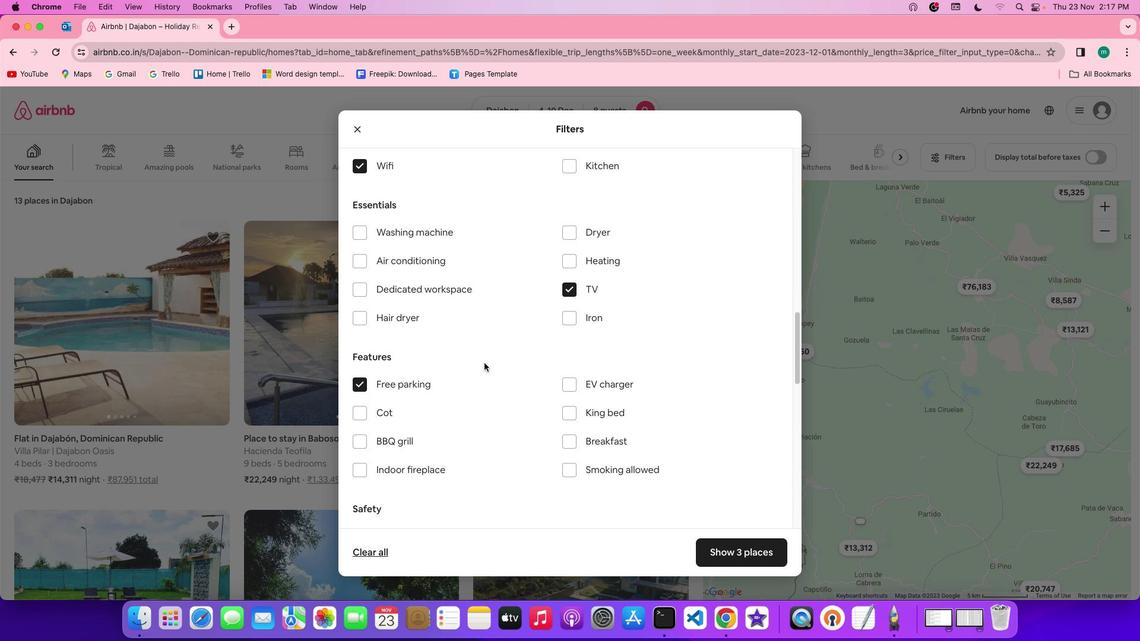 
Action: Mouse scrolled (484, 362) with delta (0, 0)
Screenshot: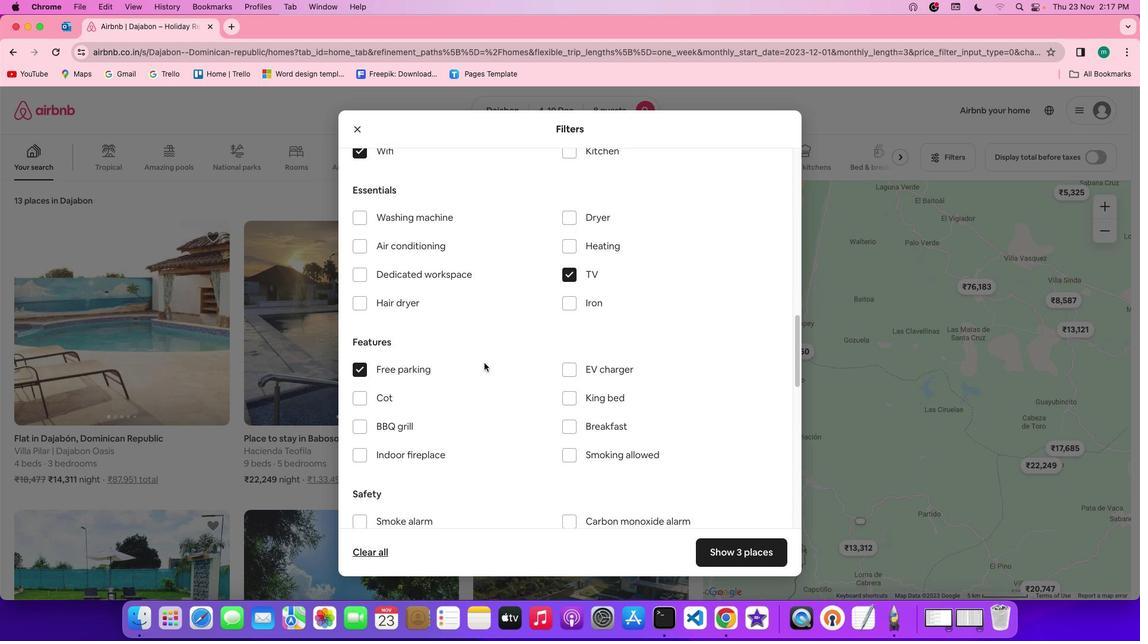 
Action: Mouse moved to (554, 384)
Screenshot: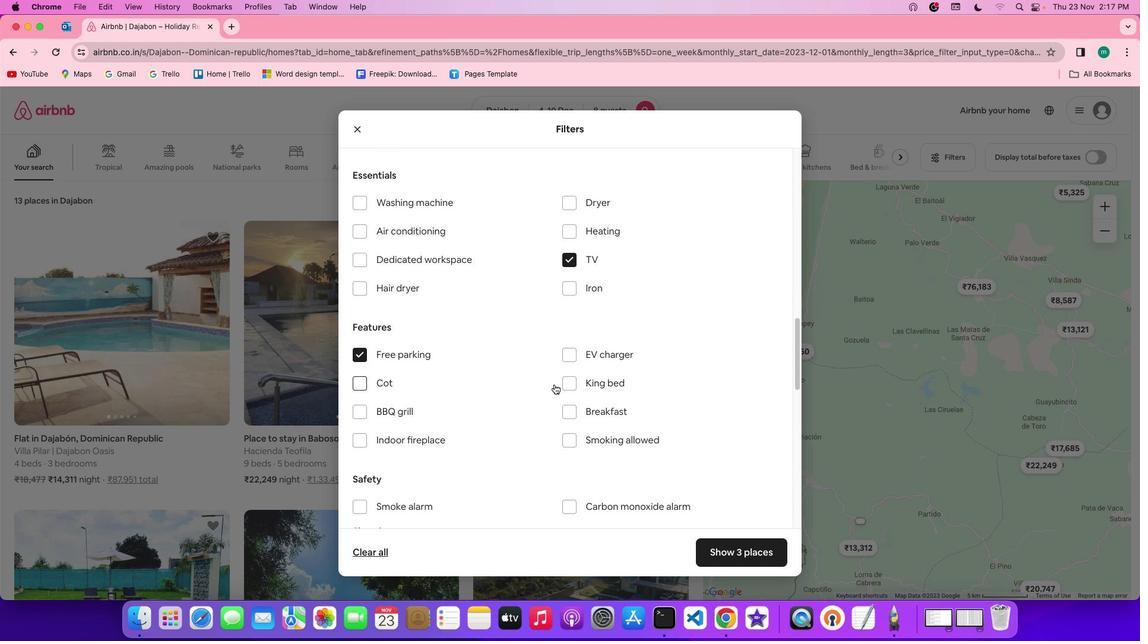 
Action: Mouse scrolled (554, 384) with delta (0, 0)
Screenshot: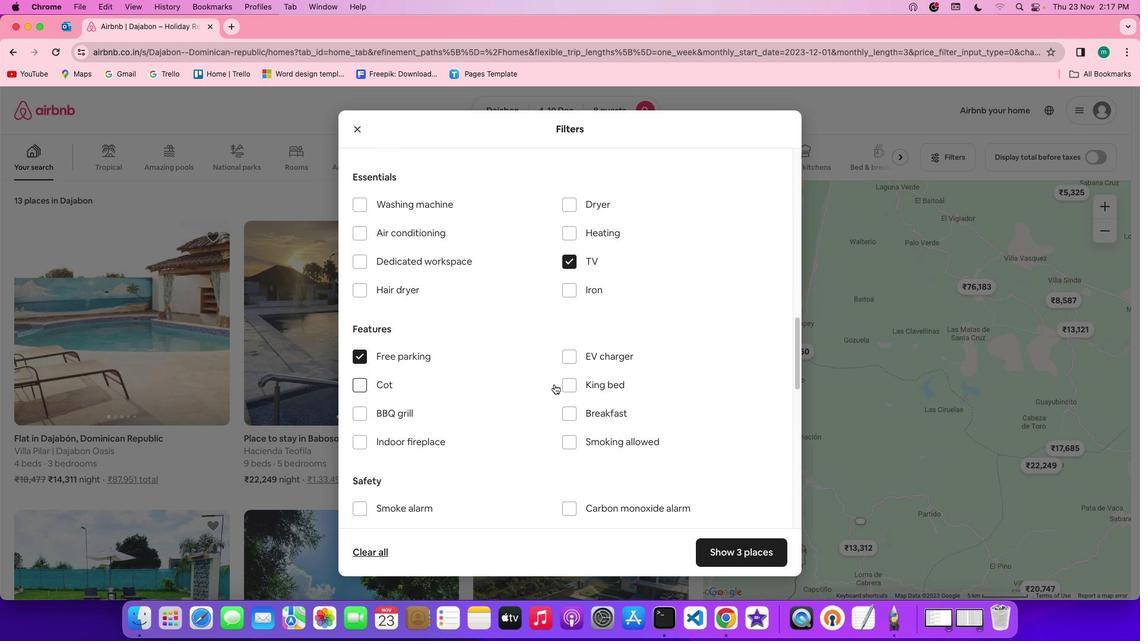 
Action: Mouse scrolled (554, 384) with delta (0, 0)
Screenshot: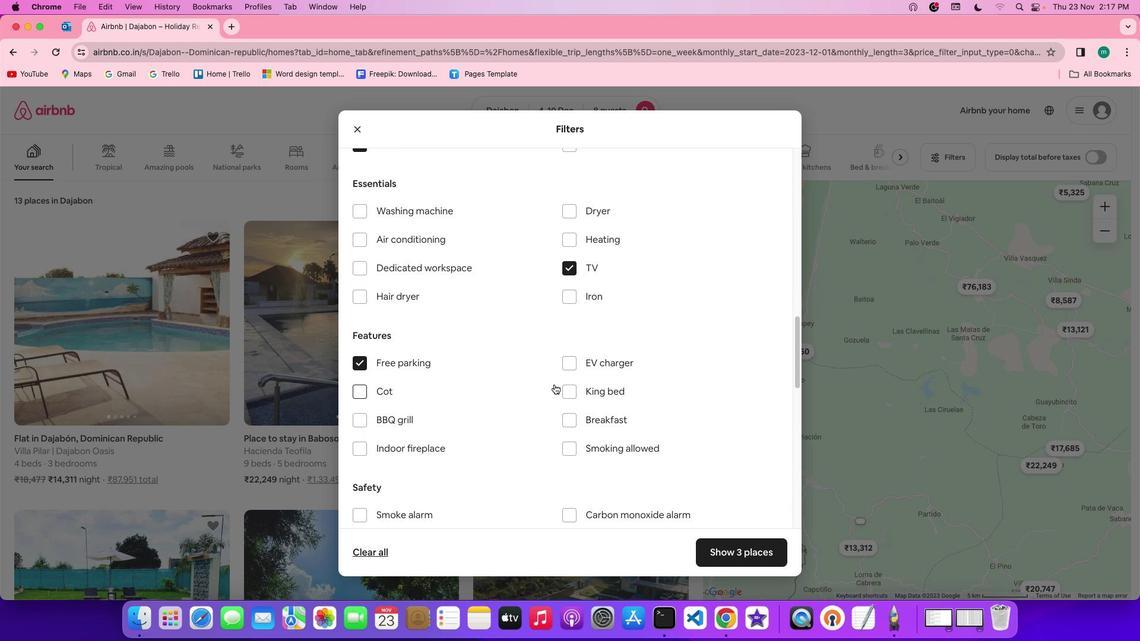 
Action: Mouse scrolled (554, 384) with delta (0, 1)
Screenshot: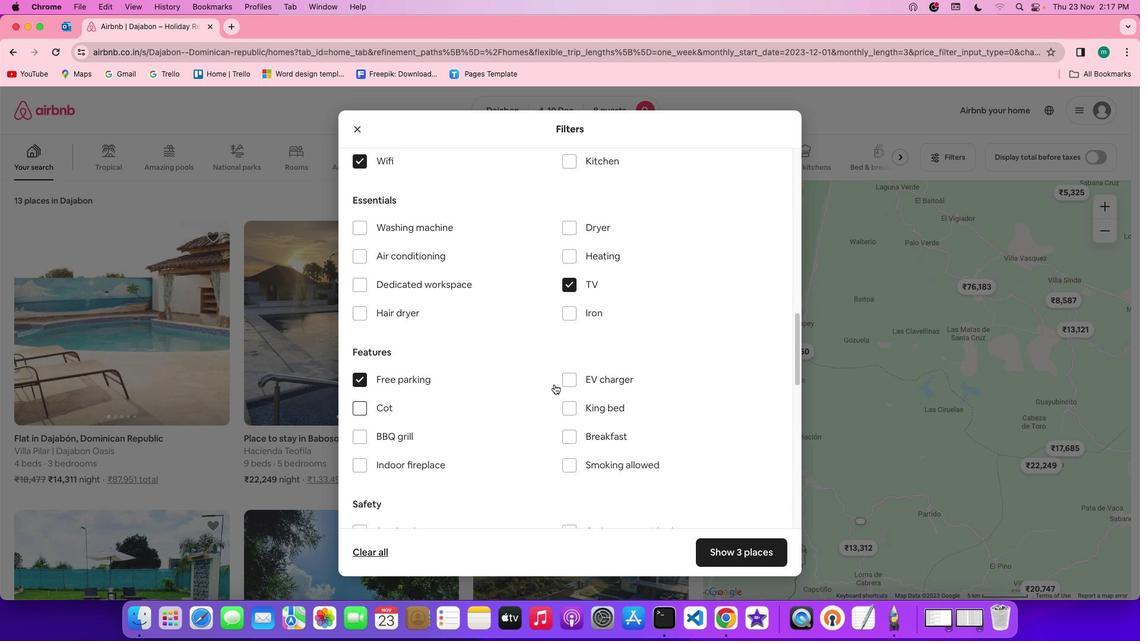 
Action: Mouse scrolled (554, 384) with delta (0, 1)
Screenshot: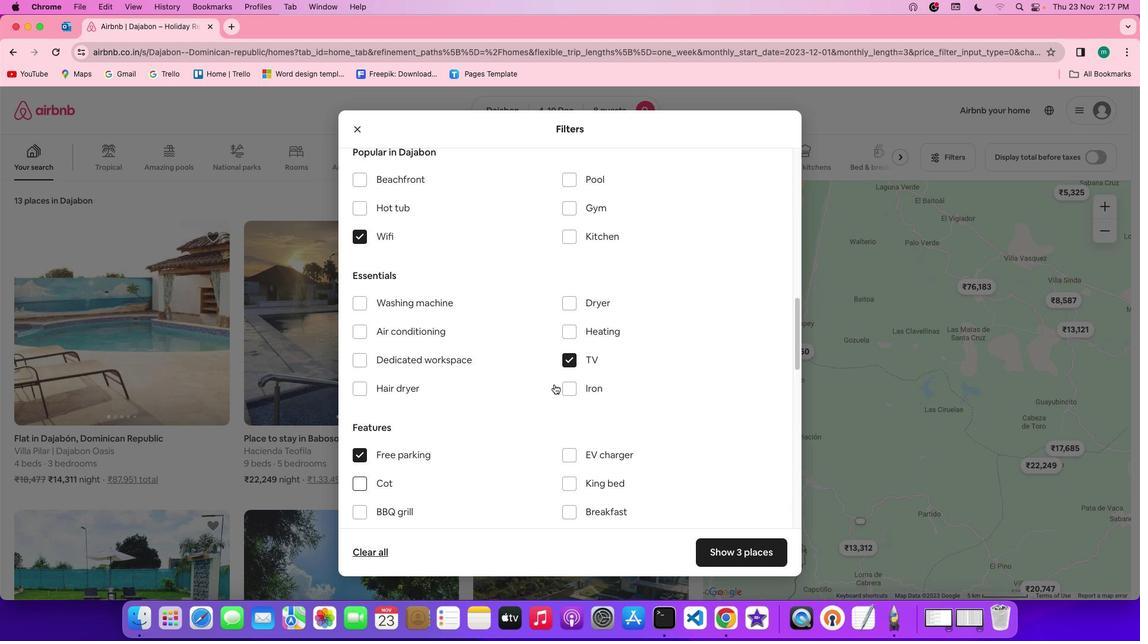 
Action: Mouse moved to (574, 290)
Screenshot: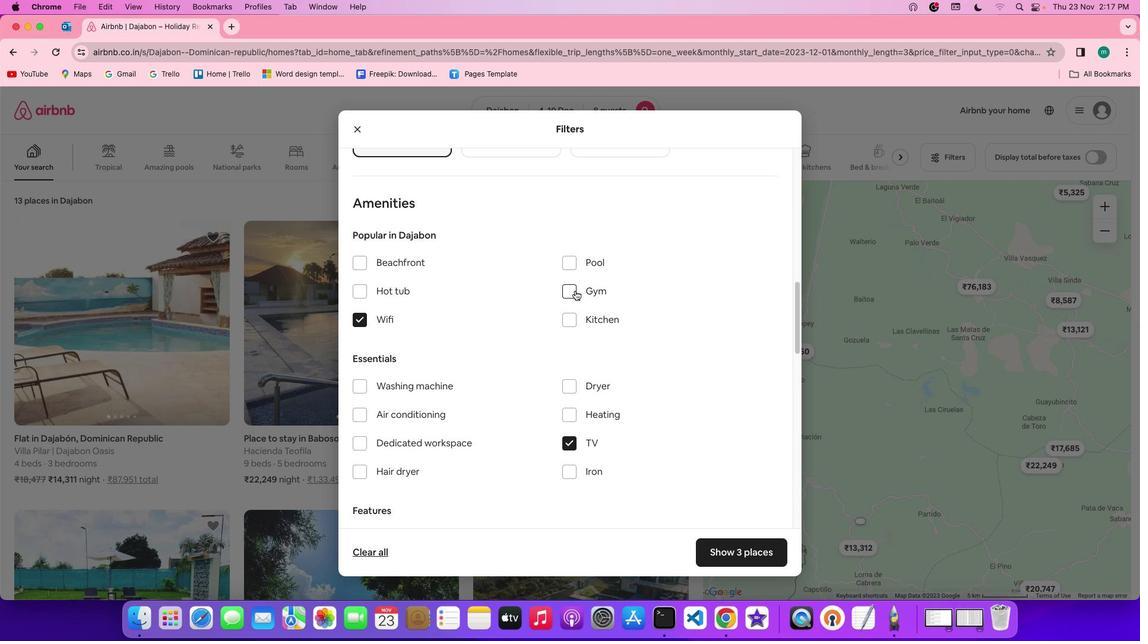 
Action: Mouse pressed left at (574, 290)
Screenshot: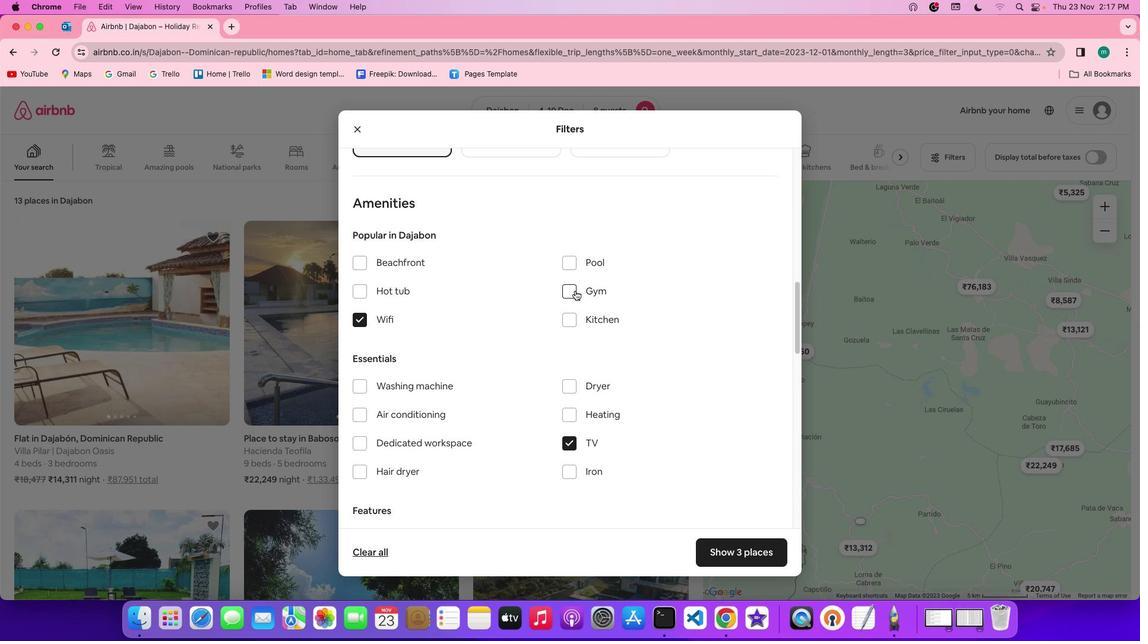 
Action: Mouse moved to (615, 388)
Screenshot: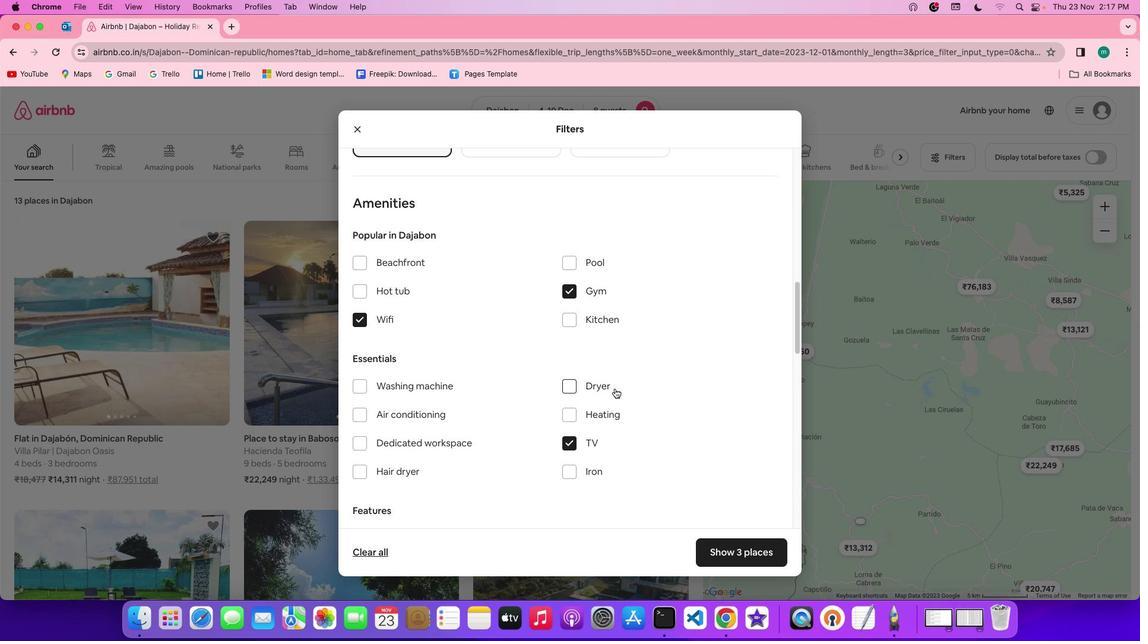 
Action: Mouse scrolled (615, 388) with delta (0, 0)
Screenshot: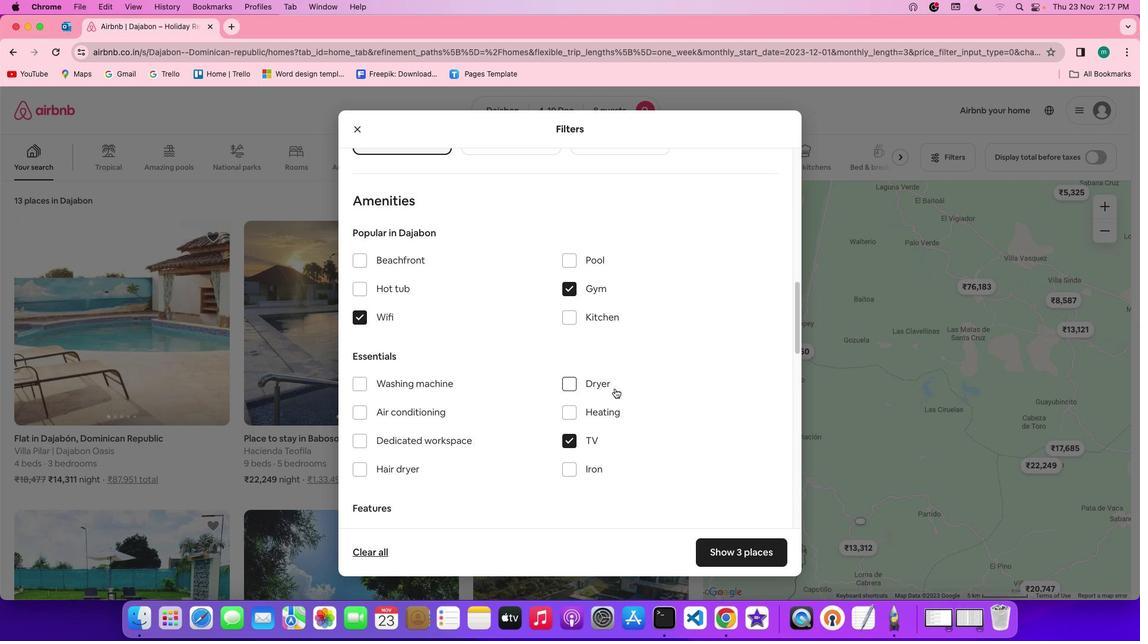 
Action: Mouse scrolled (615, 388) with delta (0, 0)
Screenshot: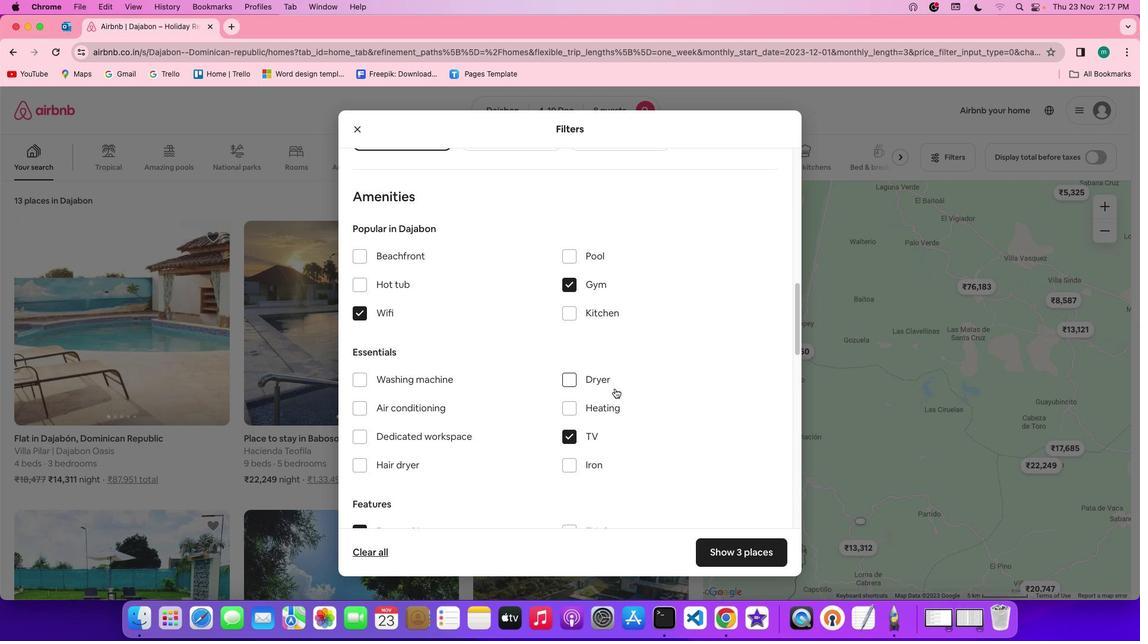 
Action: Mouse scrolled (615, 388) with delta (0, -1)
Screenshot: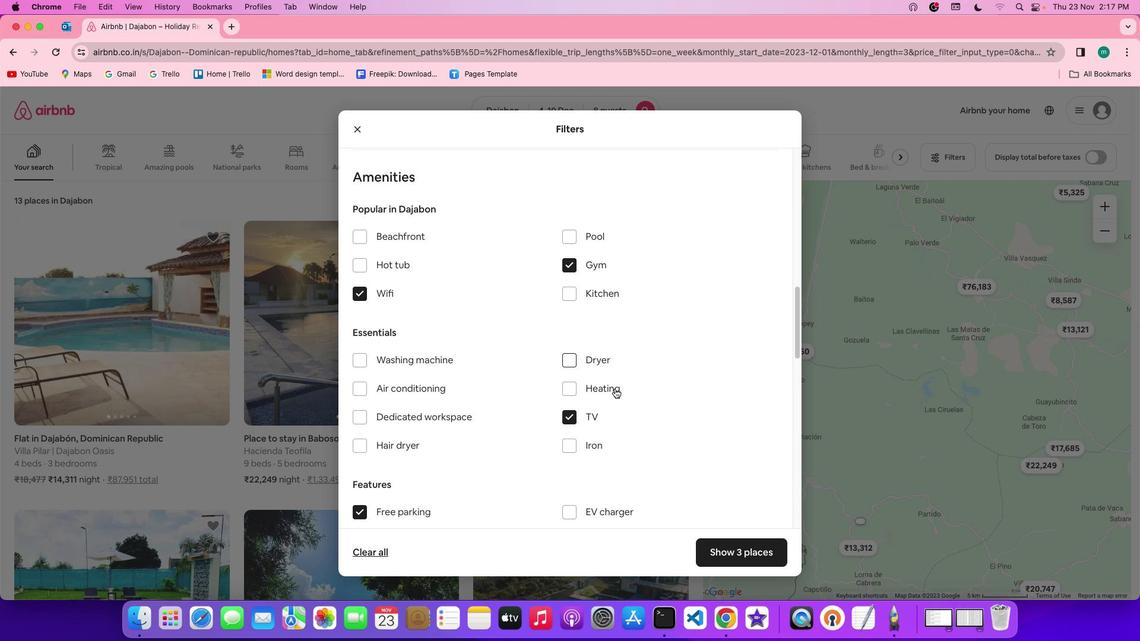 
Action: Mouse scrolled (615, 388) with delta (0, -2)
Screenshot: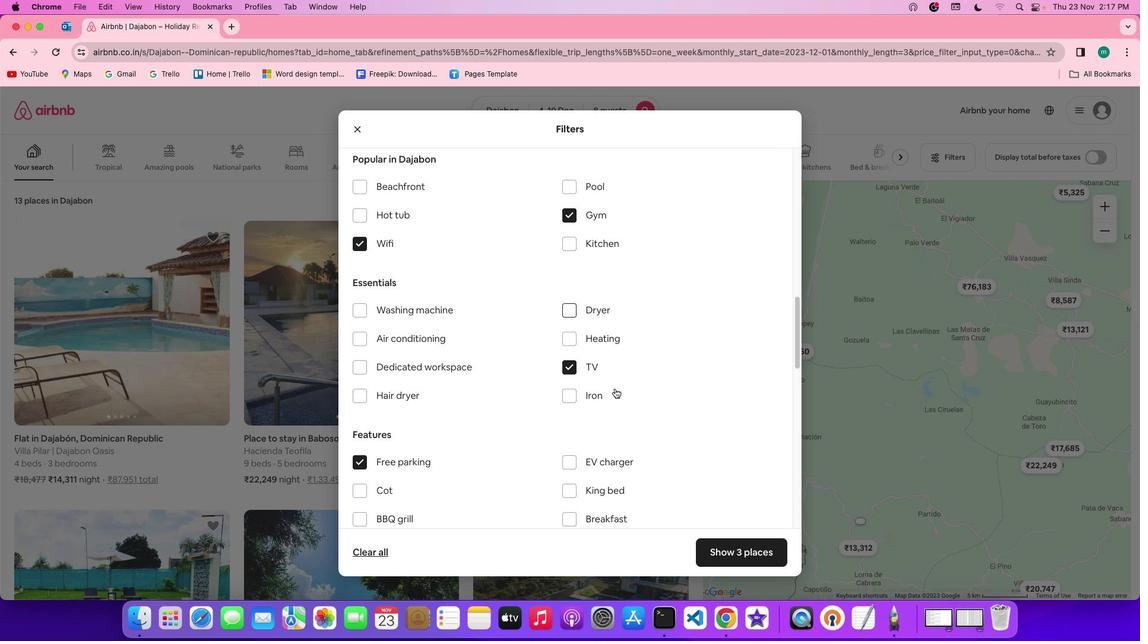 
Action: Mouse pressed left at (615, 388)
Screenshot: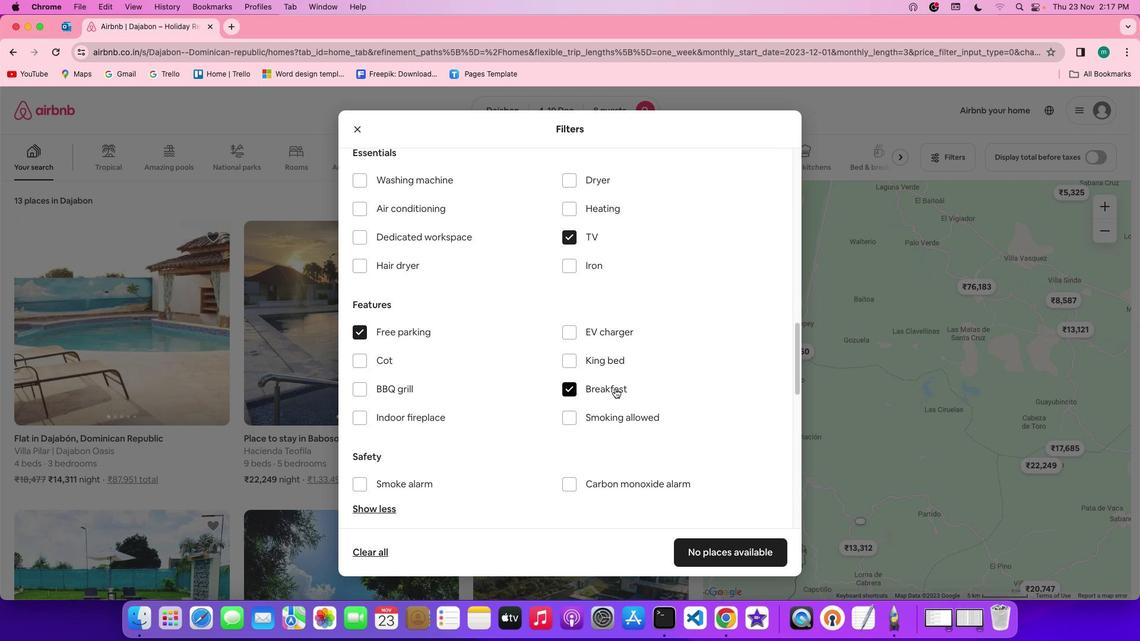 
Action: Mouse moved to (688, 418)
Screenshot: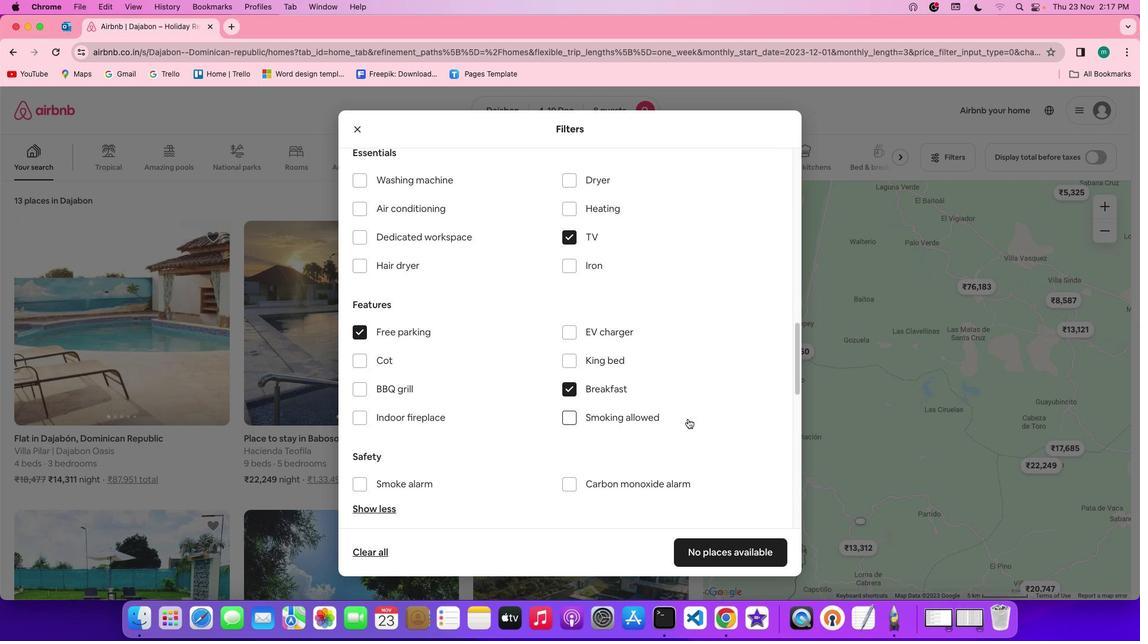 
Action: Mouse scrolled (688, 418) with delta (0, 0)
Screenshot: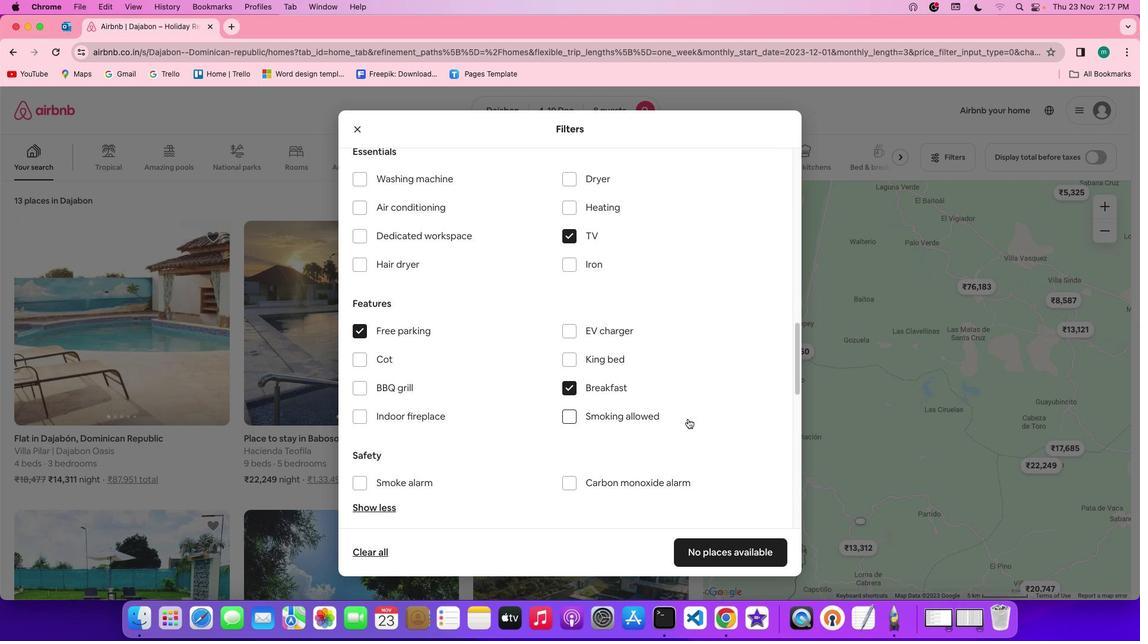 
Action: Mouse scrolled (688, 418) with delta (0, 0)
Screenshot: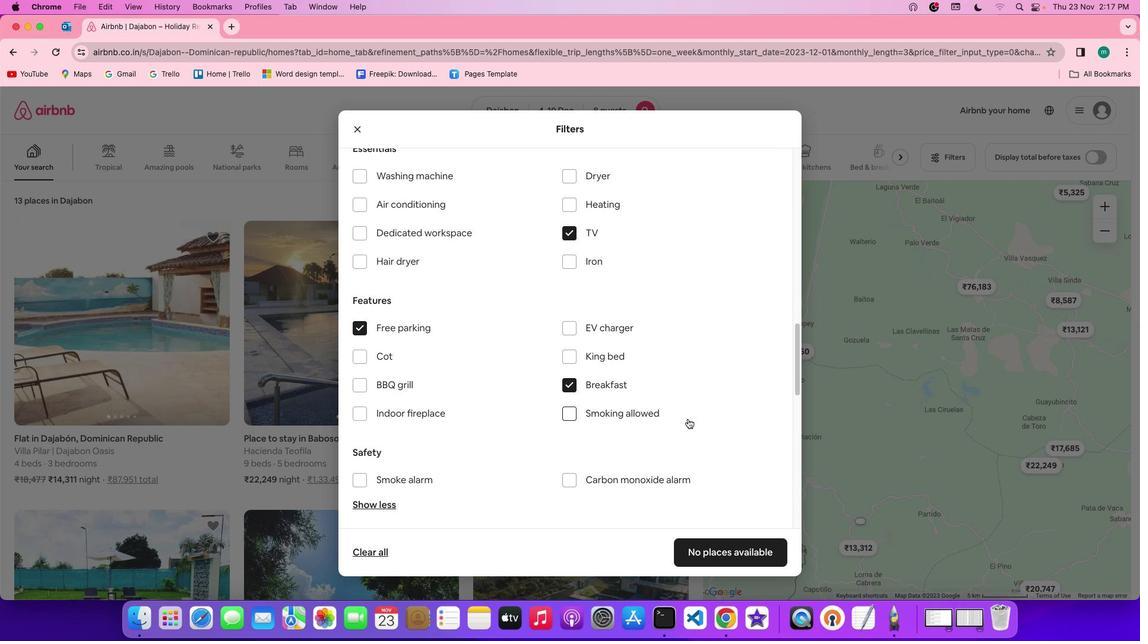 
Action: Mouse scrolled (688, 418) with delta (0, 0)
Screenshot: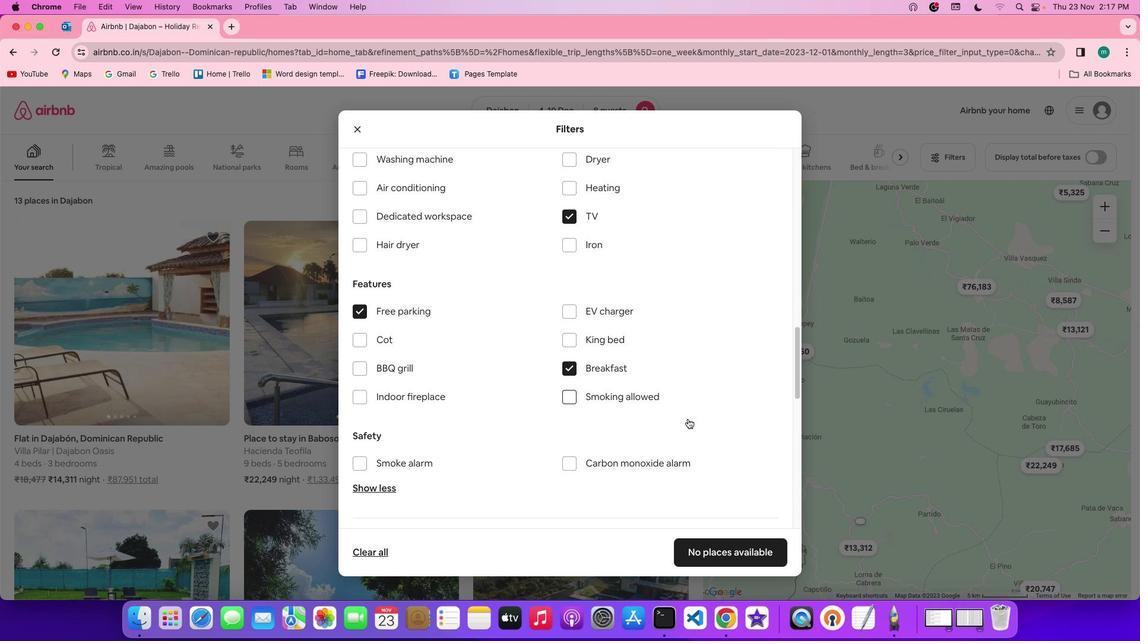 
Action: Mouse scrolled (688, 418) with delta (0, -1)
Screenshot: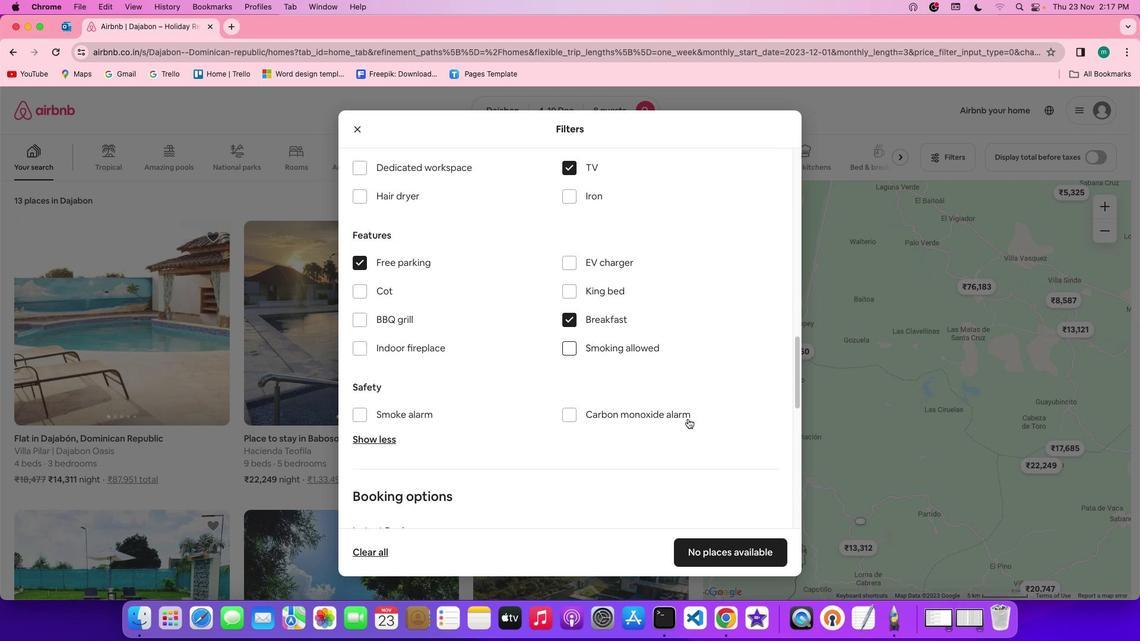 
Action: Mouse scrolled (688, 418) with delta (0, 0)
Screenshot: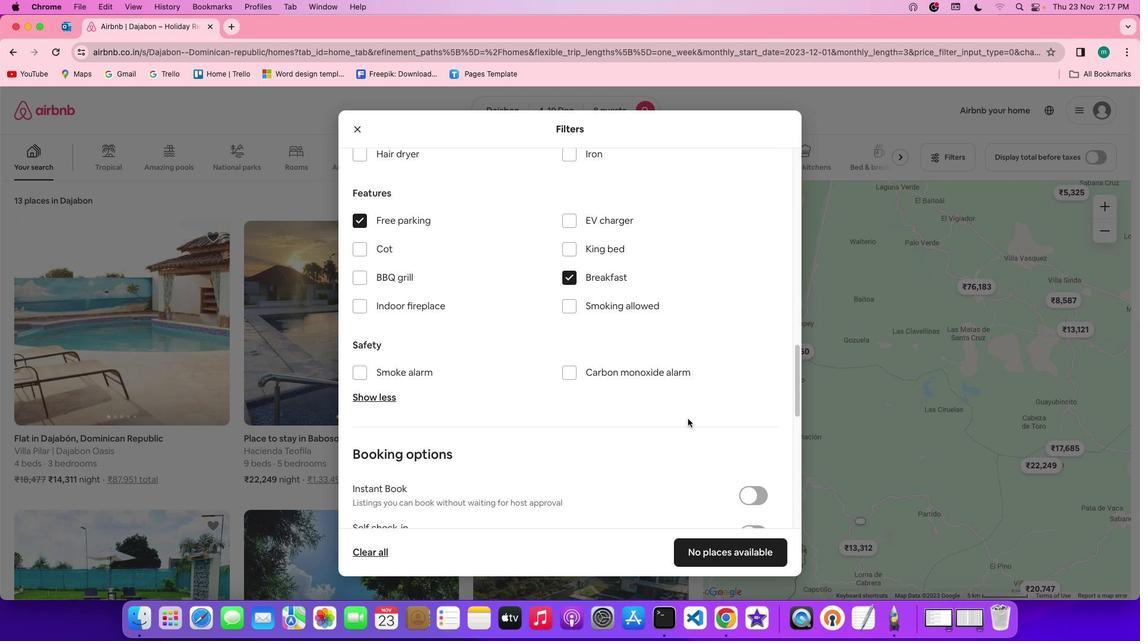 
Action: Mouse scrolled (688, 418) with delta (0, 0)
Screenshot: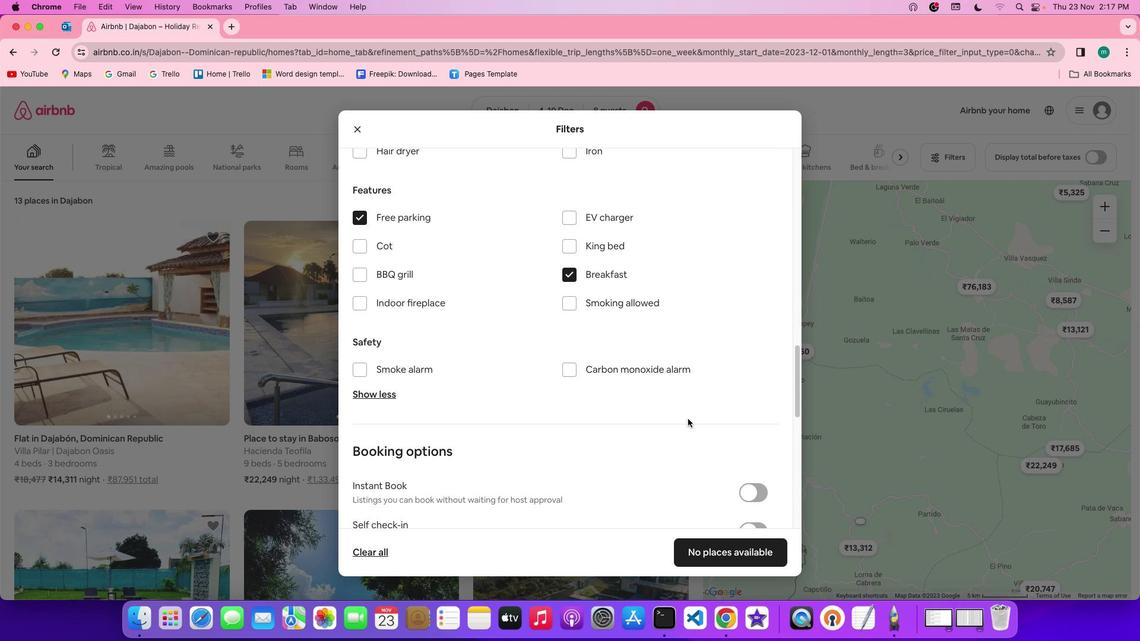 
Action: Mouse scrolled (688, 418) with delta (0, 0)
Screenshot: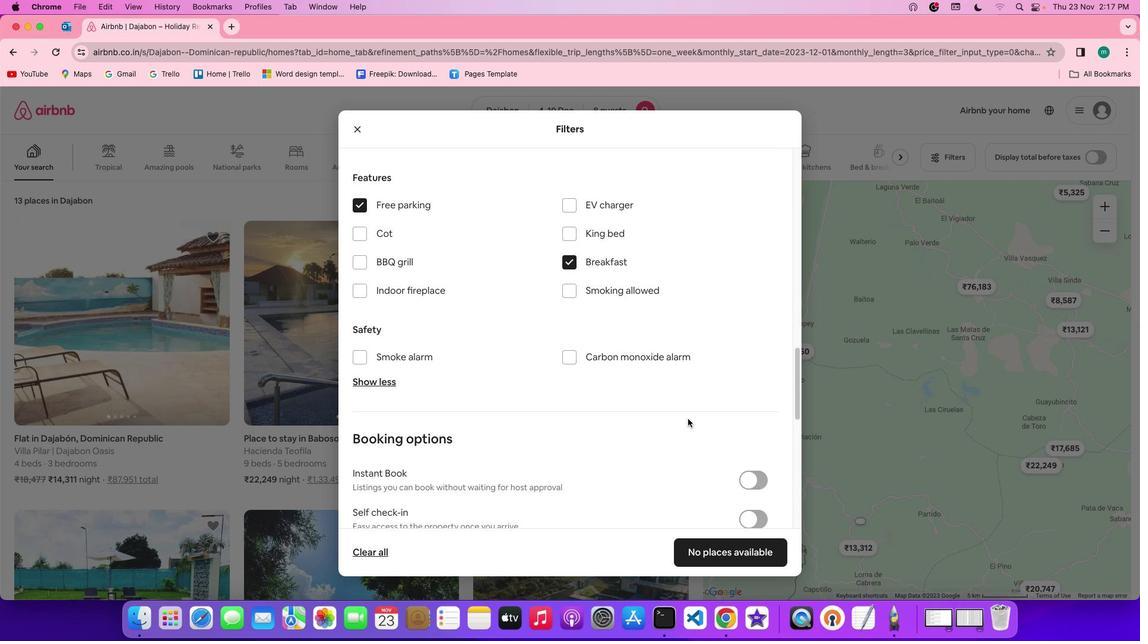 
Action: Mouse scrolled (688, 418) with delta (0, 0)
Screenshot: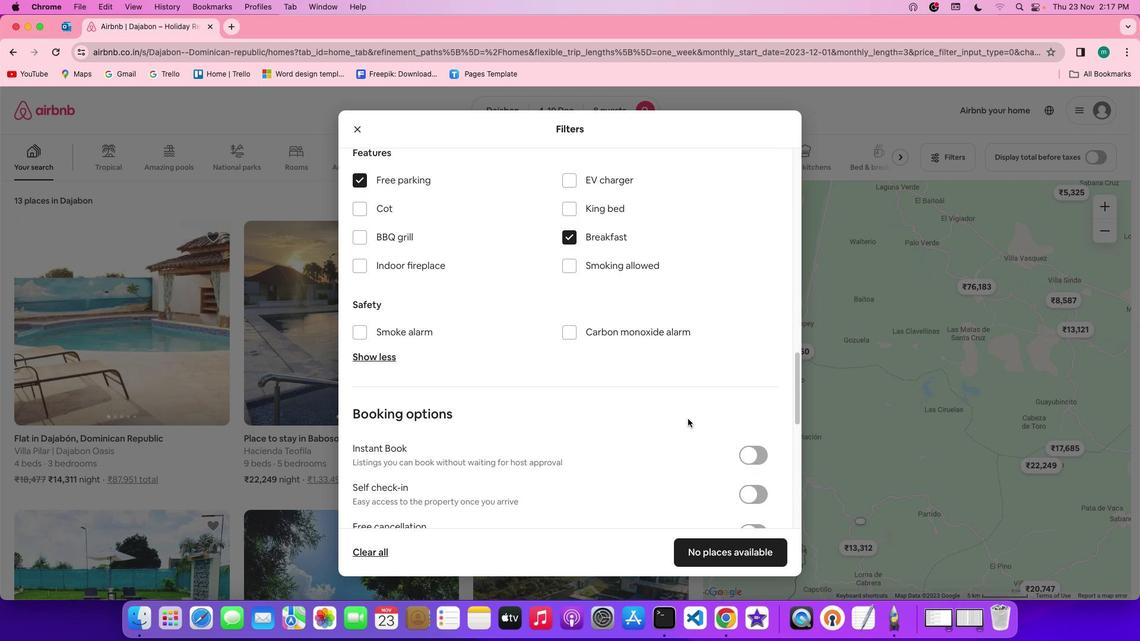
Action: Mouse scrolled (688, 418) with delta (0, 0)
Screenshot: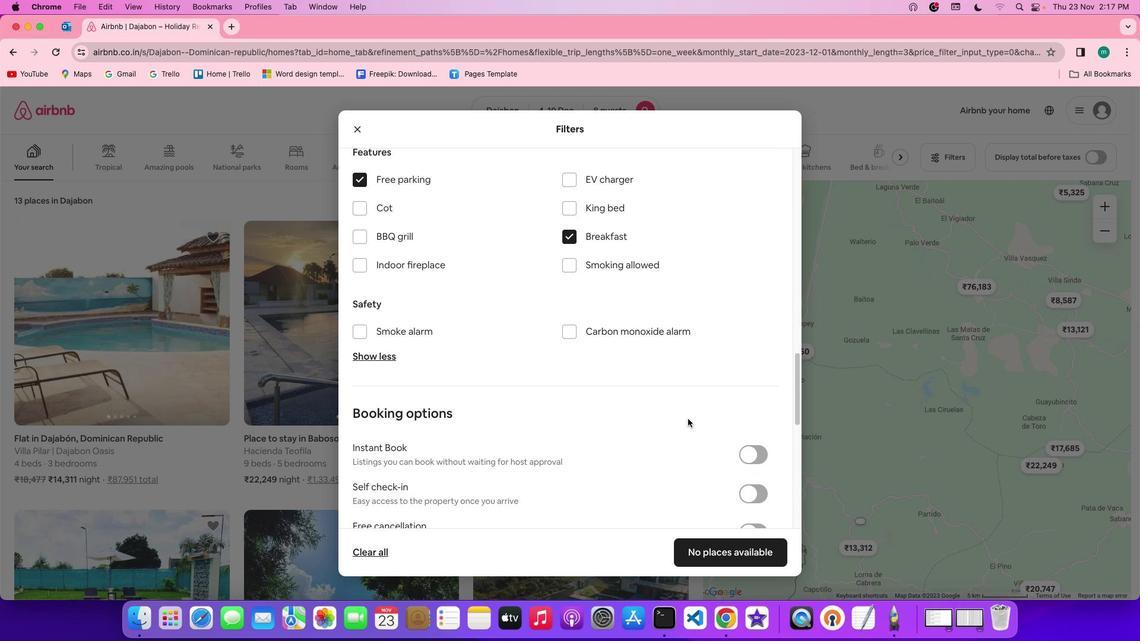 
Action: Mouse scrolled (688, 418) with delta (0, 0)
Screenshot: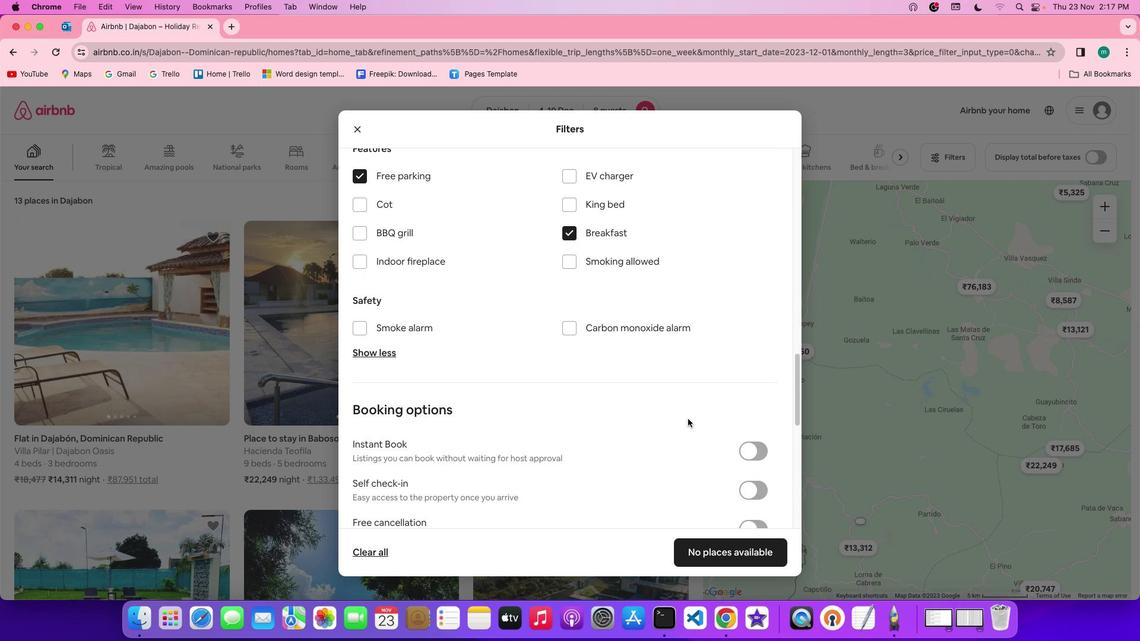 
Action: Mouse scrolled (688, 418) with delta (0, 0)
Screenshot: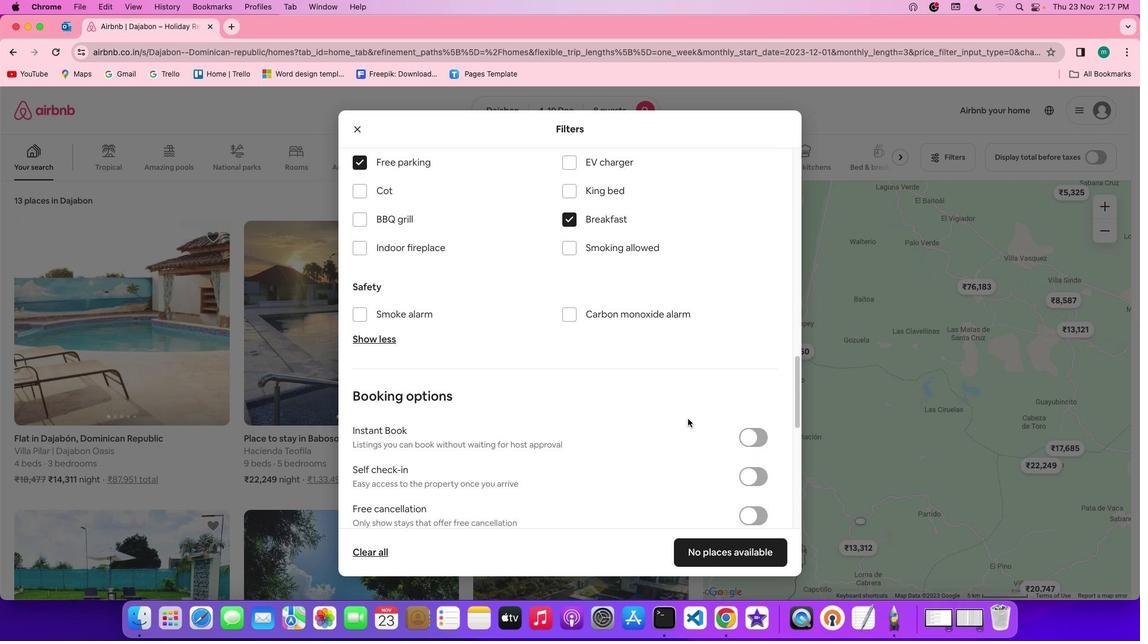 
Action: Mouse scrolled (688, 418) with delta (0, 0)
Screenshot: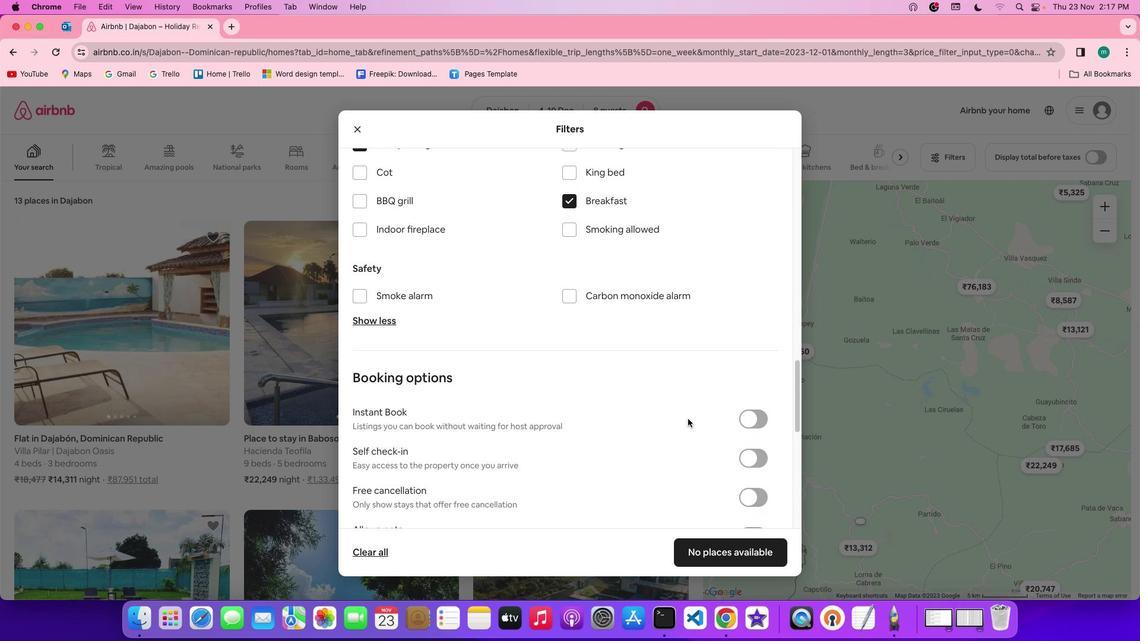 
Action: Mouse scrolled (688, 418) with delta (0, 0)
Screenshot: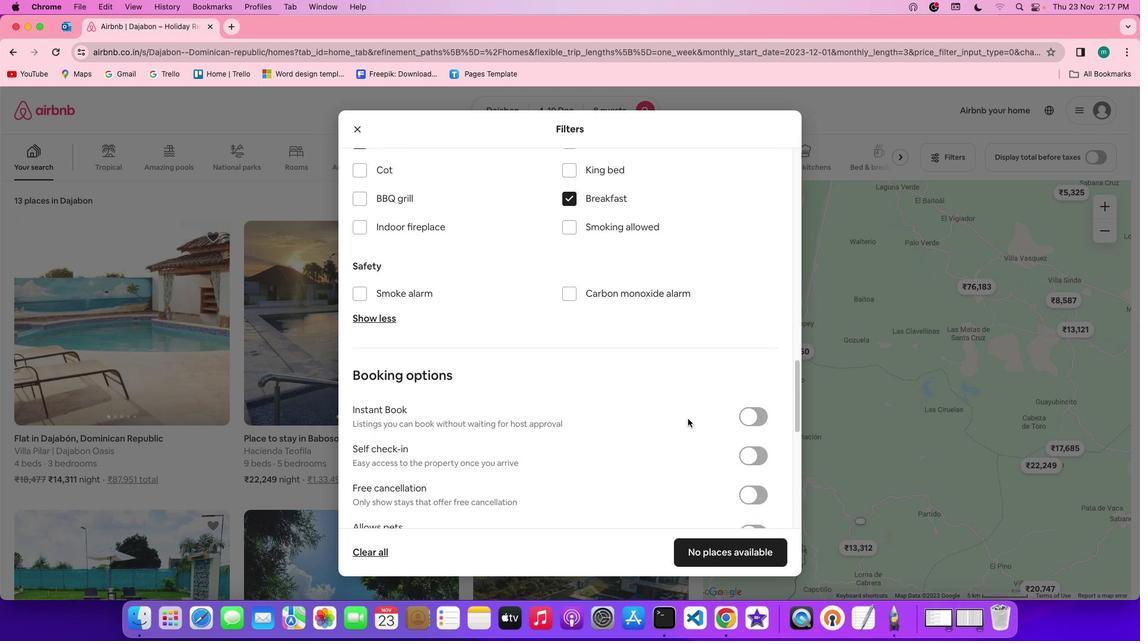 
Action: Mouse scrolled (688, 418) with delta (0, 0)
Screenshot: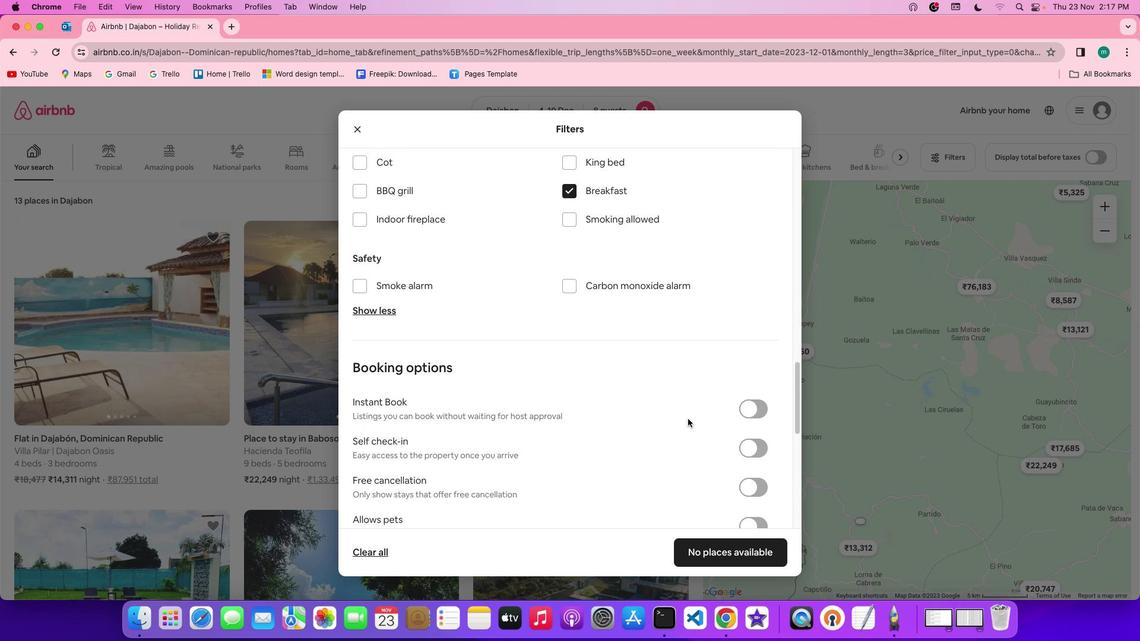
Action: Mouse scrolled (688, 418) with delta (0, 0)
Screenshot: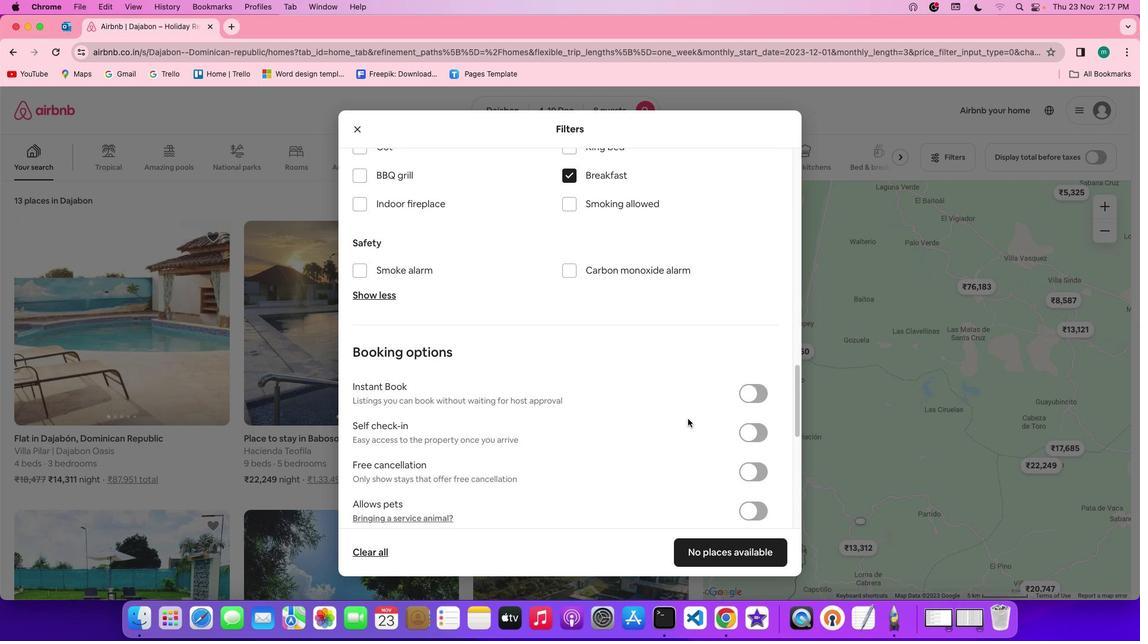 
Action: Mouse moved to (760, 392)
Screenshot: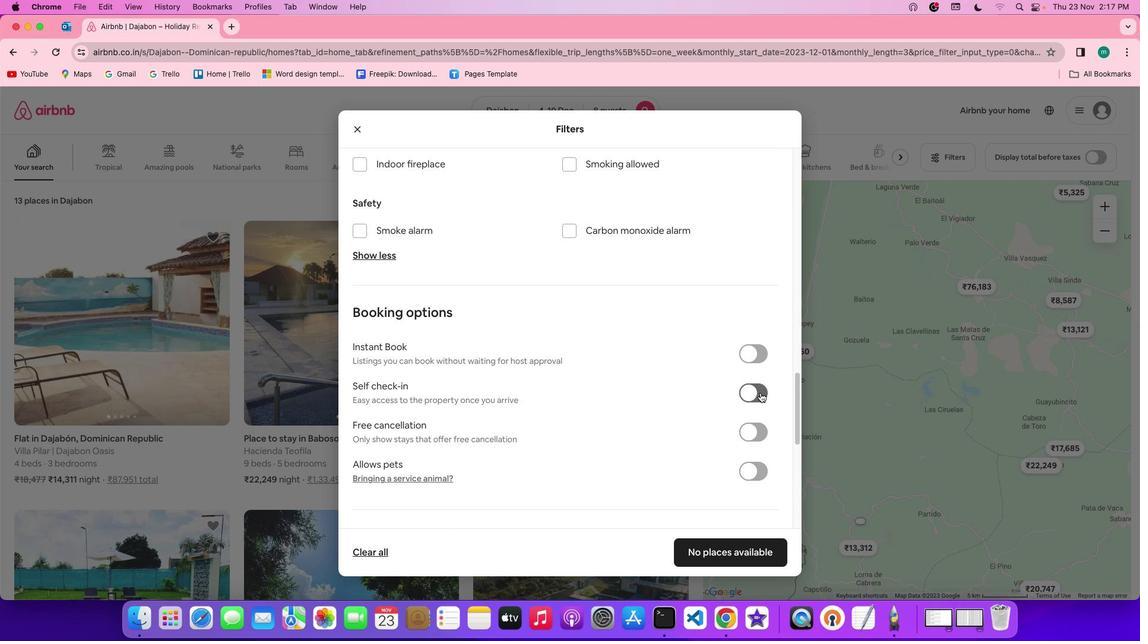
Action: Mouse pressed left at (760, 392)
Screenshot: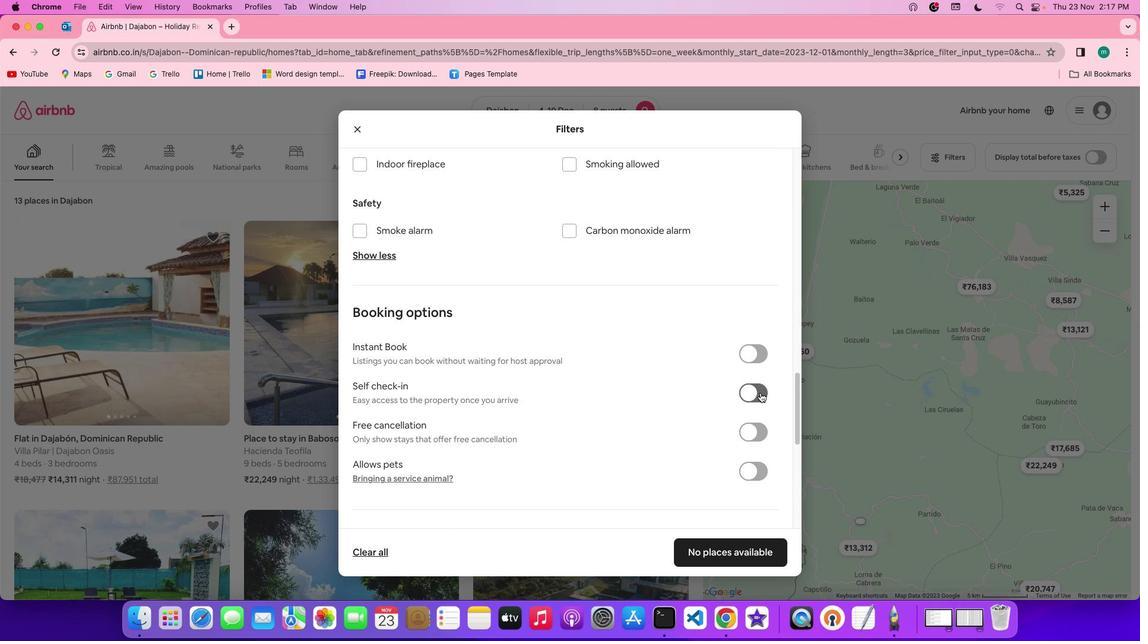 
Action: Mouse moved to (686, 430)
Screenshot: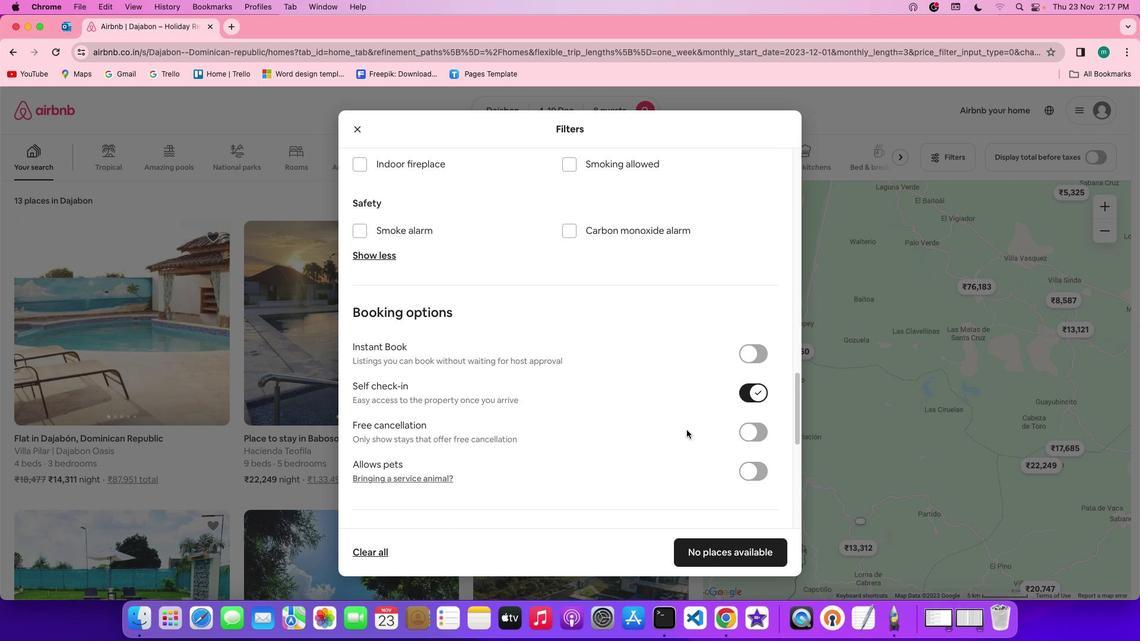 
Action: Mouse scrolled (686, 430) with delta (0, 0)
Screenshot: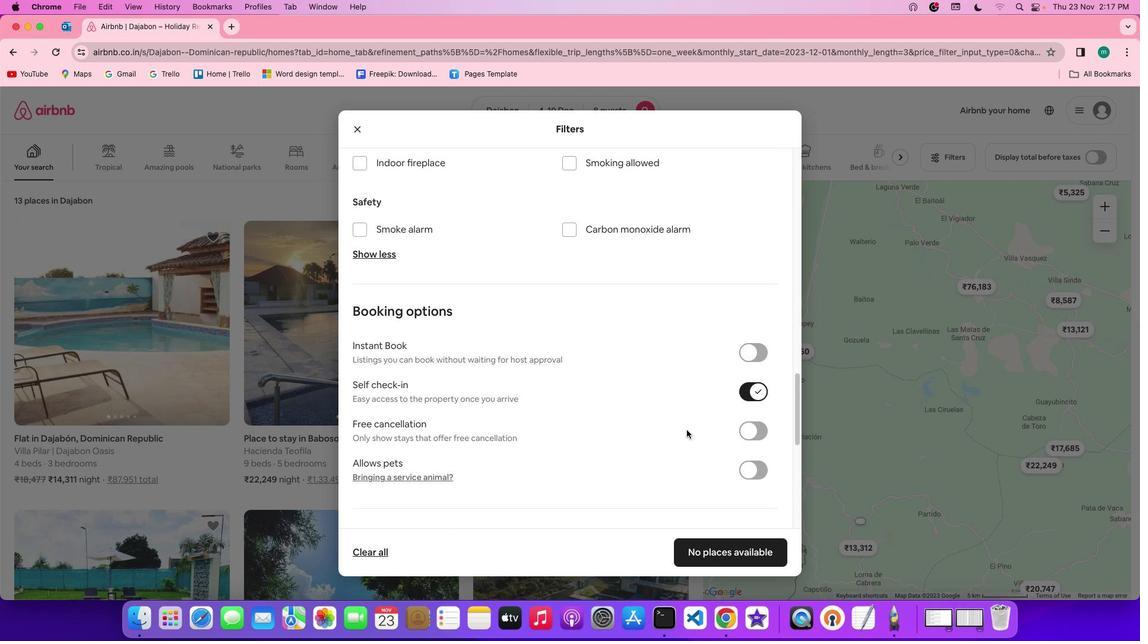 
Action: Mouse scrolled (686, 430) with delta (0, 0)
Screenshot: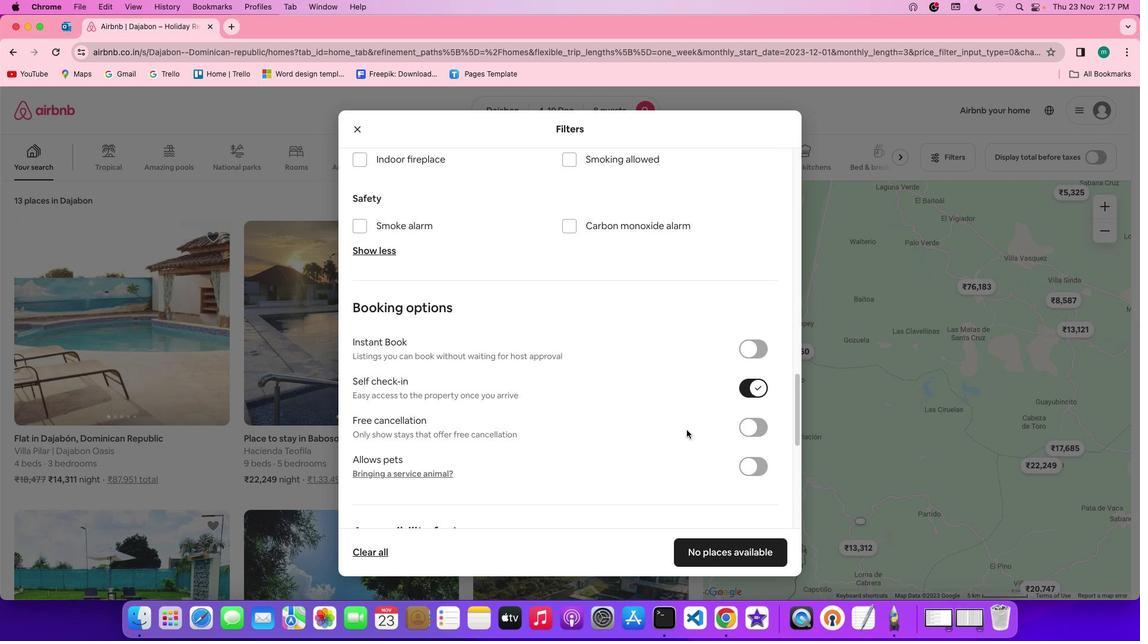 
Action: Mouse scrolled (686, 430) with delta (0, -1)
Screenshot: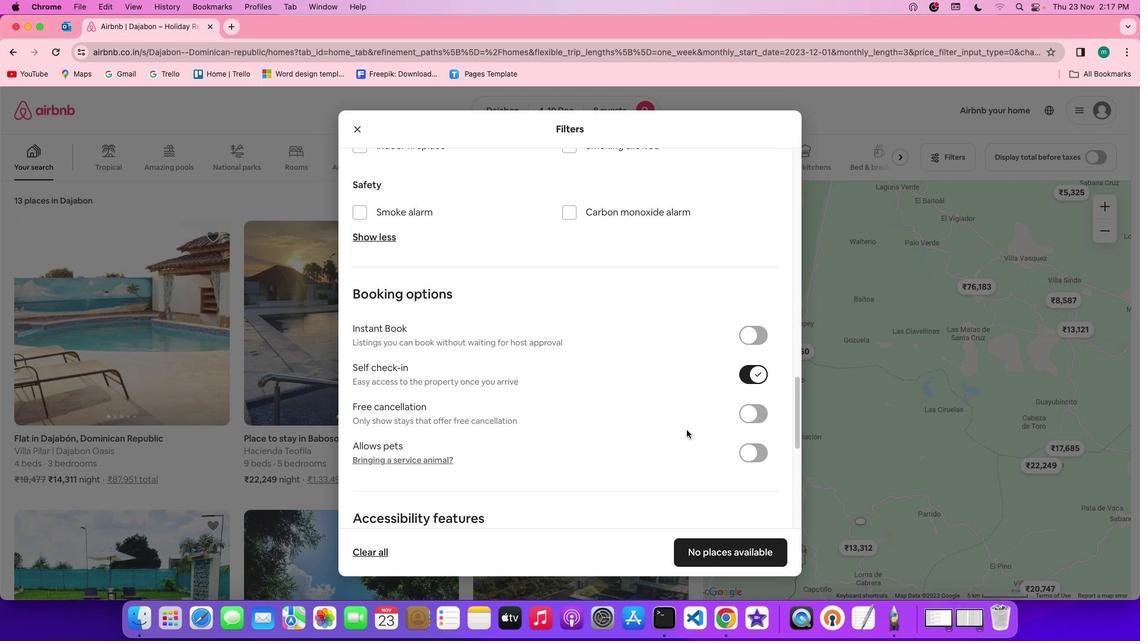 
Action: Mouse scrolled (686, 430) with delta (0, -1)
Screenshot: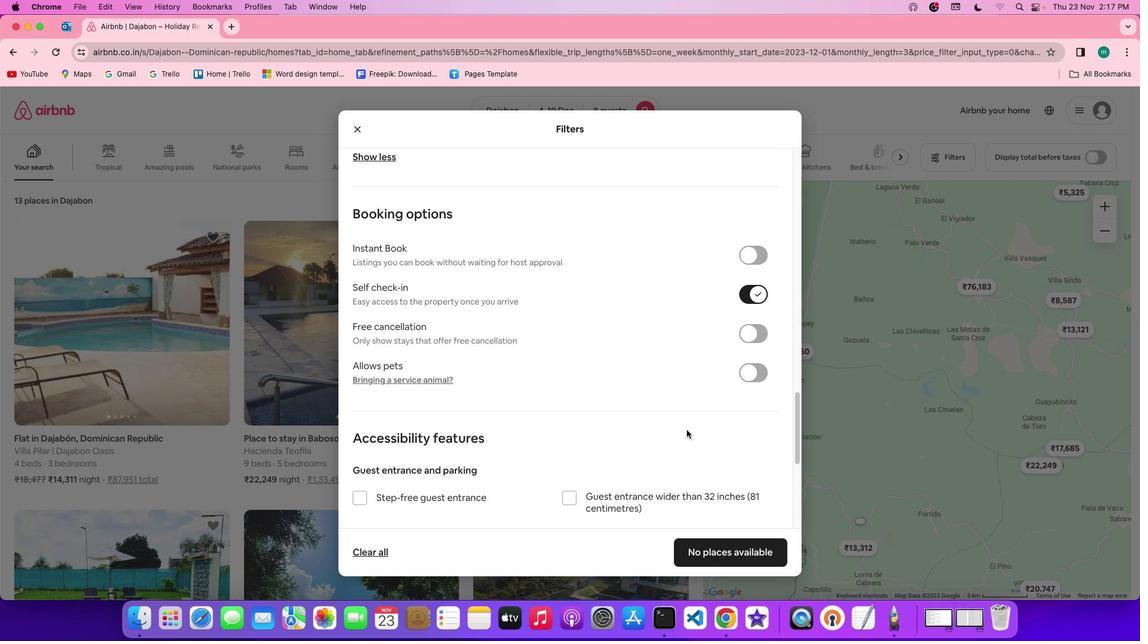 
Action: Mouse scrolled (686, 430) with delta (0, 0)
Screenshot: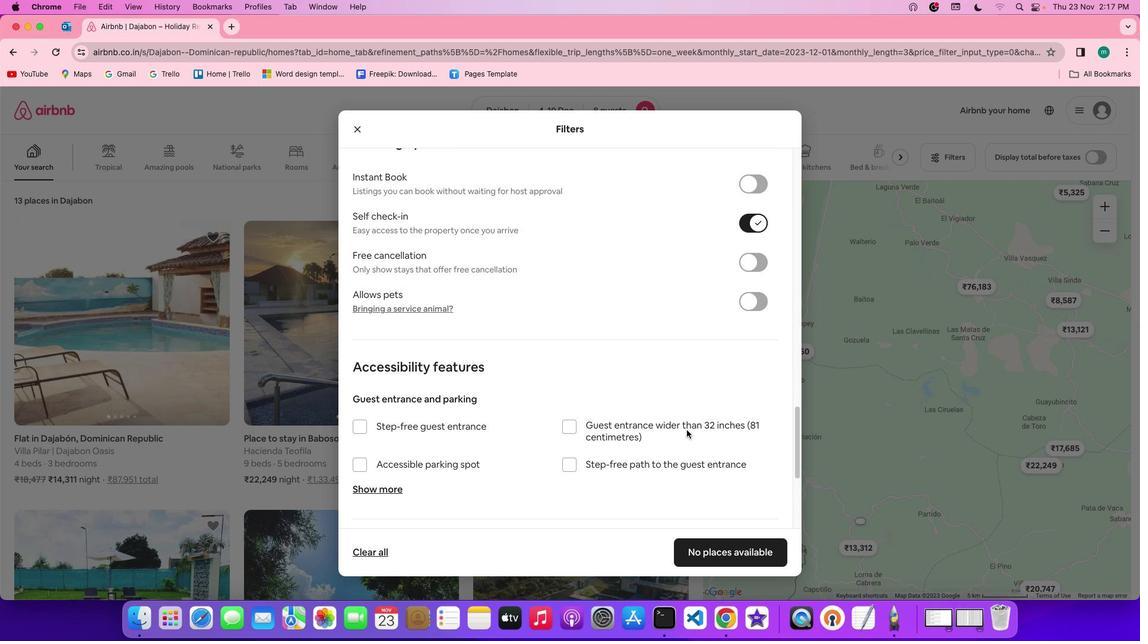 
Action: Mouse scrolled (686, 430) with delta (0, 0)
Screenshot: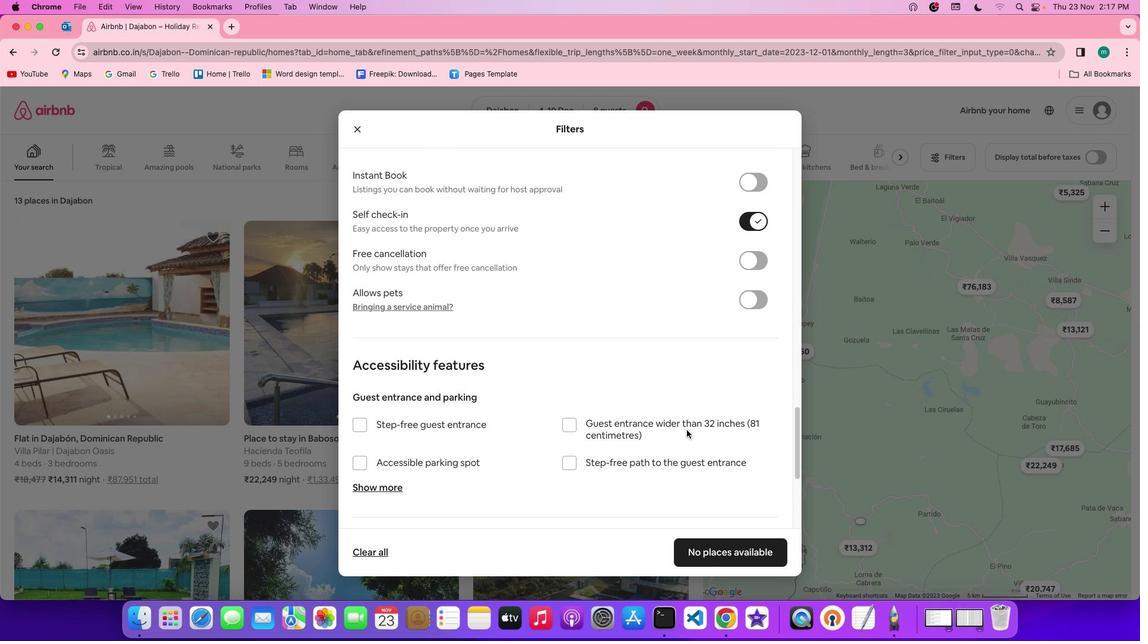 
Action: Mouse scrolled (686, 430) with delta (0, -1)
Screenshot: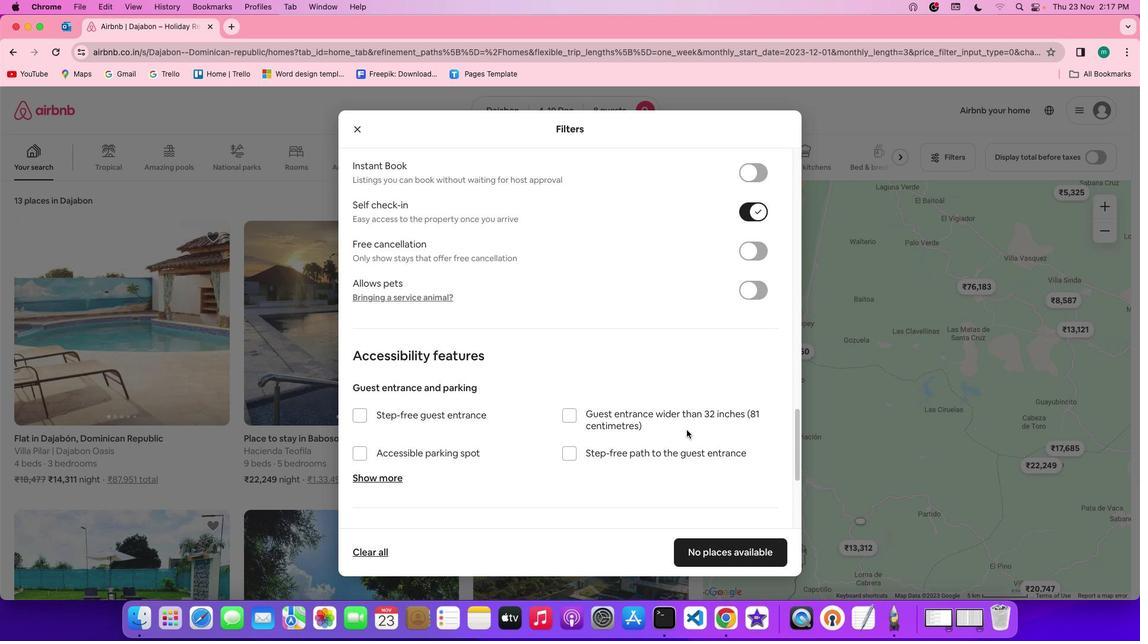 
Action: Mouse scrolled (686, 430) with delta (0, -2)
Screenshot: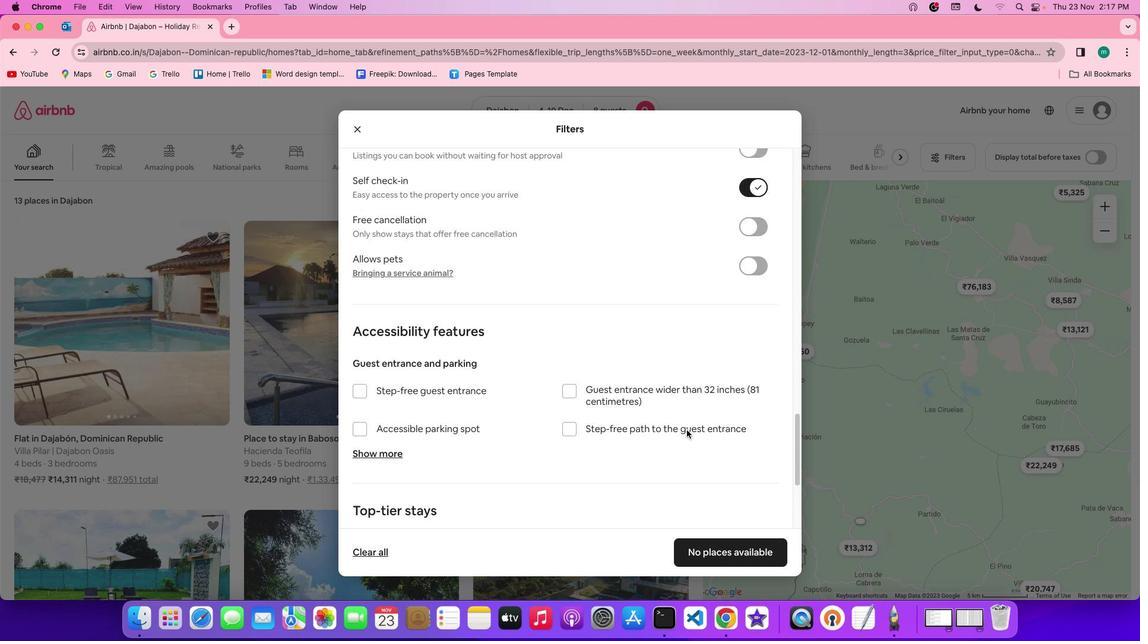 
Action: Mouse scrolled (686, 430) with delta (0, -2)
Screenshot: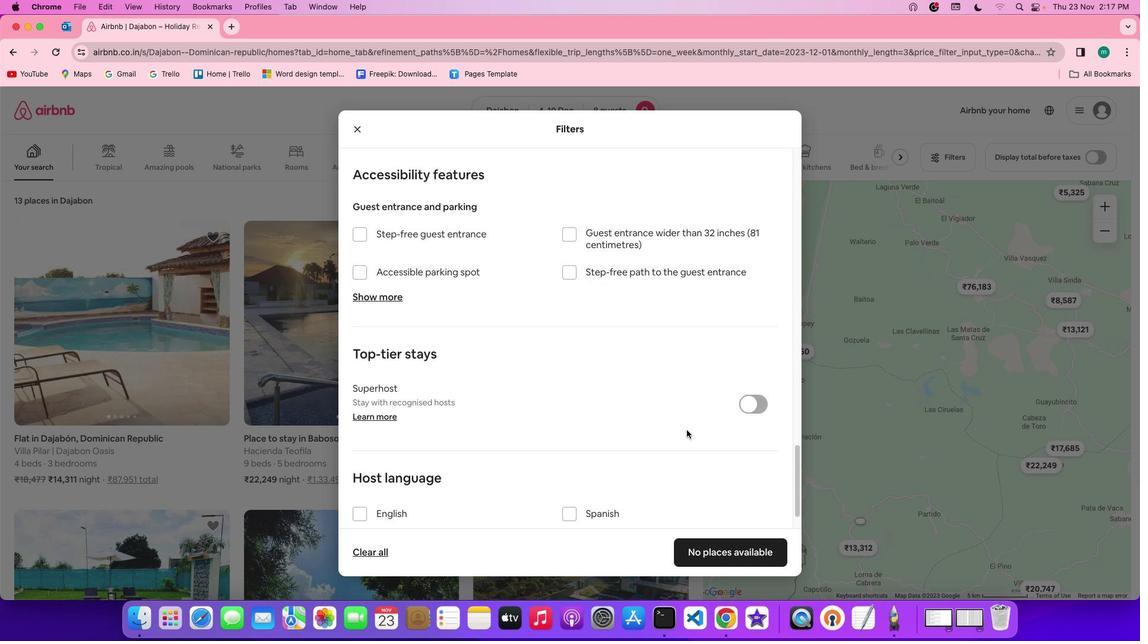 
Action: Mouse scrolled (686, 430) with delta (0, 0)
Screenshot: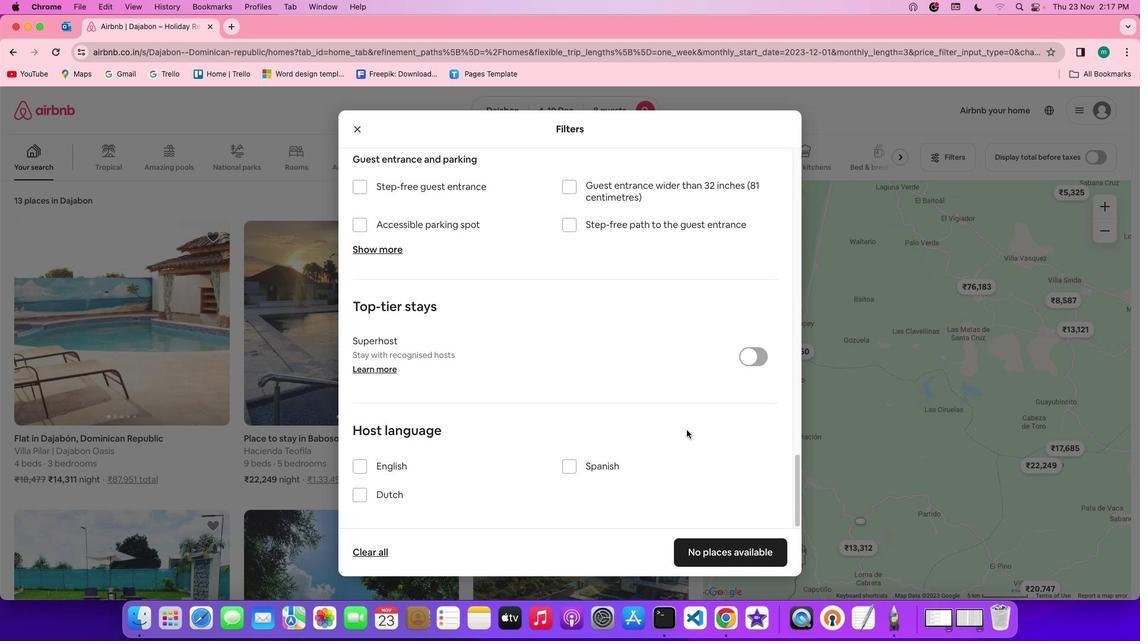 
Action: Mouse scrolled (686, 430) with delta (0, 0)
Screenshot: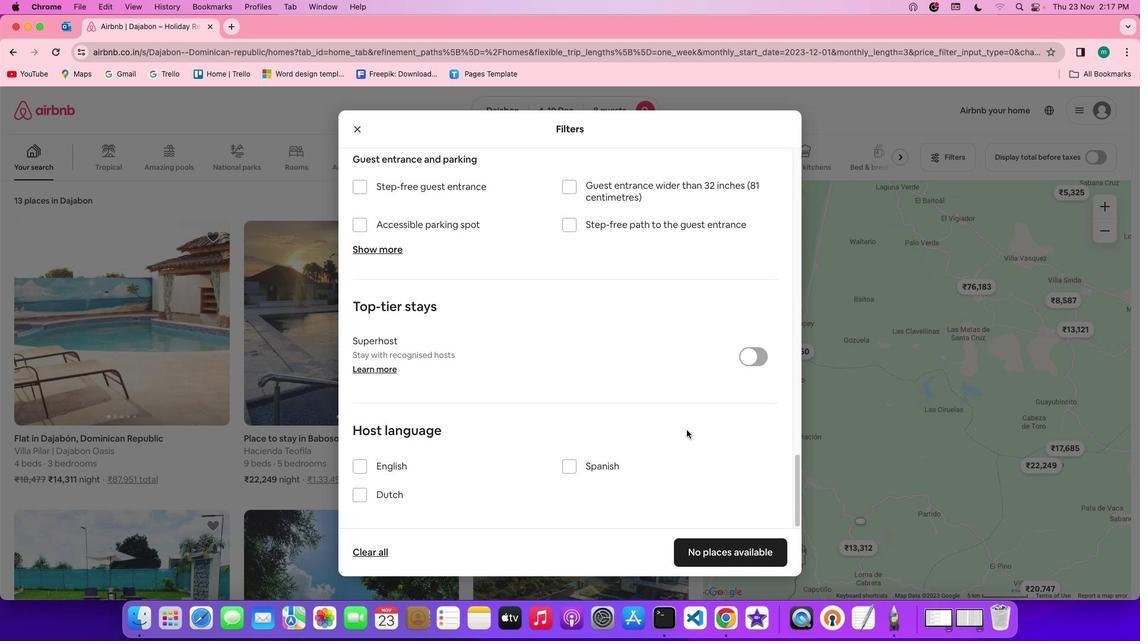 
Action: Mouse scrolled (686, 430) with delta (0, -1)
Screenshot: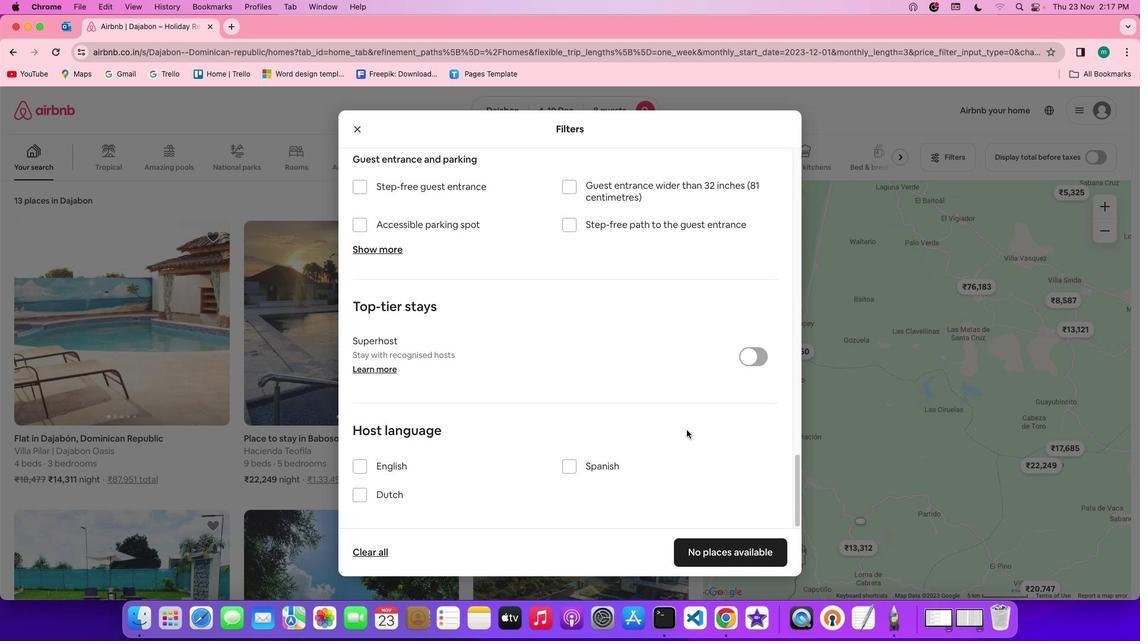 
Action: Mouse scrolled (686, 430) with delta (0, -2)
Screenshot: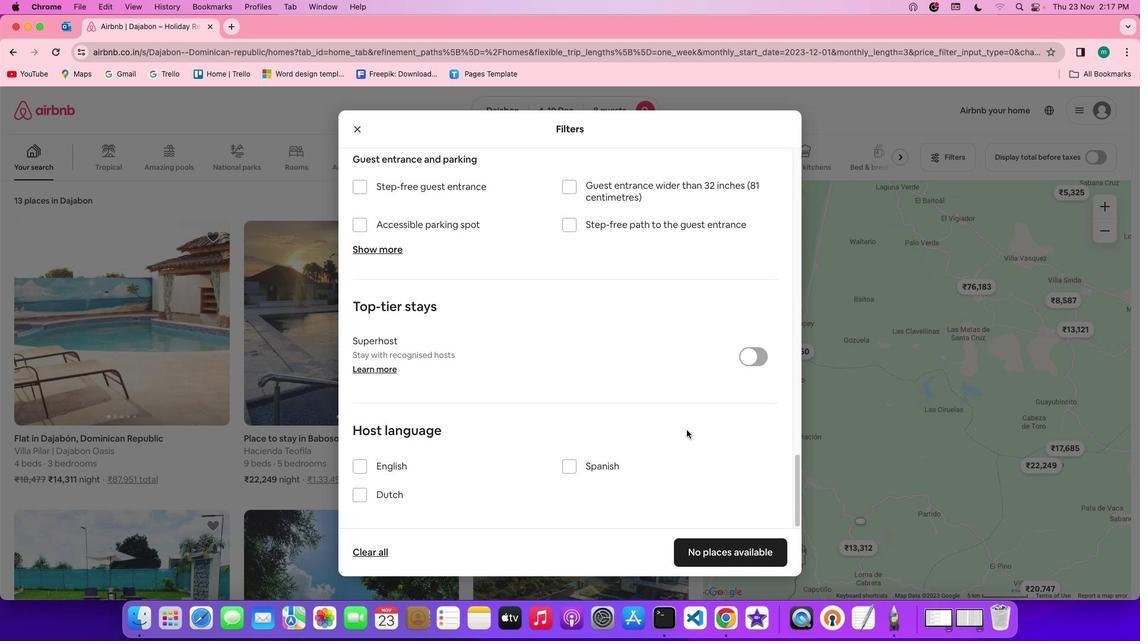 
Action: Mouse scrolled (686, 430) with delta (0, -2)
Screenshot: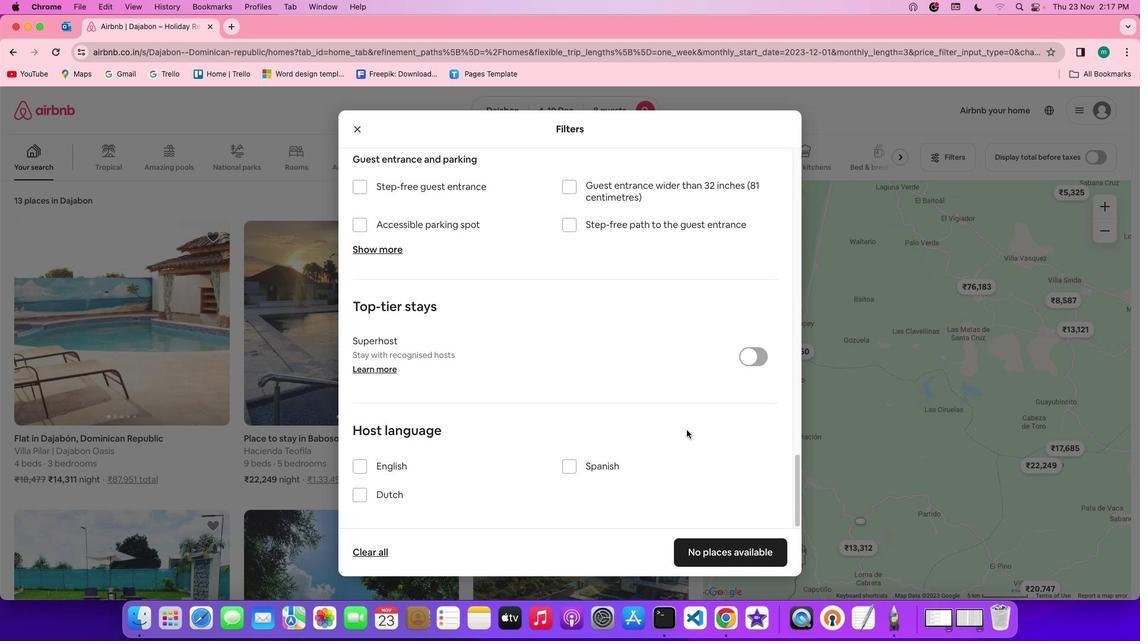 
Action: Mouse scrolled (686, 430) with delta (0, 0)
Screenshot: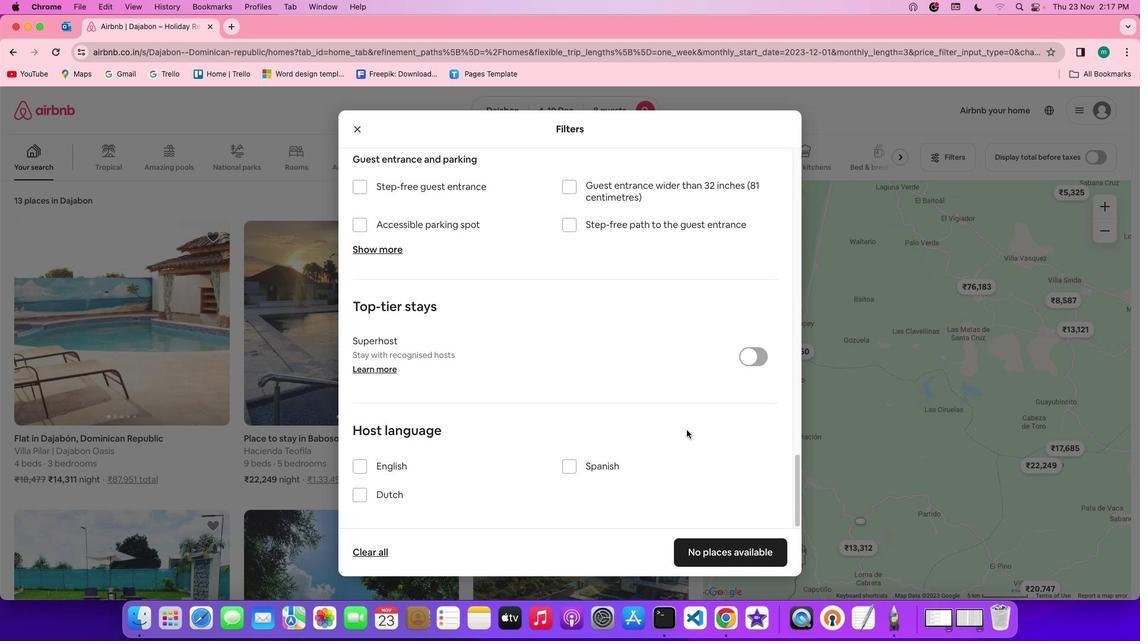 
Action: Mouse scrolled (686, 430) with delta (0, 0)
Screenshot: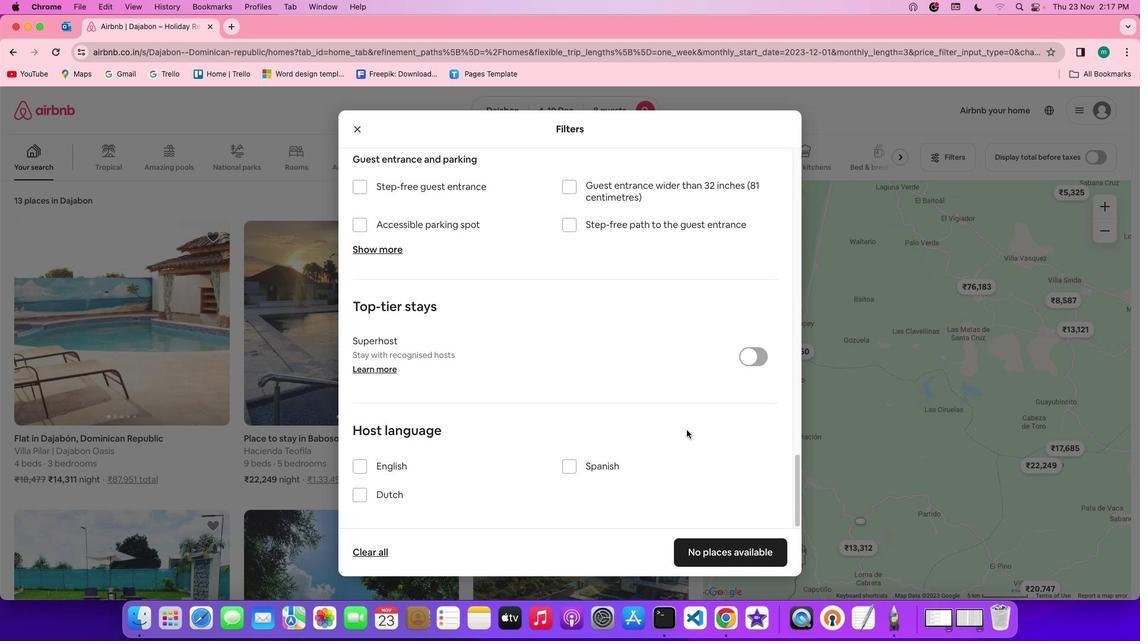 
Action: Mouse scrolled (686, 430) with delta (0, -1)
Screenshot: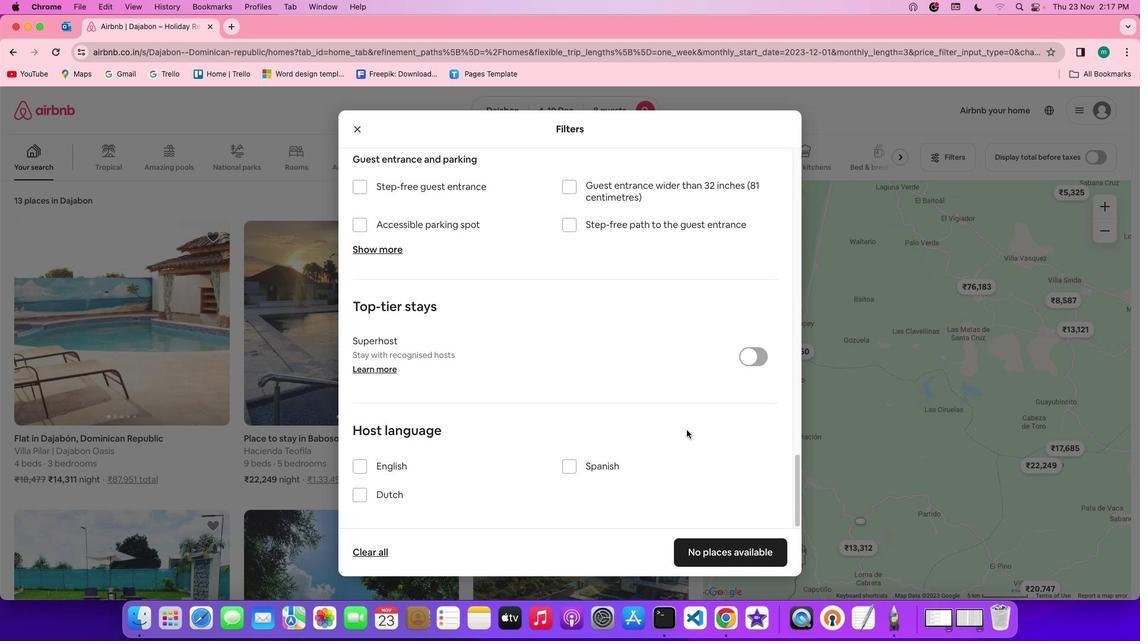 
Action: Mouse scrolled (686, 430) with delta (0, -2)
Screenshot: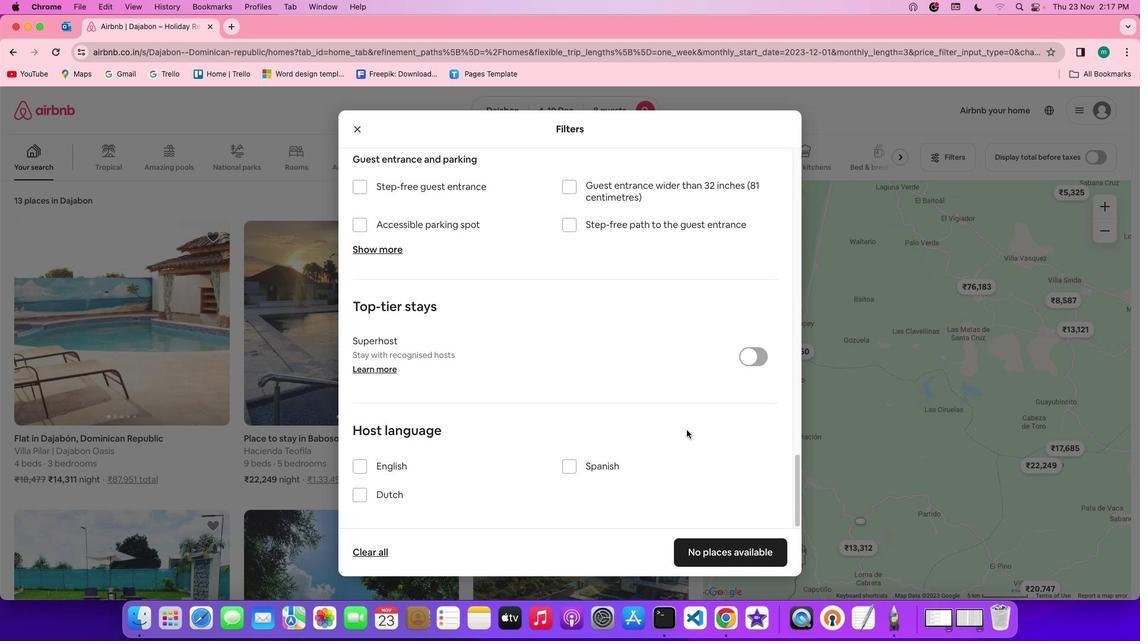 
Action: Mouse moved to (737, 549)
Screenshot: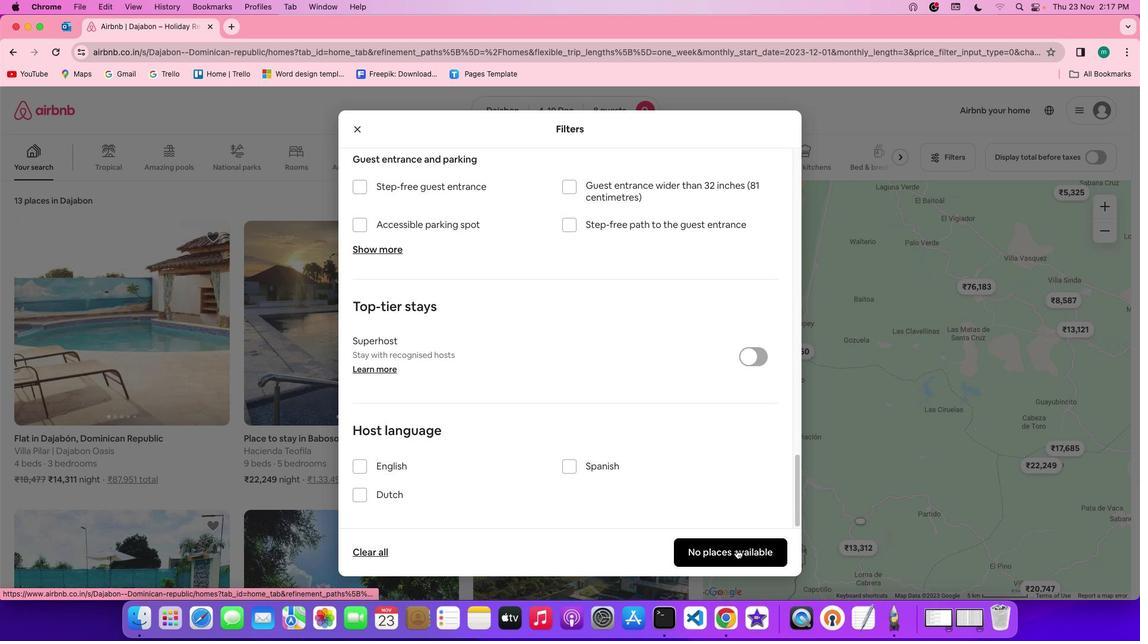 
Action: Mouse pressed left at (737, 549)
Screenshot: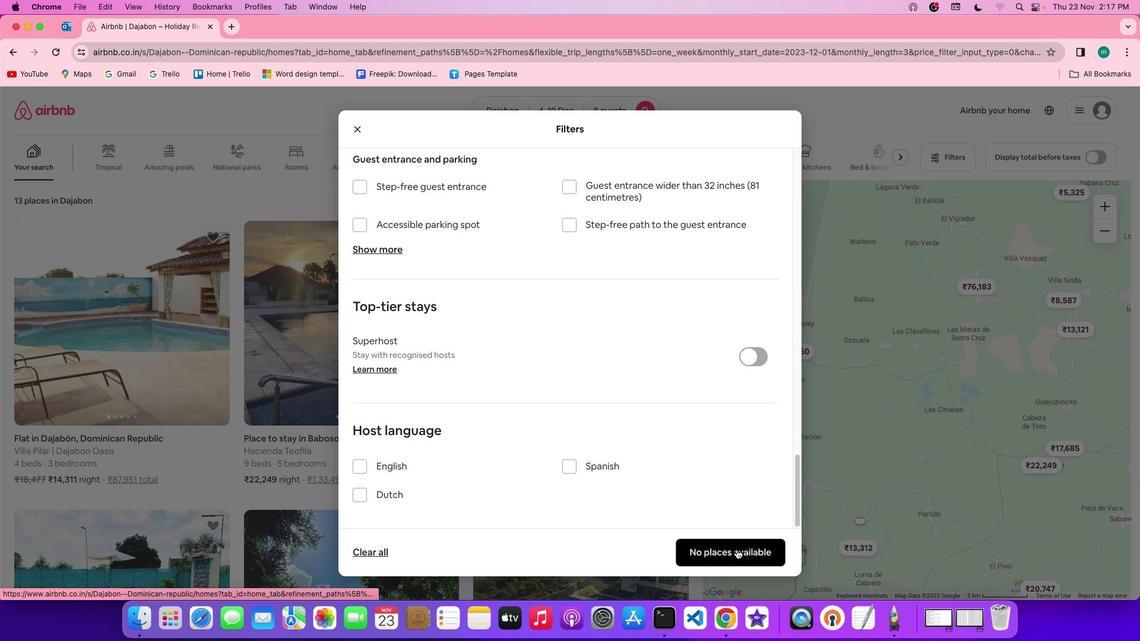 
Action: Mouse moved to (453, 410)
Screenshot: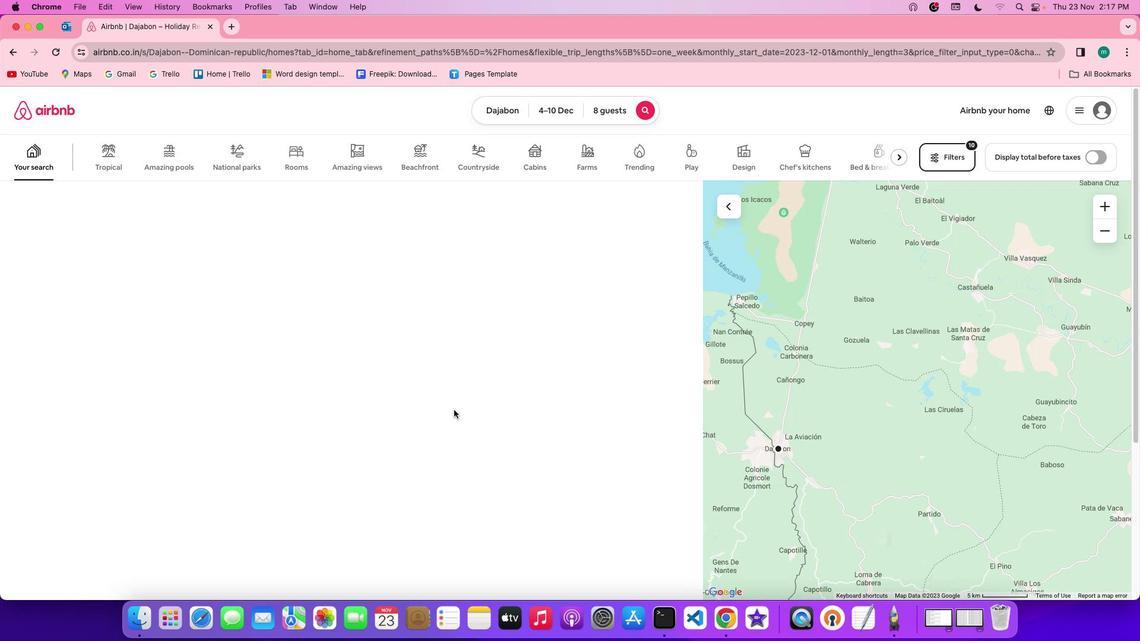 
